 Task: Look for space in North Massapequa, United States from 8th September, 2023 to 16th September, 2023 for 4 adults in price range Rs.10000 to Rs.14000. Place can be private room with 4 bedrooms having 4 beds and 4 bathrooms. Property type can be house, flat, guest house, hotel. Amenities needed are: wifi, TV, free parkinig on premises, gym, breakfast. Booking option can be shelf check-in. Required host language is English.
Action: Mouse moved to (471, 93)
Screenshot: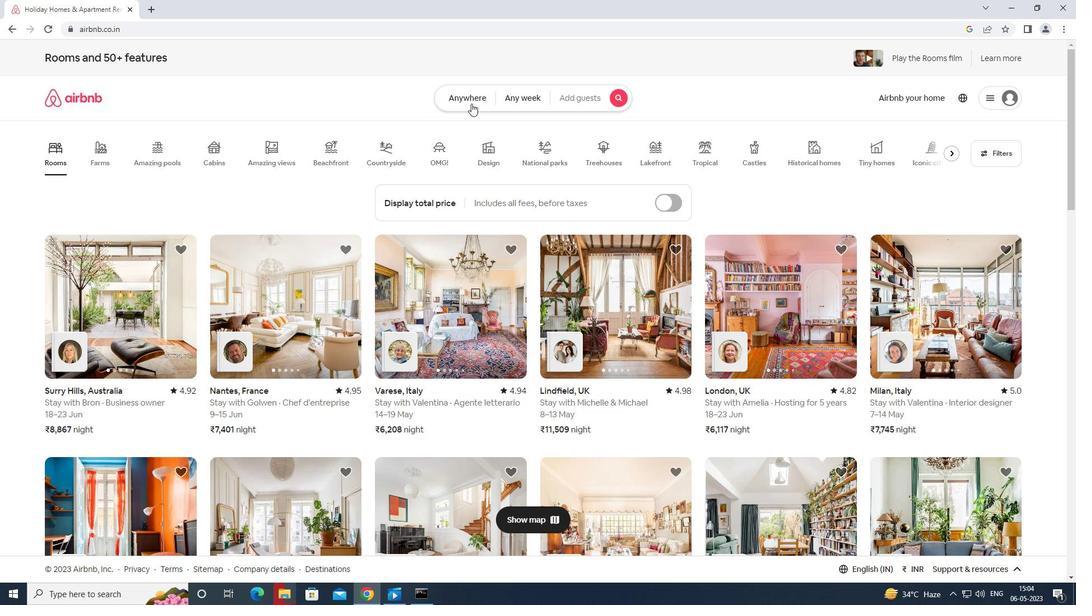 
Action: Mouse pressed left at (471, 93)
Screenshot: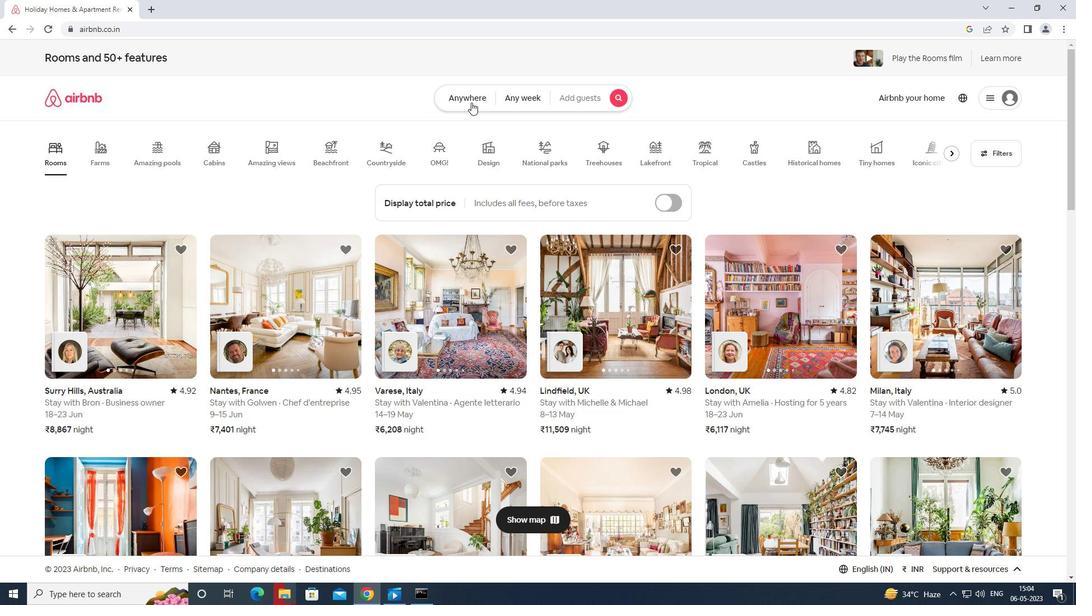 
Action: Mouse moved to (444, 195)
Screenshot: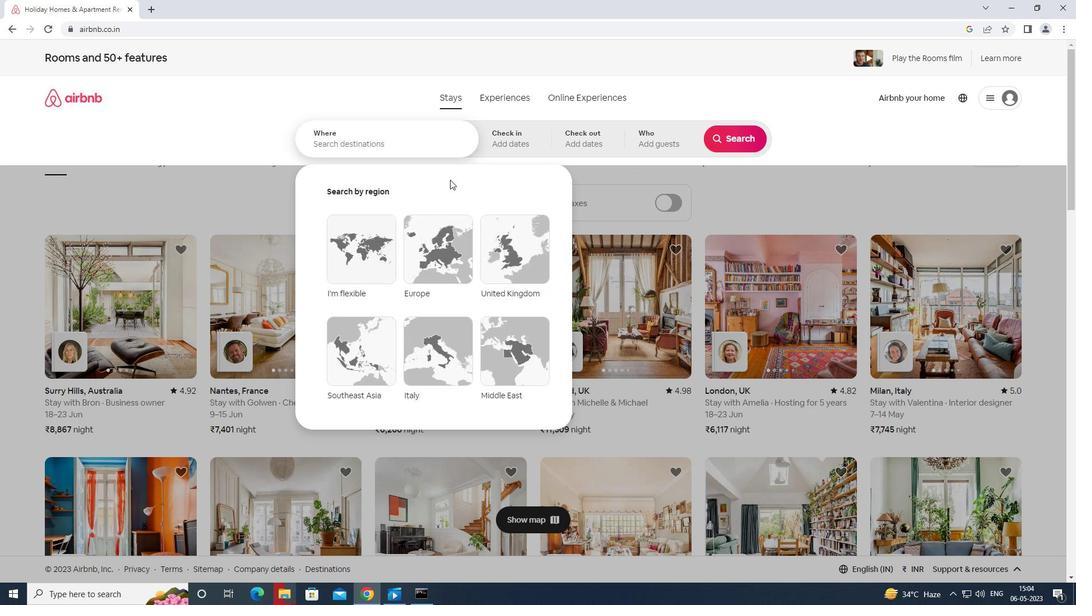 
Action: Key pressed <Key.caps_lock>
Screenshot: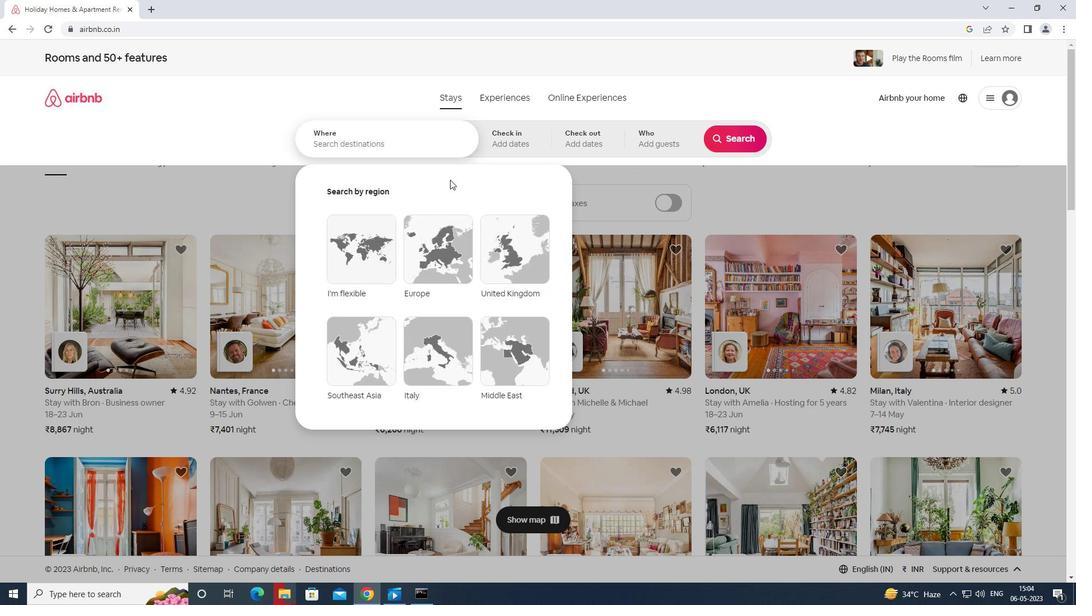 
Action: Mouse moved to (318, 126)
Screenshot: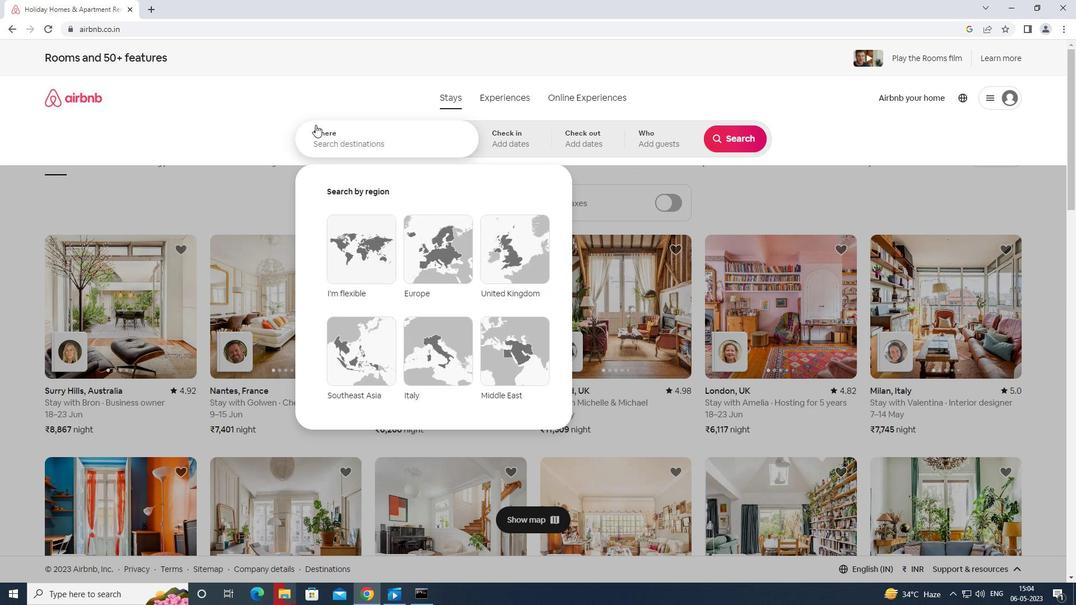 
Action: Mouse pressed left at (318, 126)
Screenshot: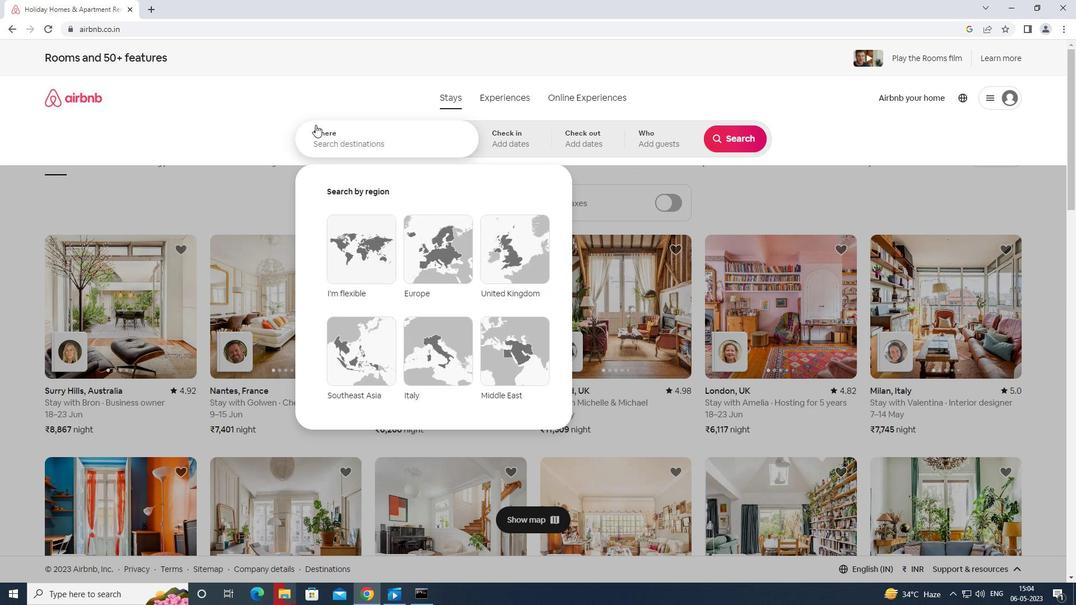
Action: Mouse moved to (322, 128)
Screenshot: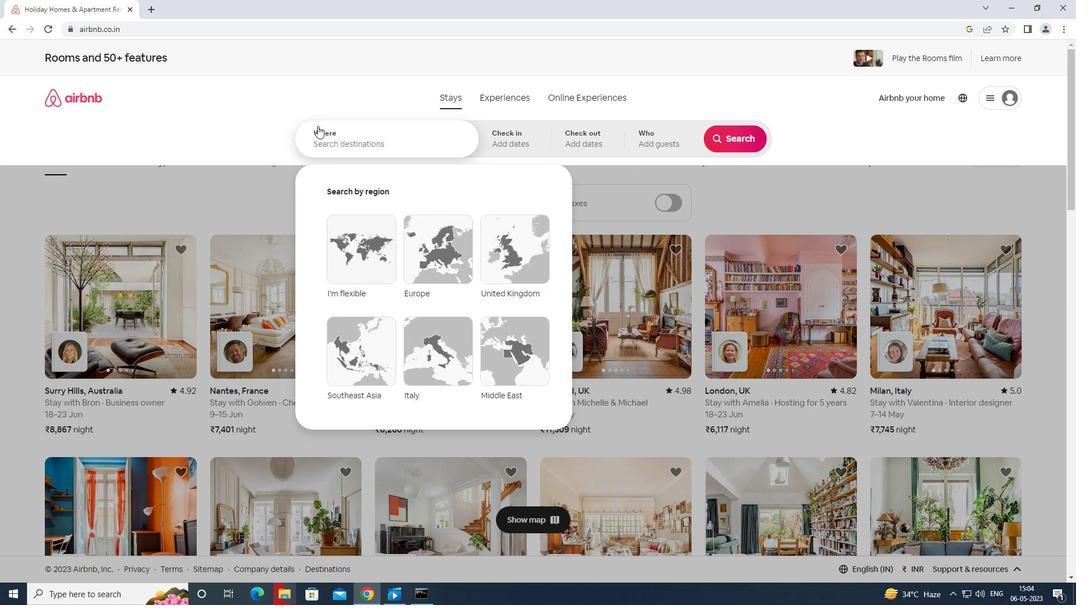 
Action: Key pressed north<Key.space>massapequa<Key.space>i<Key.backspace>united<Key.space>states<Key.enter>
Screenshot: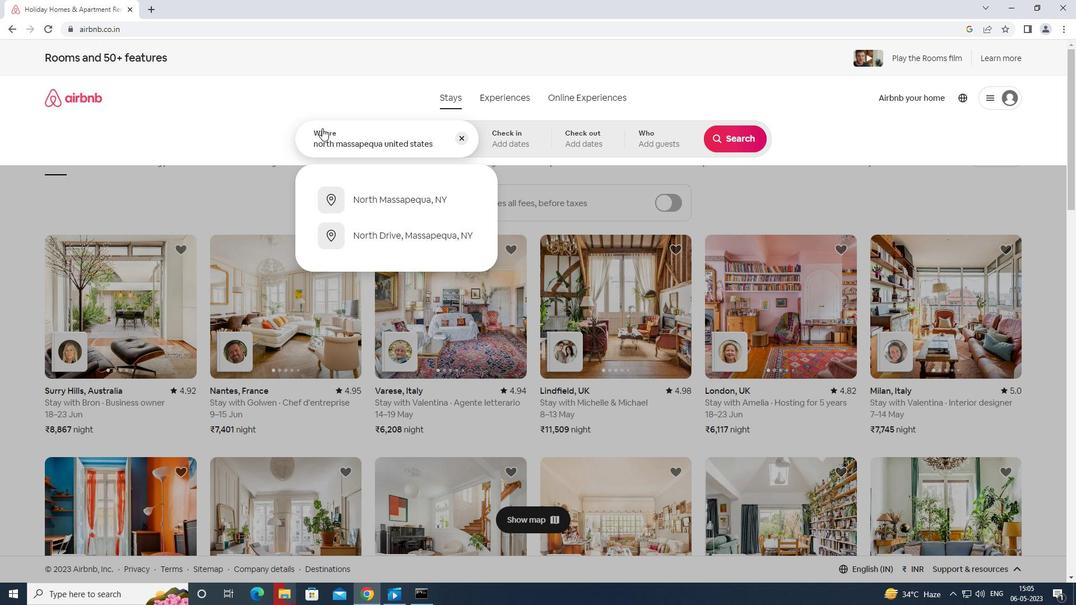 
Action: Mouse moved to (731, 232)
Screenshot: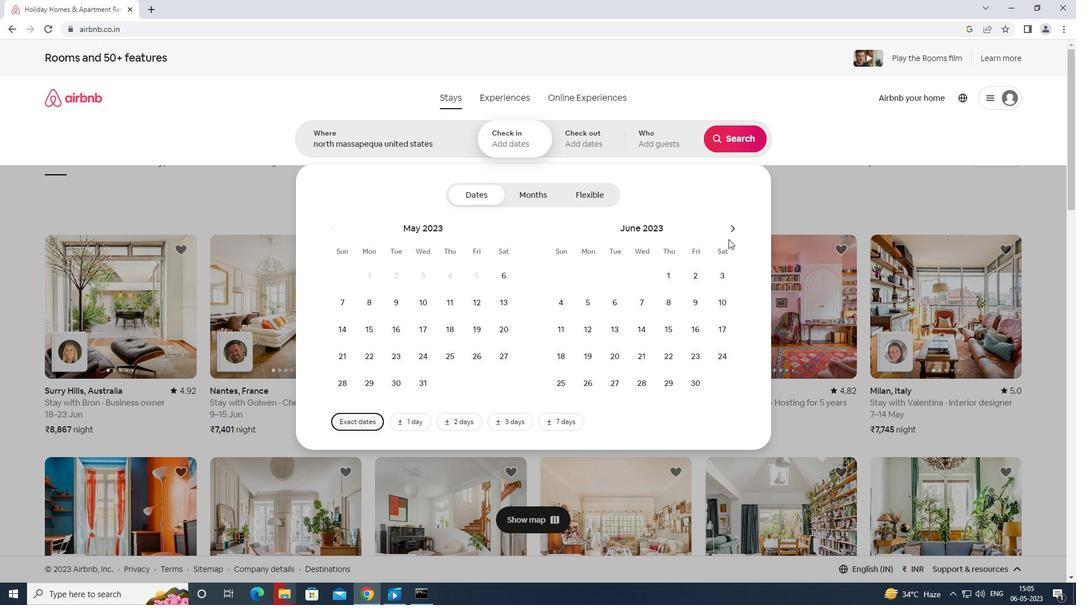 
Action: Mouse pressed left at (731, 232)
Screenshot: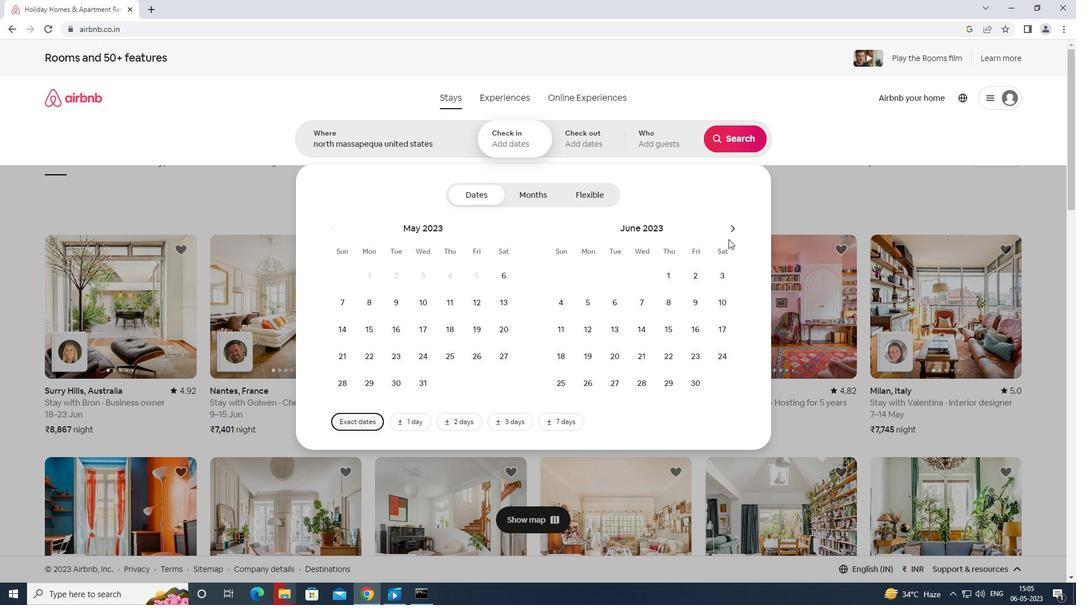 
Action: Mouse moved to (731, 228)
Screenshot: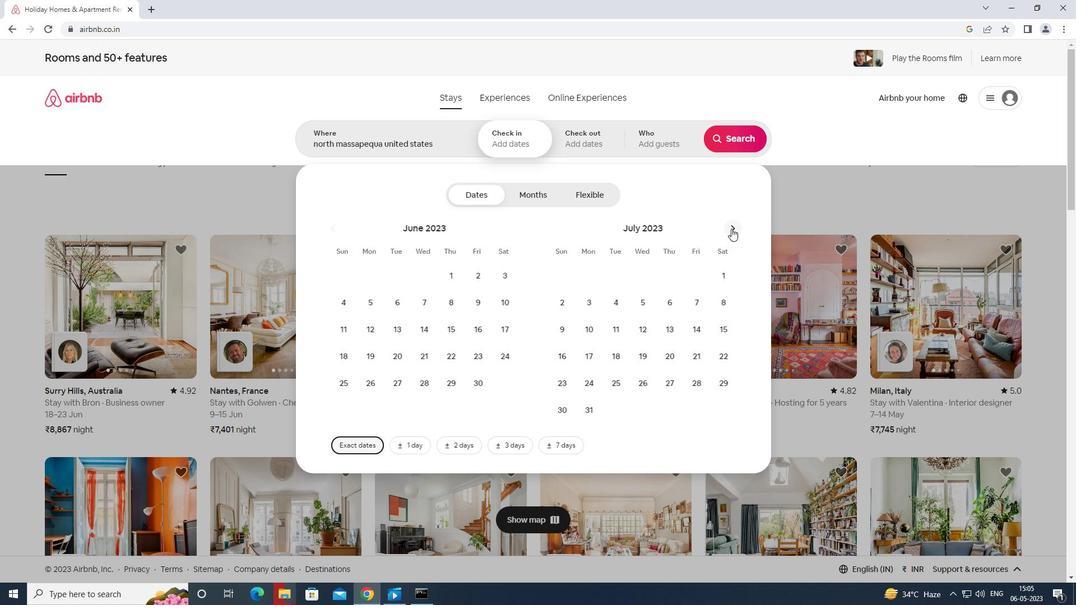 
Action: Mouse pressed left at (731, 228)
Screenshot: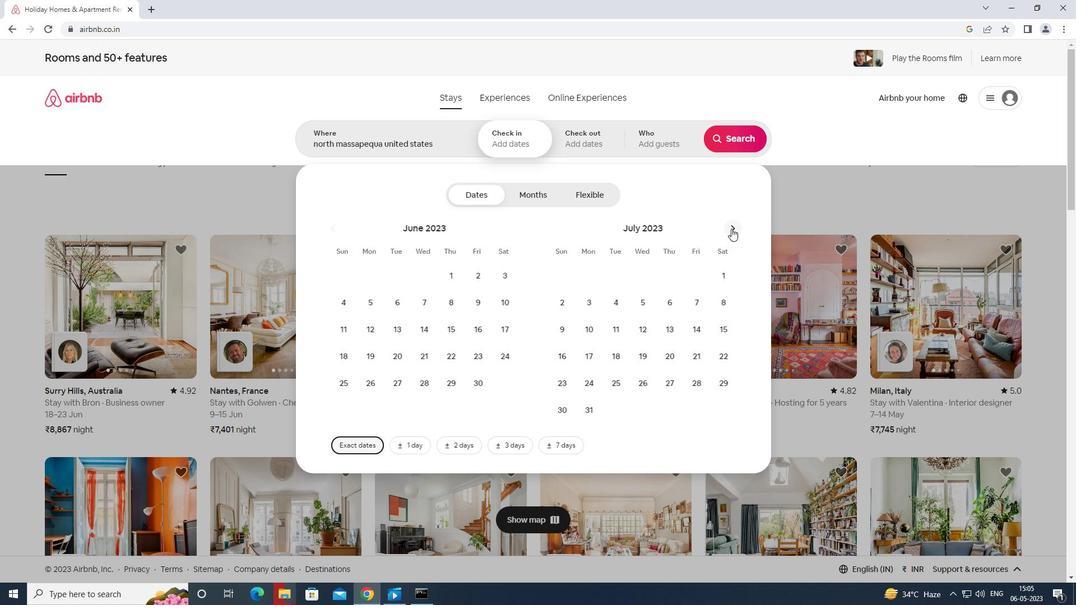 
Action: Mouse moved to (733, 228)
Screenshot: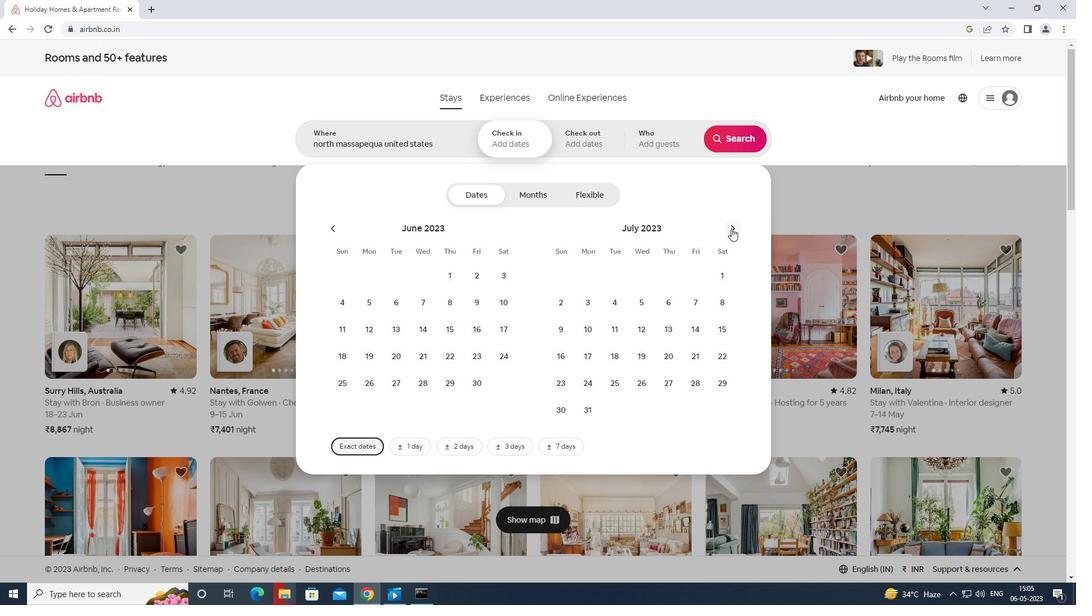 
Action: Mouse pressed left at (733, 228)
Screenshot: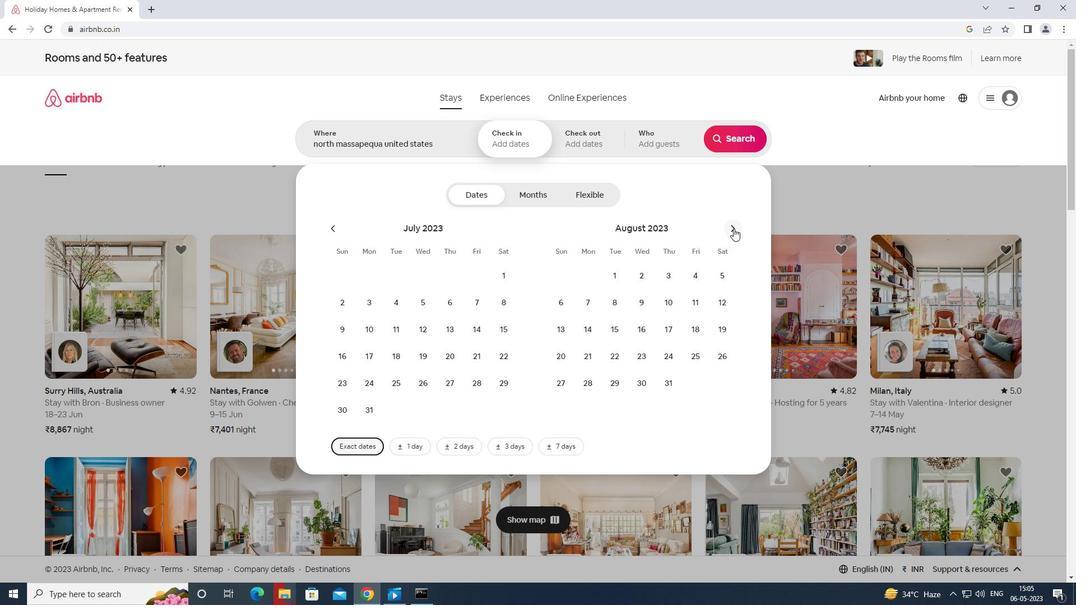 
Action: Mouse moved to (692, 304)
Screenshot: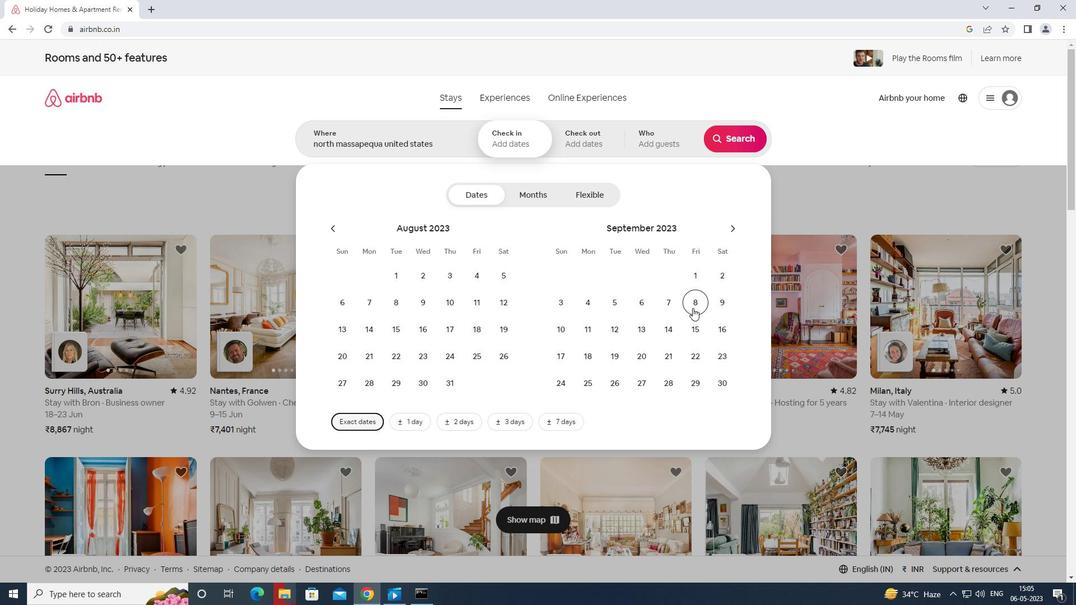 
Action: Mouse pressed left at (692, 304)
Screenshot: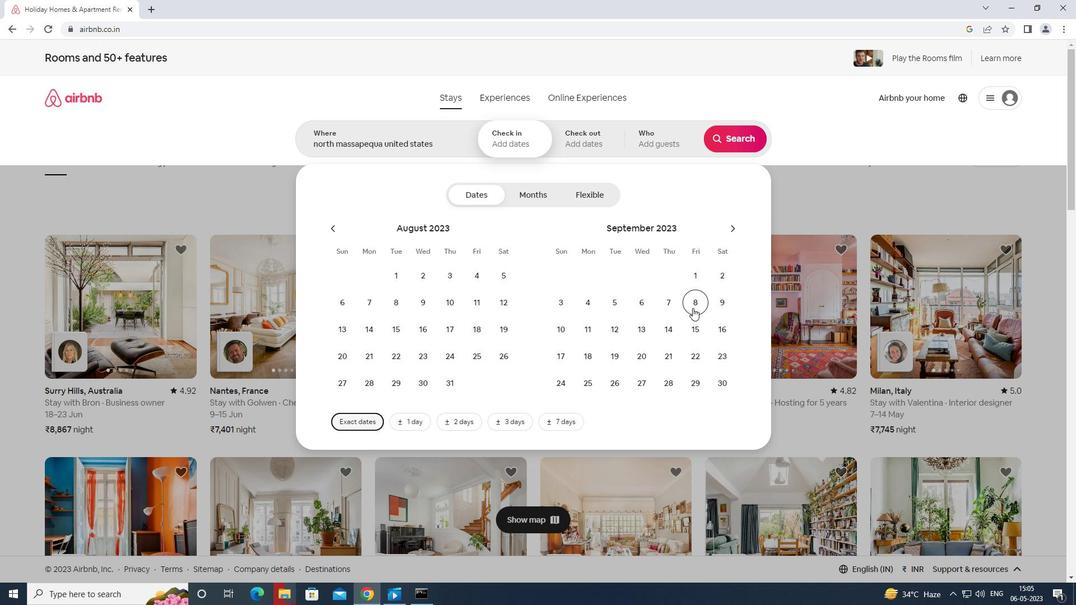 
Action: Mouse moved to (722, 328)
Screenshot: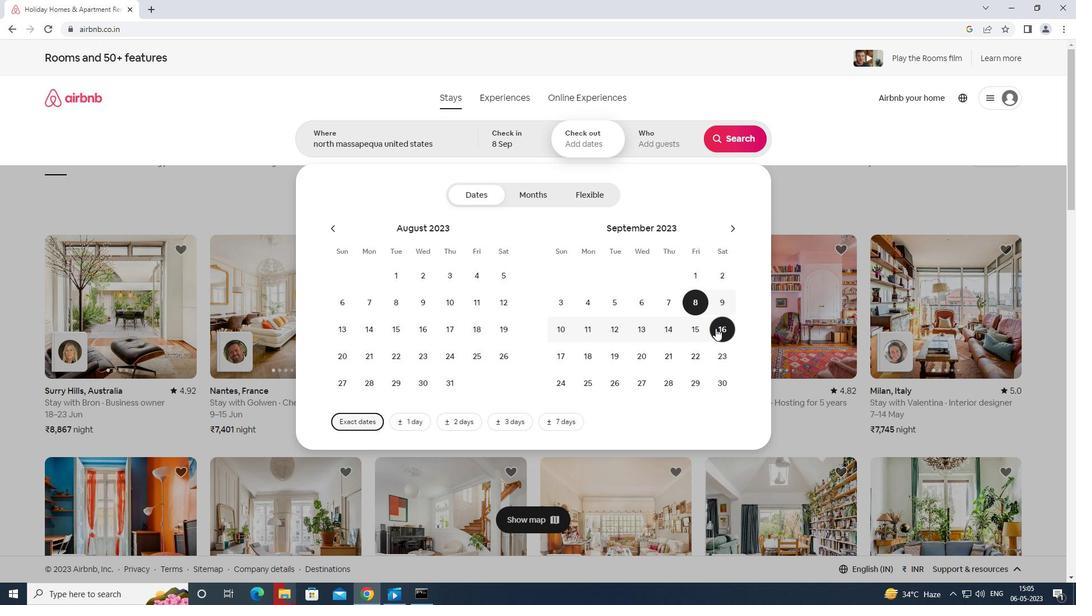 
Action: Mouse pressed left at (722, 328)
Screenshot: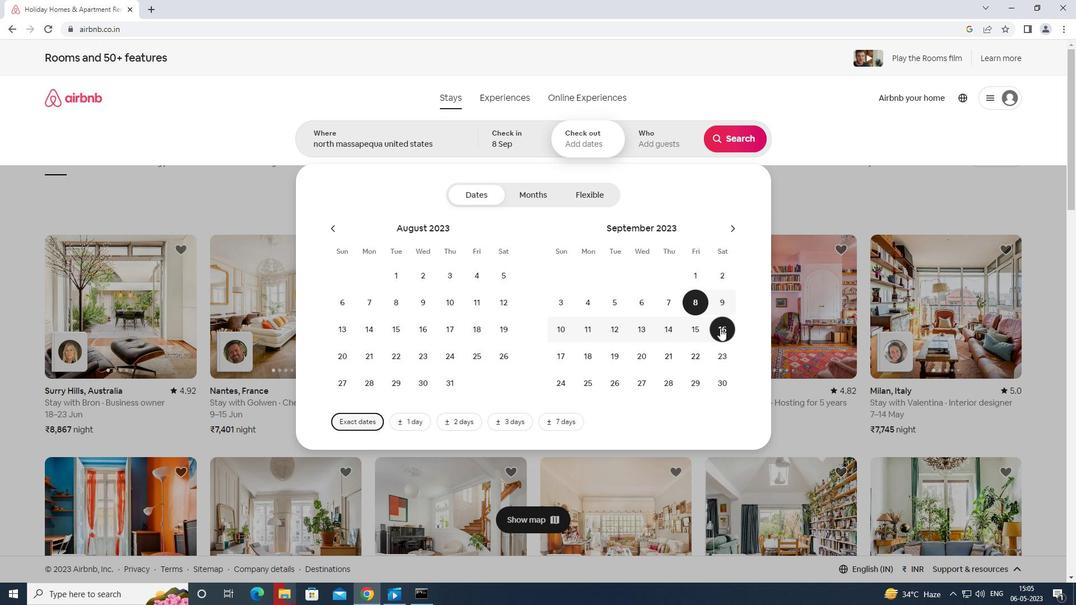 
Action: Mouse moved to (671, 137)
Screenshot: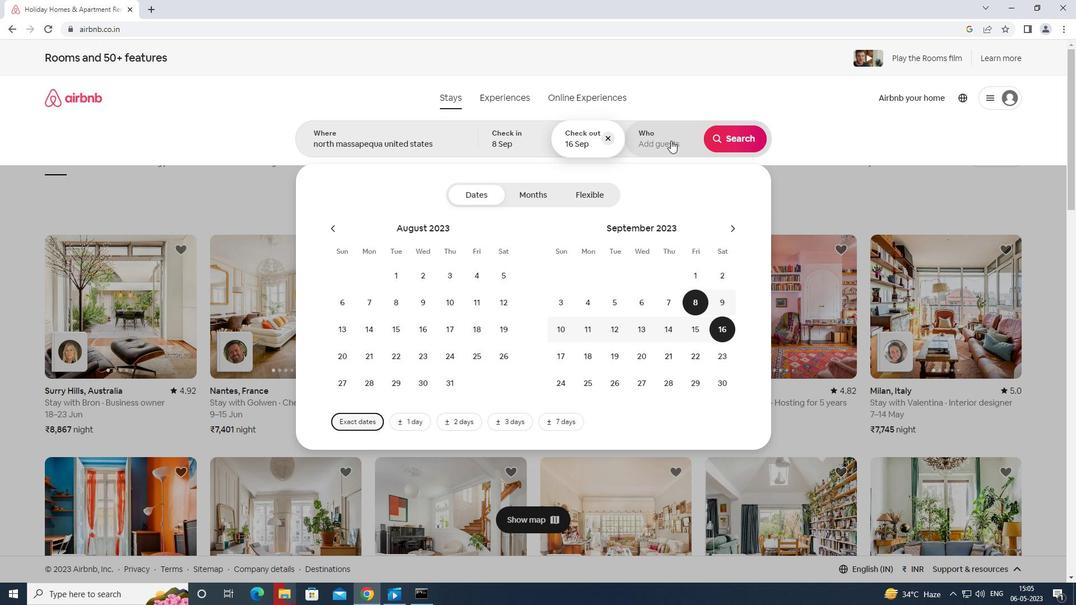 
Action: Mouse pressed left at (671, 137)
Screenshot: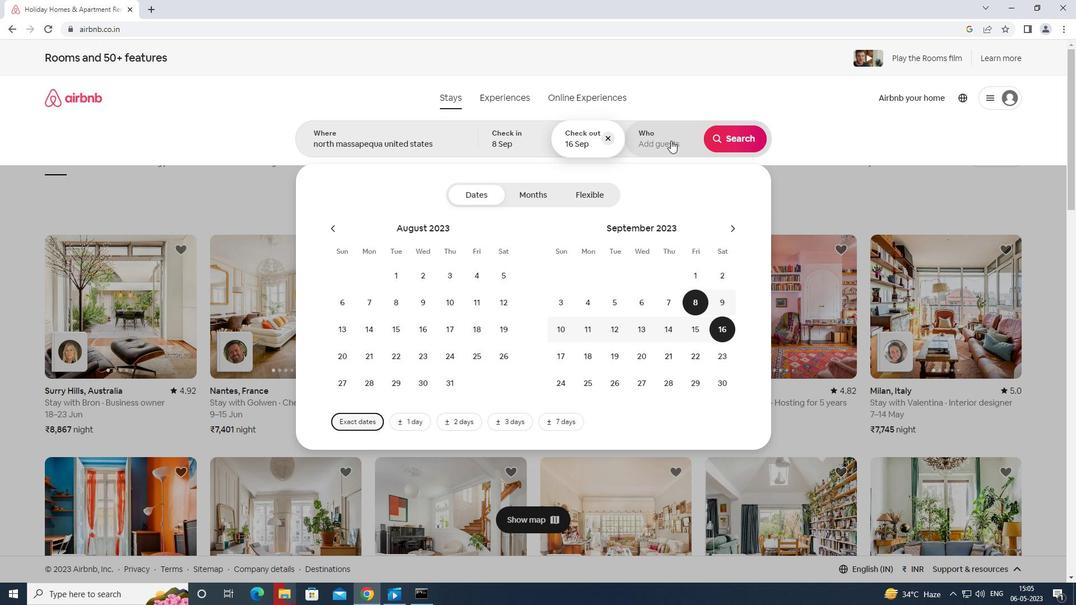 
Action: Mouse moved to (746, 196)
Screenshot: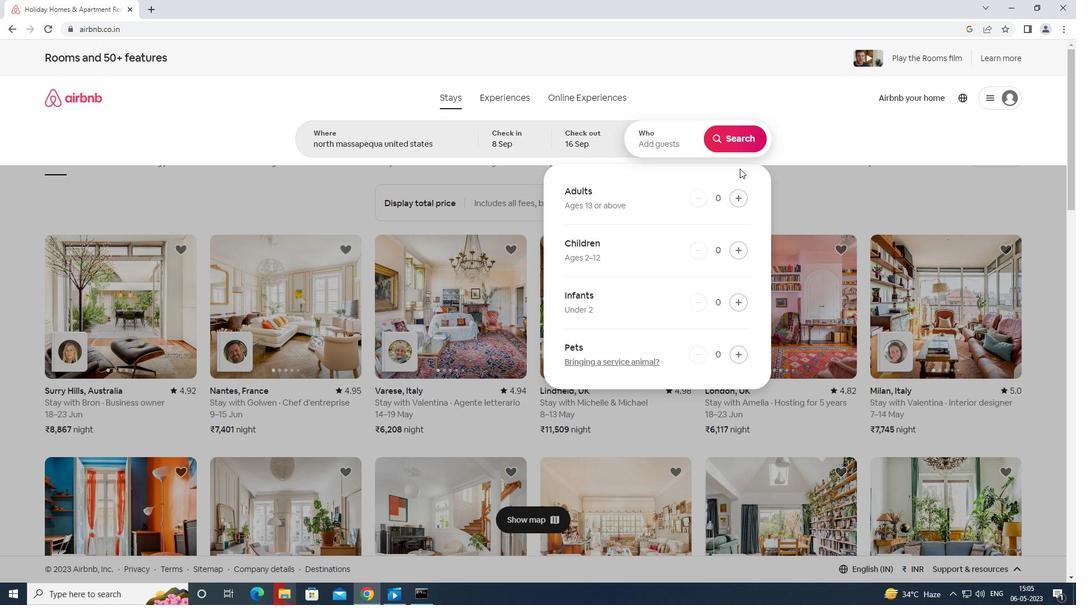 
Action: Mouse pressed left at (746, 196)
Screenshot: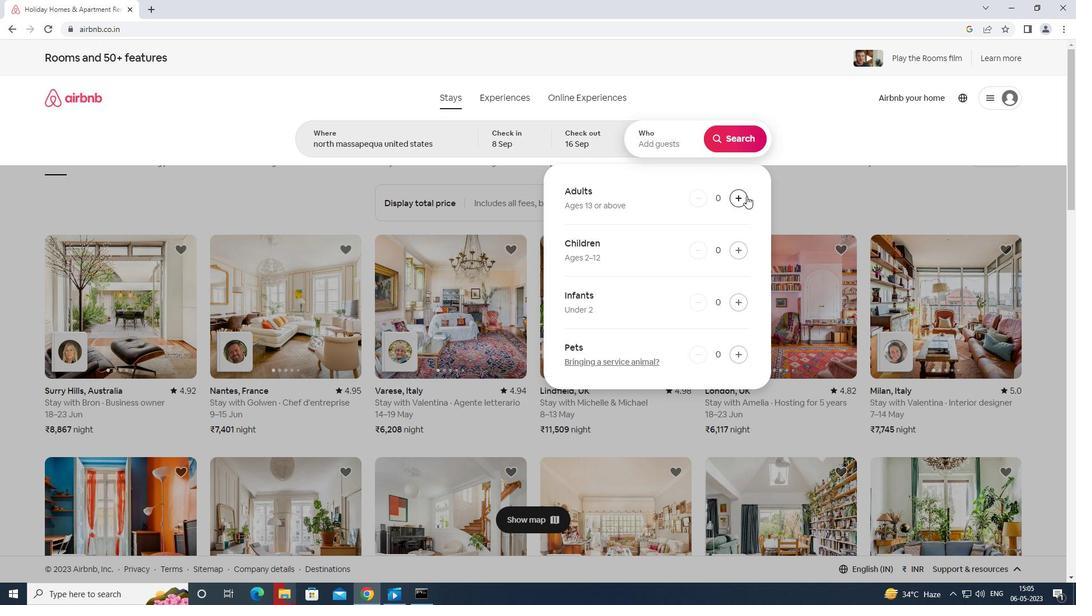 
Action: Mouse moved to (745, 196)
Screenshot: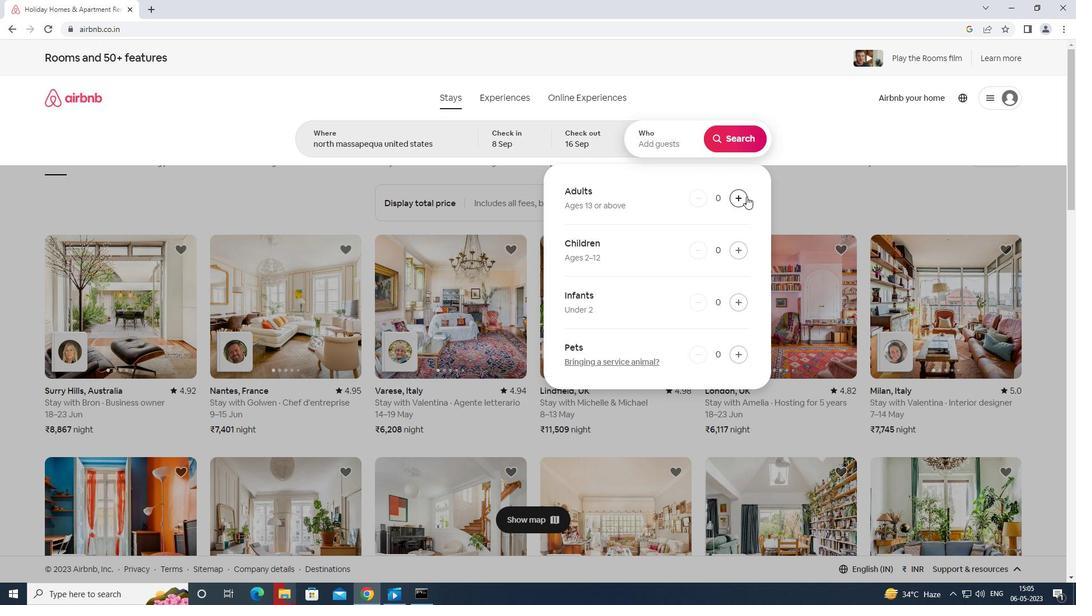 
Action: Mouse pressed left at (745, 196)
Screenshot: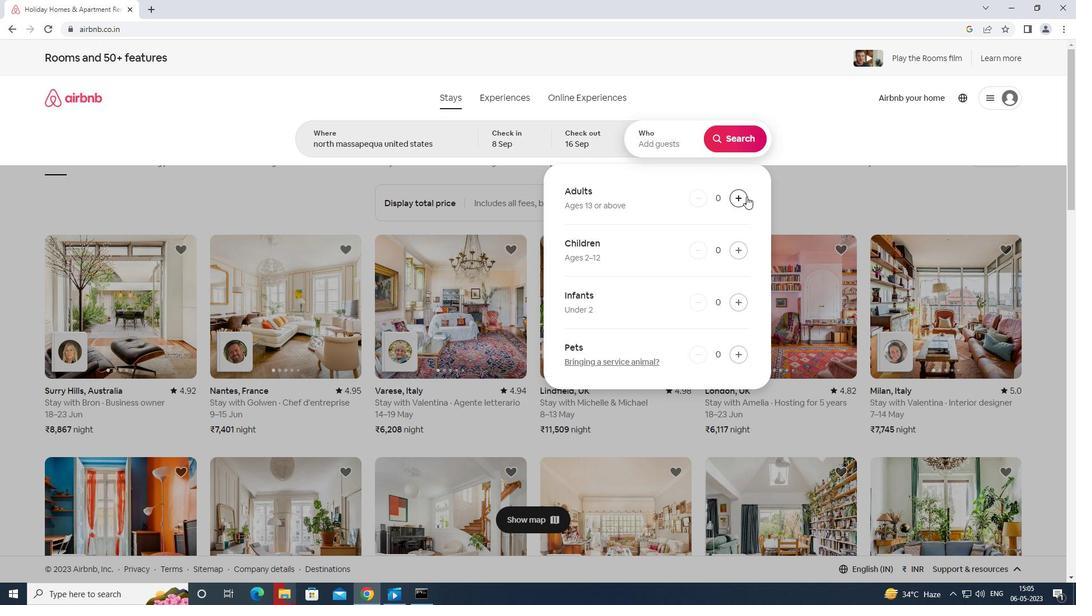
Action: Mouse moved to (743, 197)
Screenshot: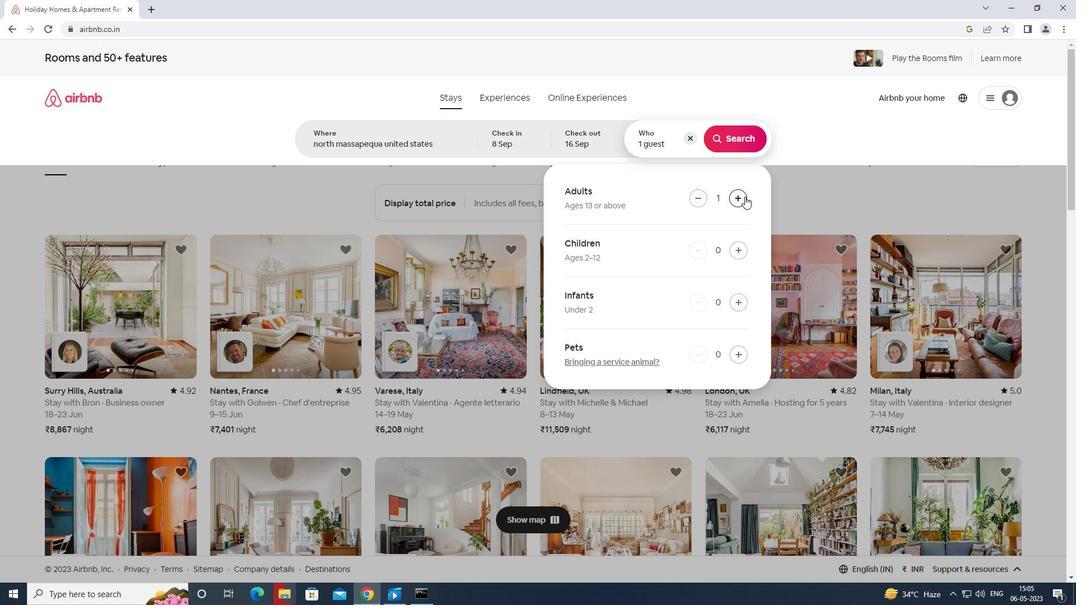 
Action: Mouse pressed left at (743, 197)
Screenshot: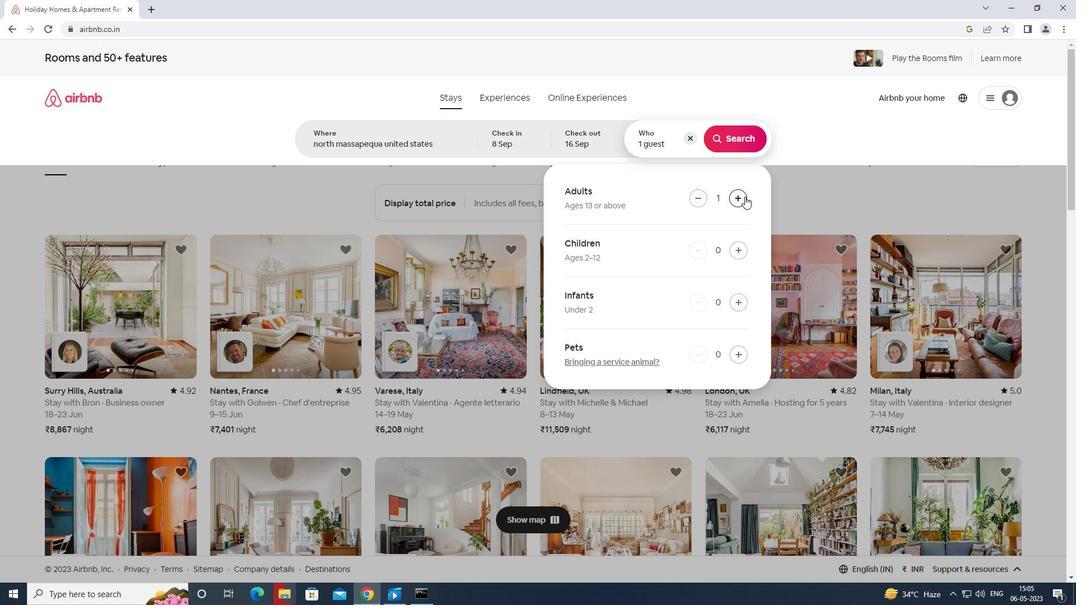 
Action: Mouse moved to (743, 197)
Screenshot: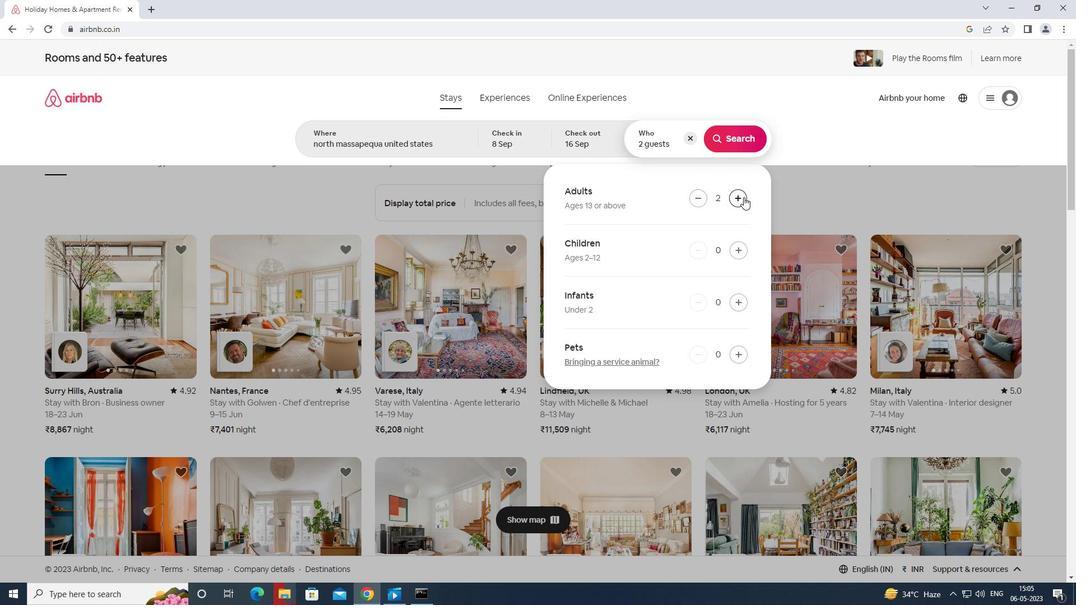 
Action: Mouse pressed left at (743, 197)
Screenshot: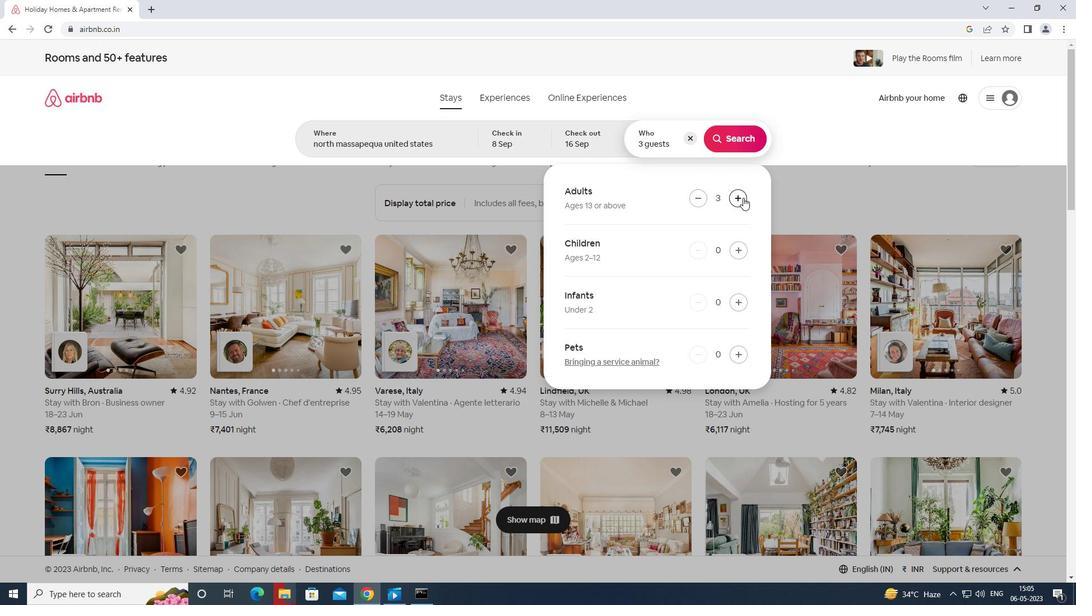 
Action: Mouse moved to (741, 141)
Screenshot: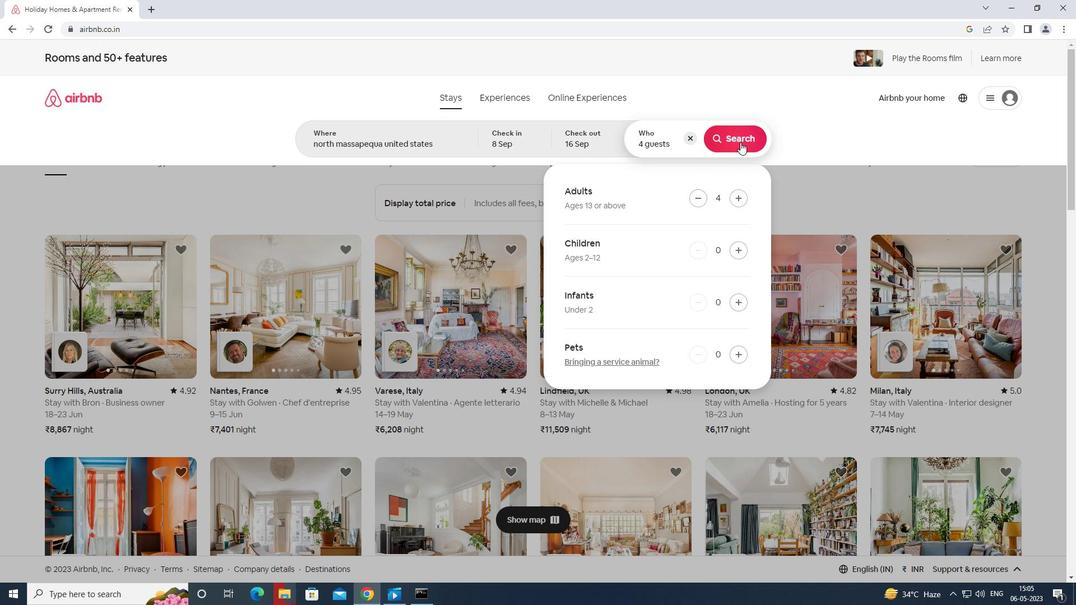 
Action: Mouse pressed left at (741, 141)
Screenshot: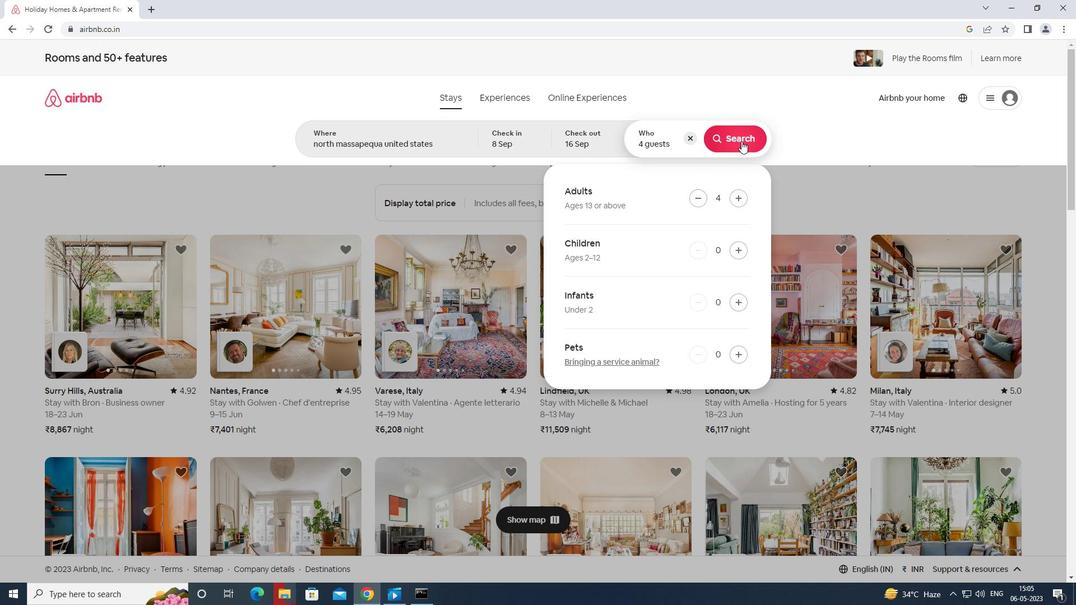 
Action: Mouse moved to (1023, 103)
Screenshot: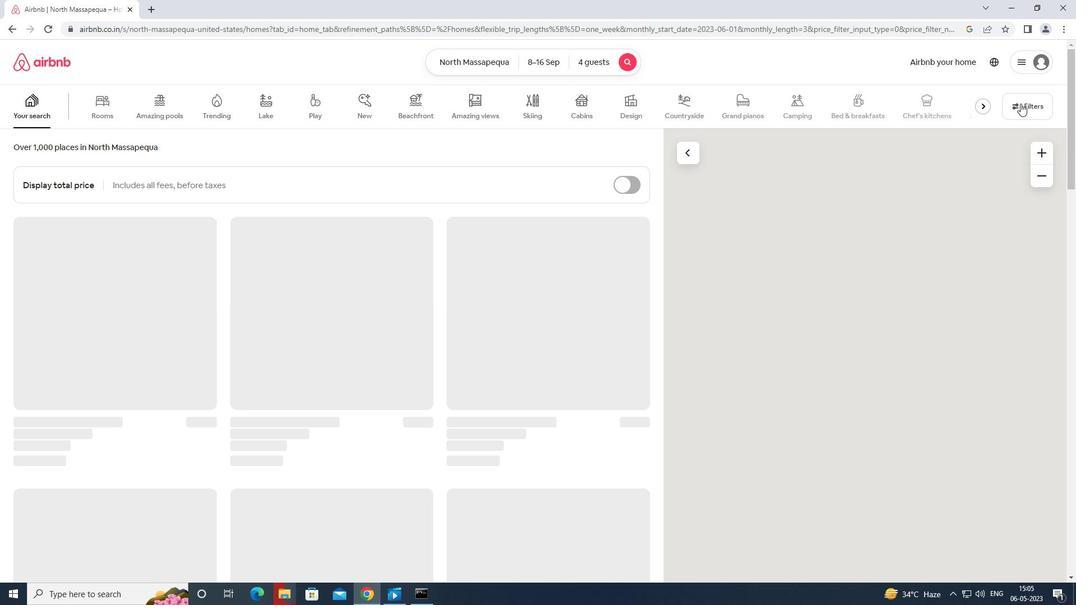 
Action: Mouse pressed left at (1023, 103)
Screenshot: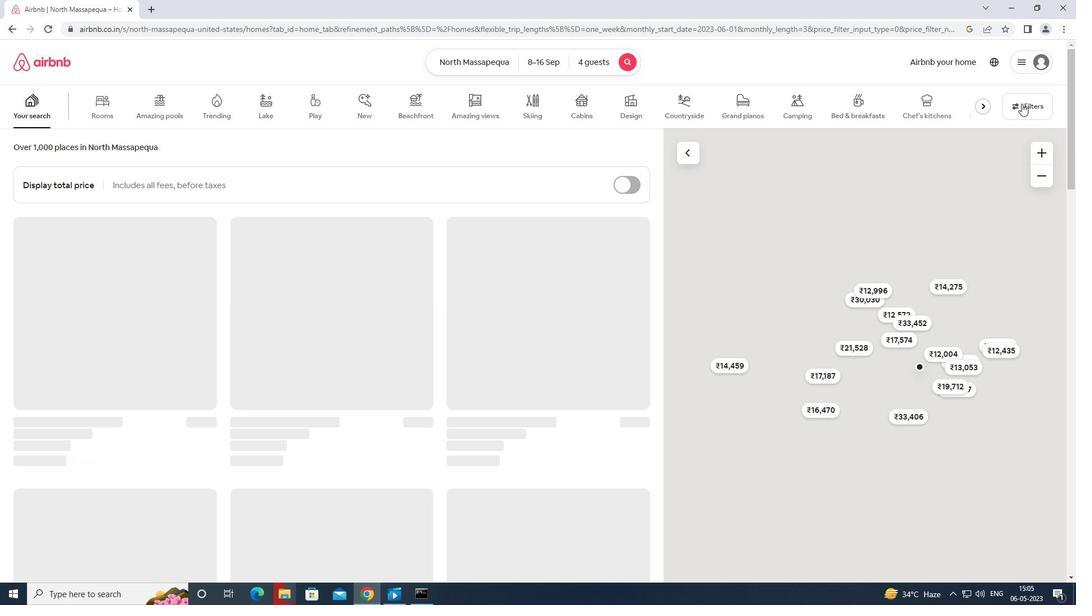 
Action: Mouse moved to (404, 380)
Screenshot: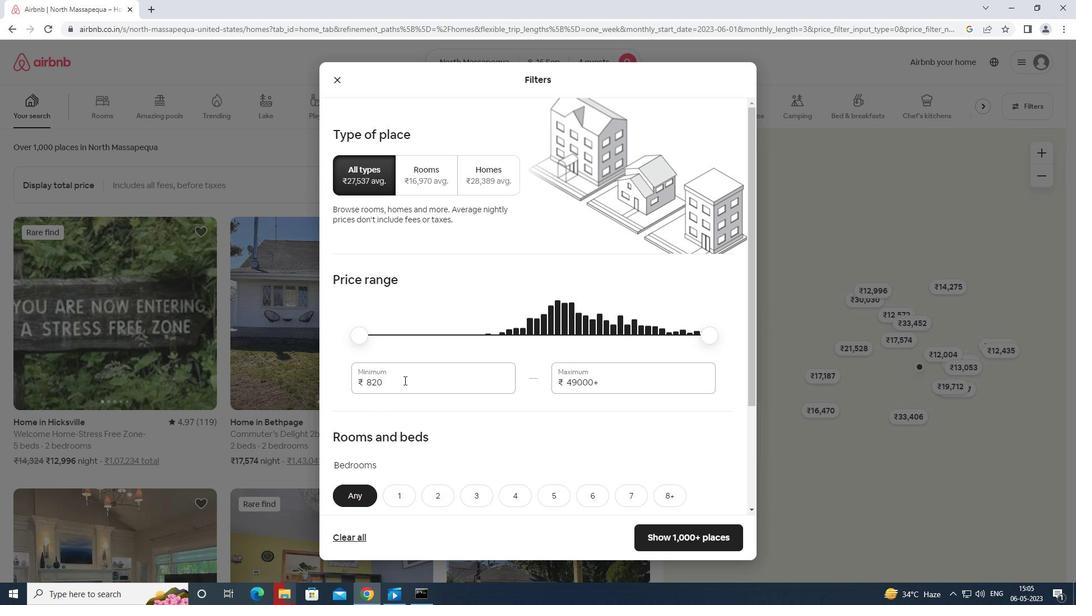 
Action: Mouse pressed left at (404, 380)
Screenshot: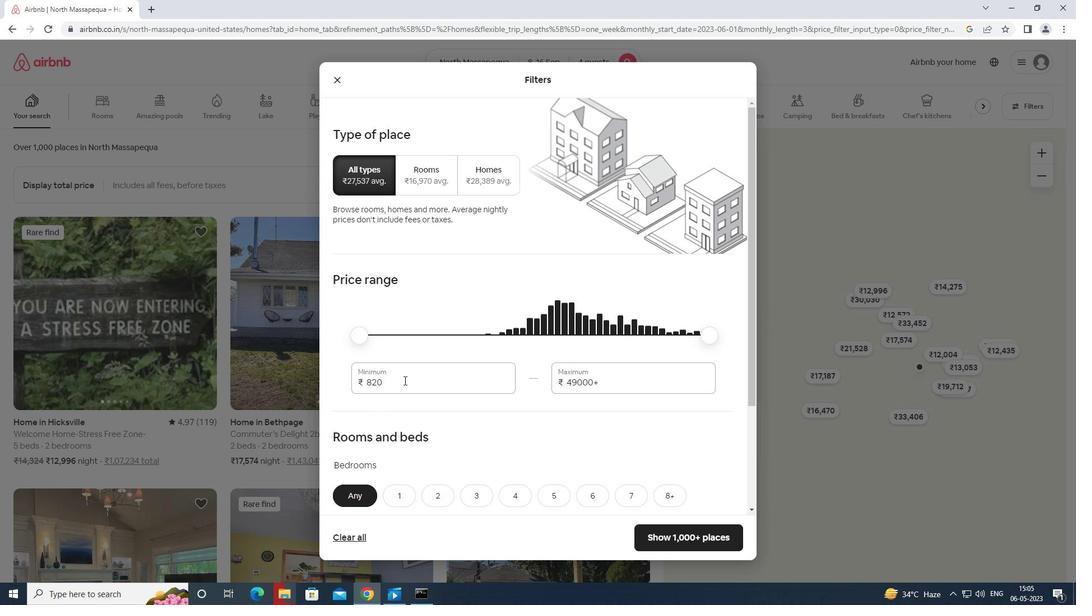 
Action: Key pressed <Key.backspace><Key.backspace><Key.backspace><Key.backspace><Key.backspace>10000
Screenshot: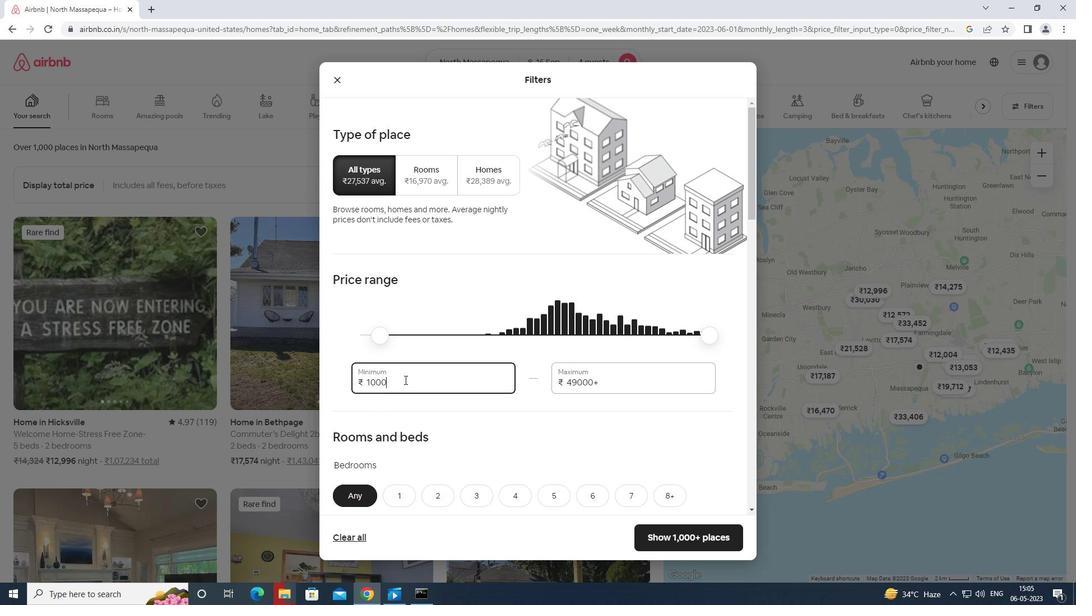 
Action: Mouse moved to (609, 371)
Screenshot: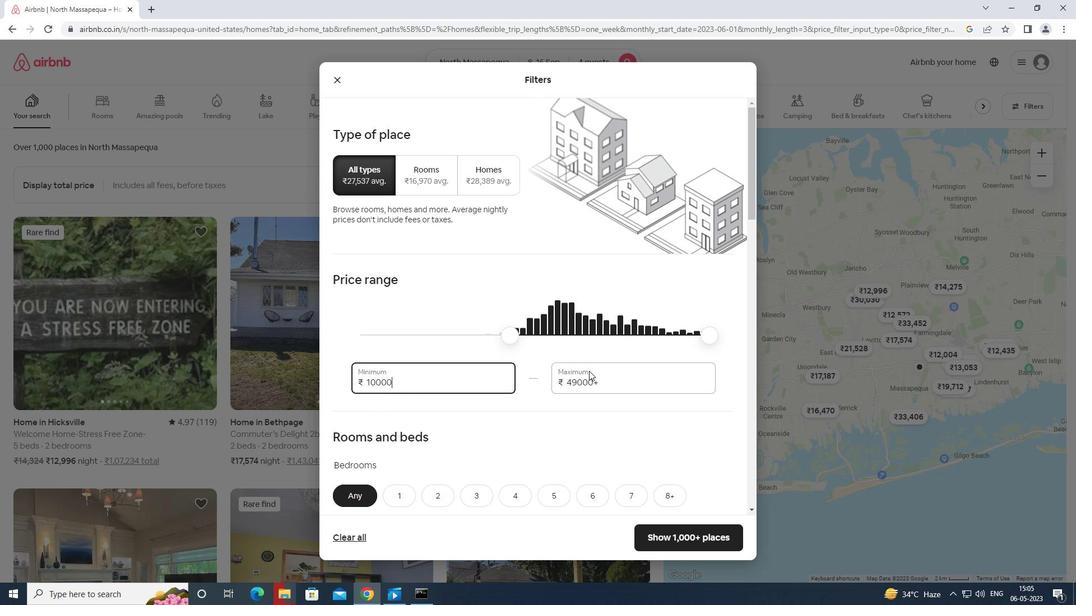 
Action: Mouse pressed left at (609, 371)
Screenshot: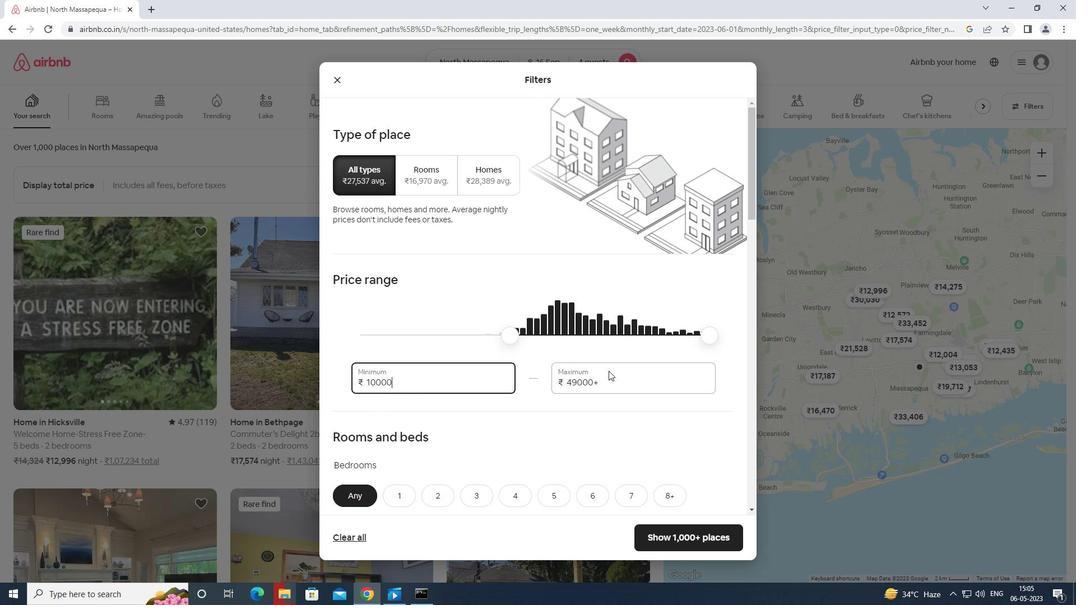 
Action: Mouse moved to (594, 394)
Screenshot: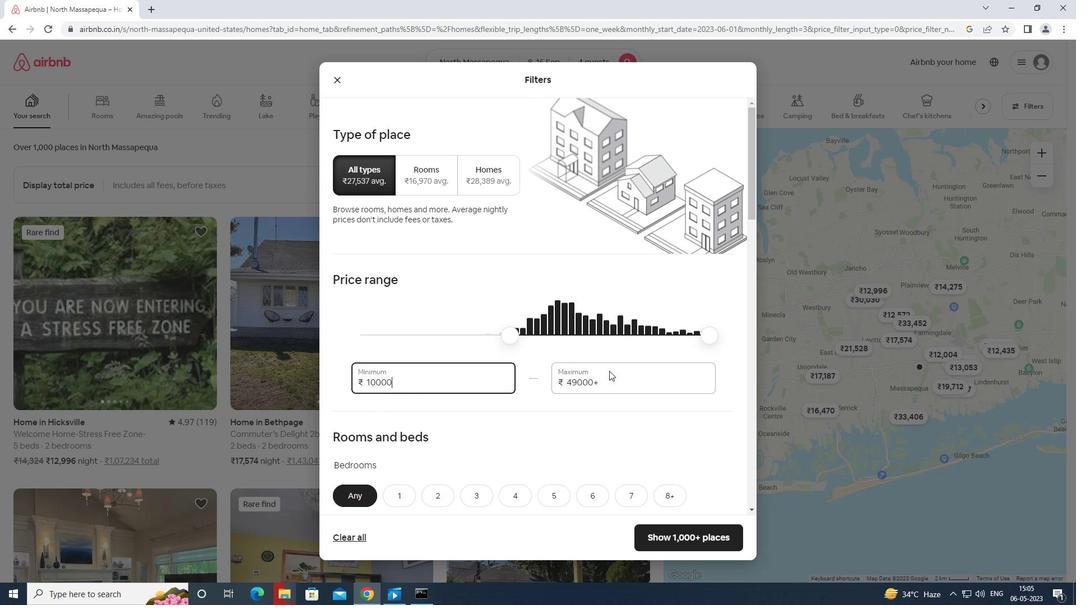 
Action: Key pressed <Key.backspace><Key.backspace><Key.backspace><Key.backspace><Key.backspace><Key.backspace><Key.backspace><Key.backspace><Key.backspace><Key.backspace><Key.backspace><Key.backspace>14000
Screenshot: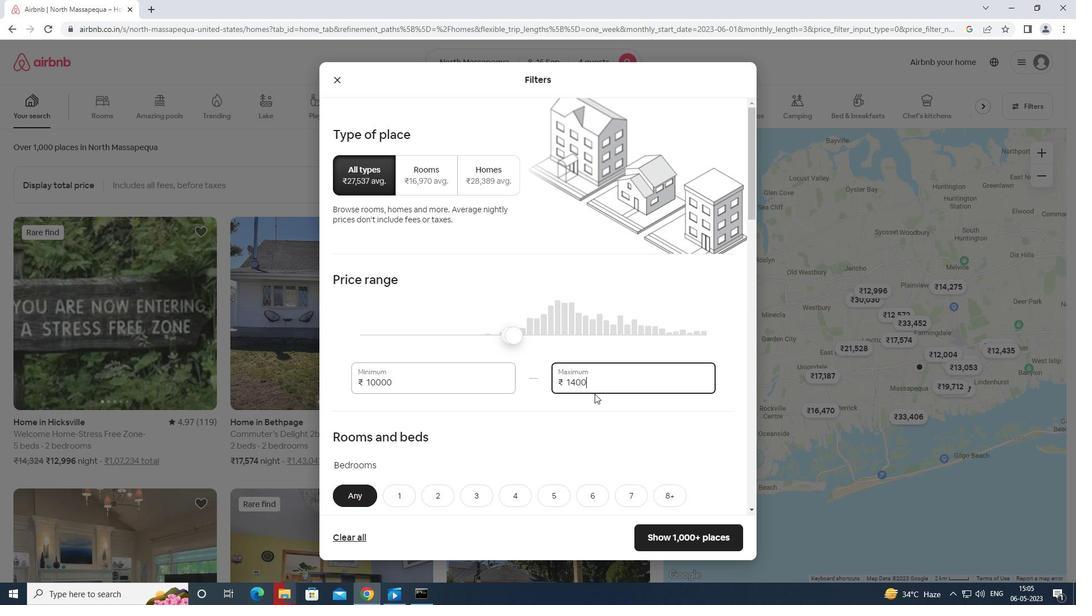 
Action: Mouse moved to (589, 396)
Screenshot: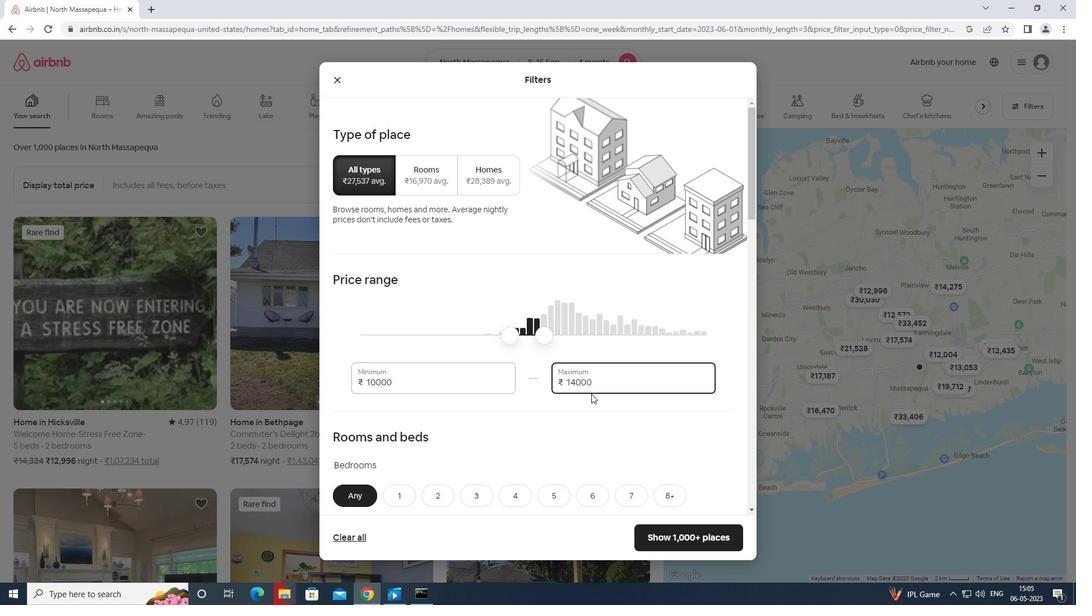 
Action: Mouse scrolled (589, 396) with delta (0, 0)
Screenshot: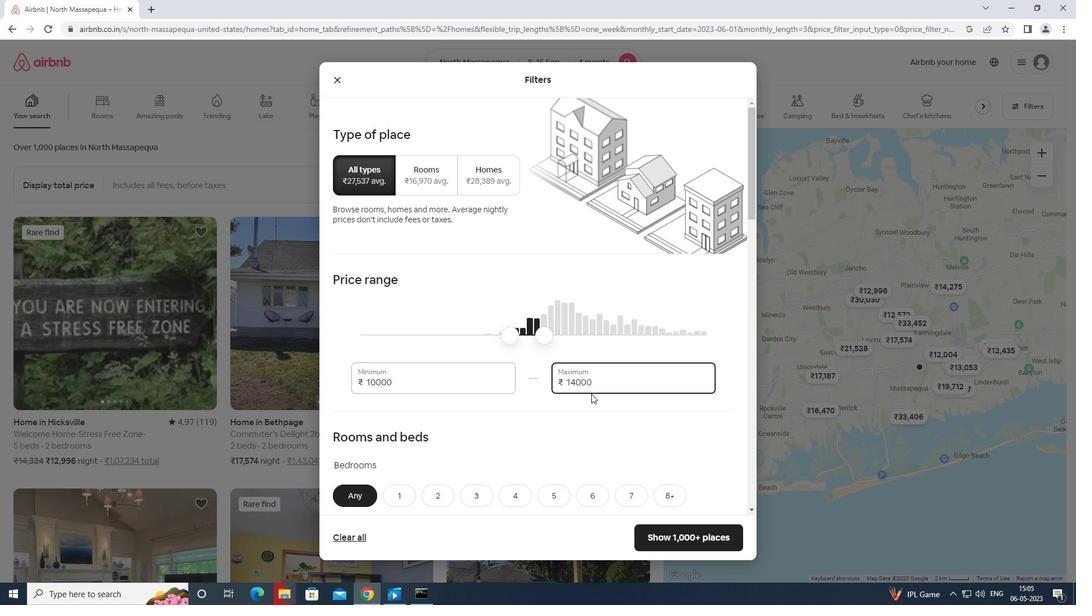 
Action: Mouse scrolled (589, 396) with delta (0, 0)
Screenshot: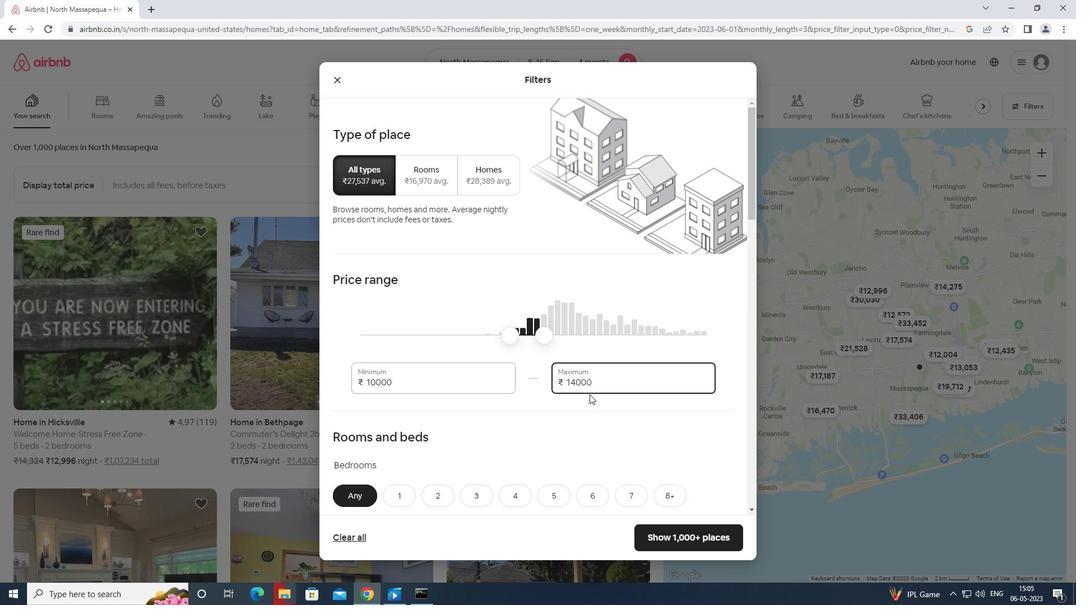 
Action: Mouse scrolled (589, 396) with delta (0, 0)
Screenshot: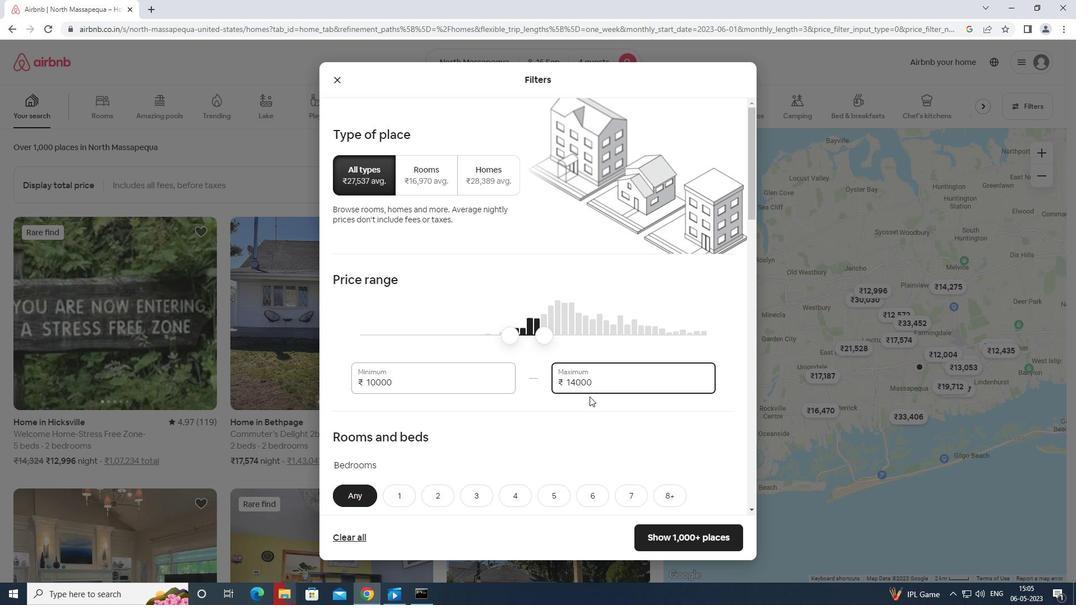 
Action: Mouse moved to (586, 393)
Screenshot: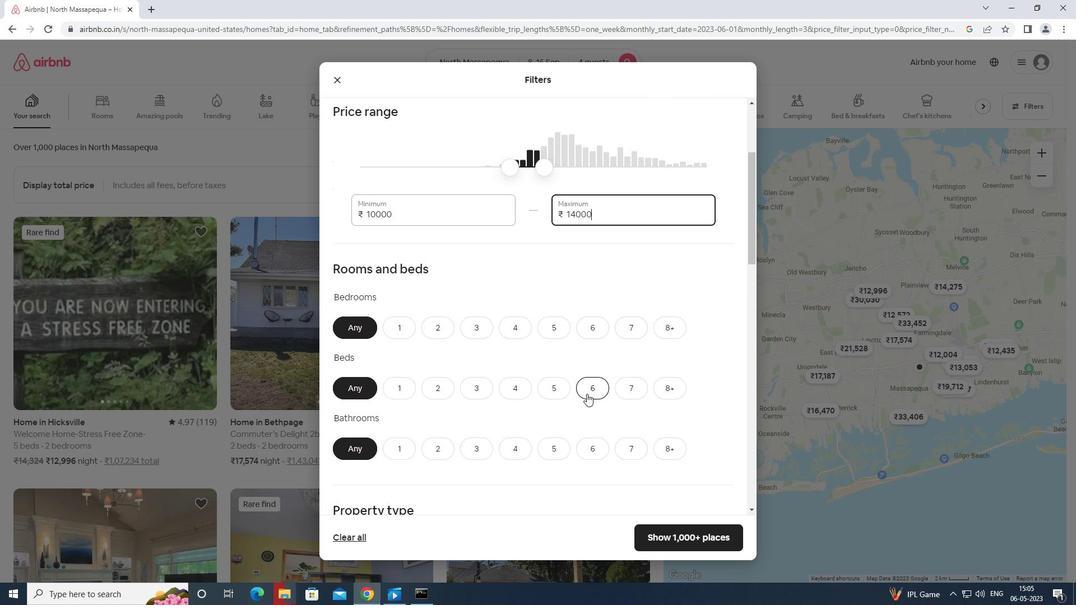 
Action: Mouse scrolled (586, 392) with delta (0, 0)
Screenshot: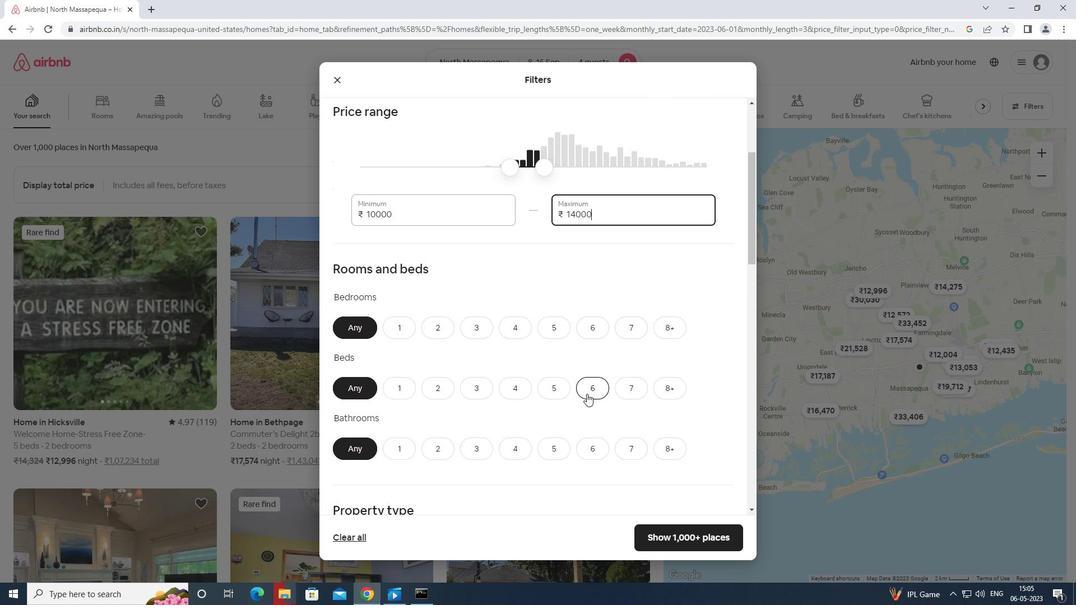 
Action: Mouse moved to (555, 273)
Screenshot: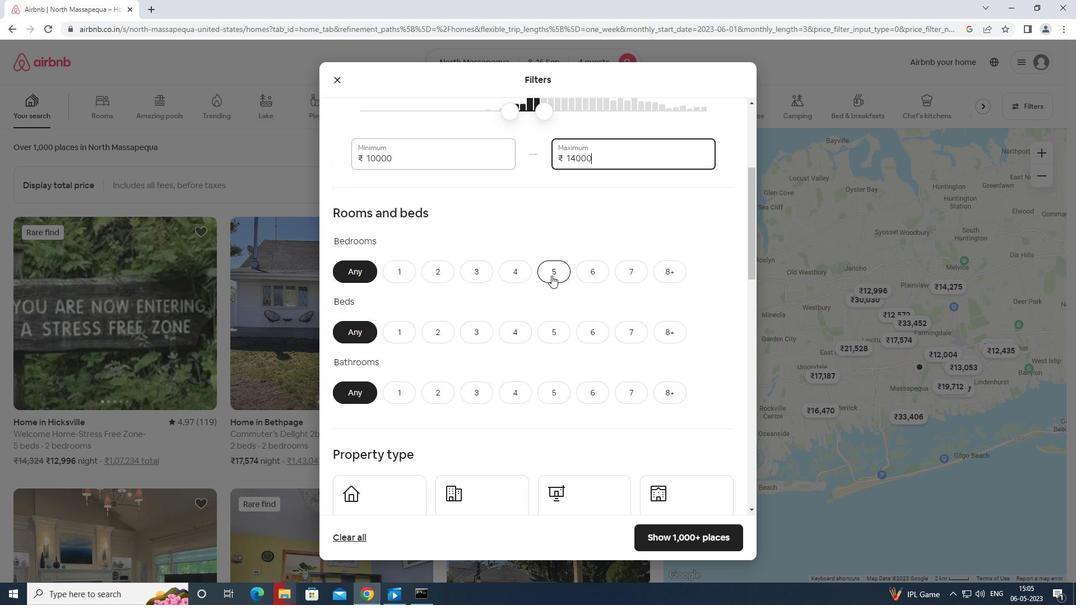 
Action: Mouse pressed left at (555, 273)
Screenshot: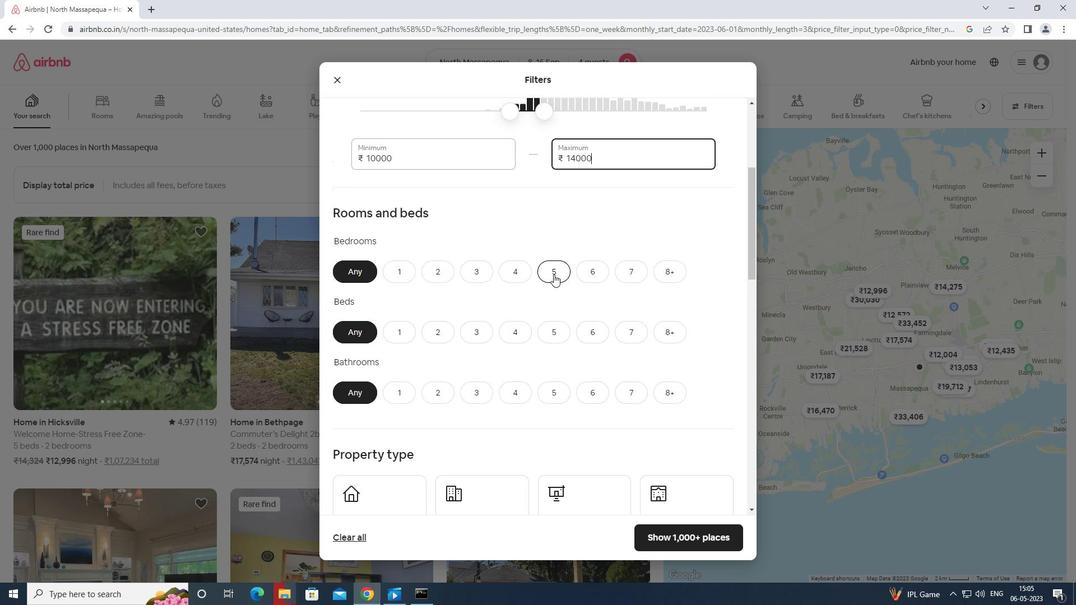 
Action: Mouse moved to (666, 324)
Screenshot: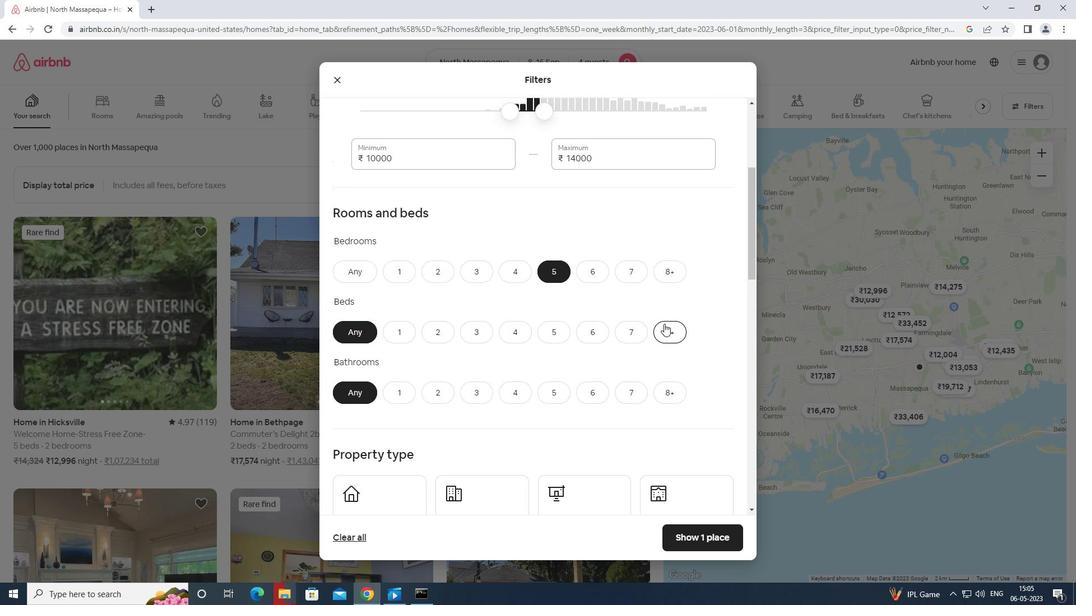 
Action: Mouse pressed left at (666, 324)
Screenshot: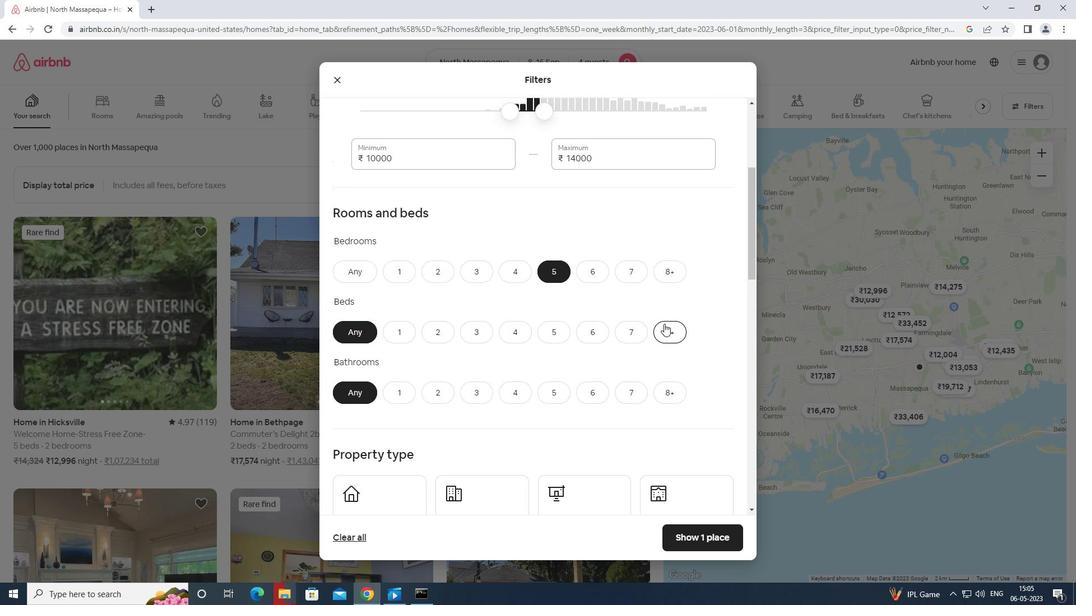 
Action: Mouse moved to (556, 393)
Screenshot: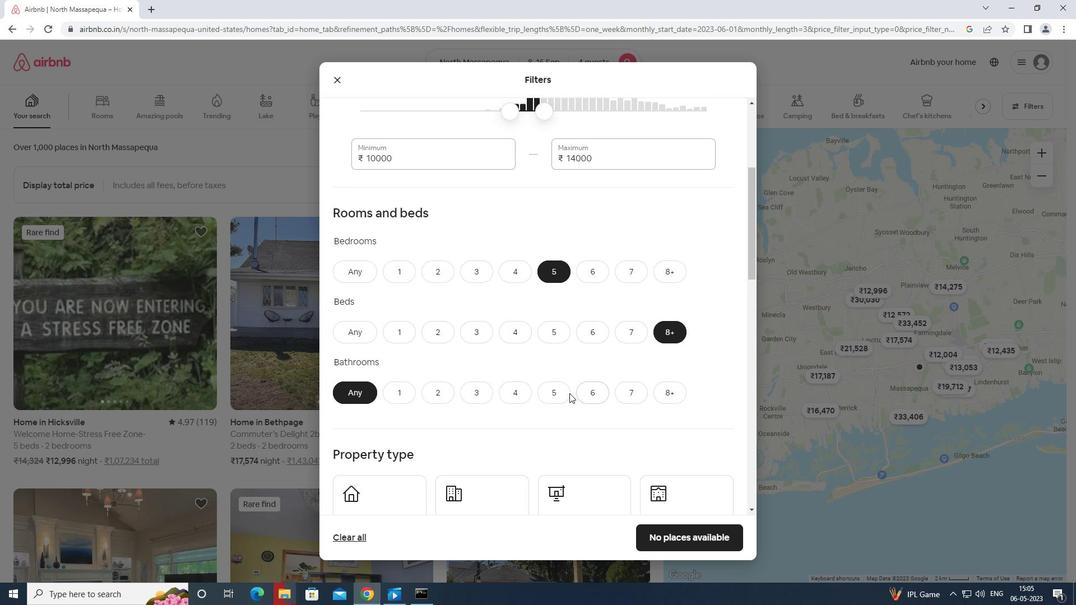 
Action: Mouse pressed left at (556, 393)
Screenshot: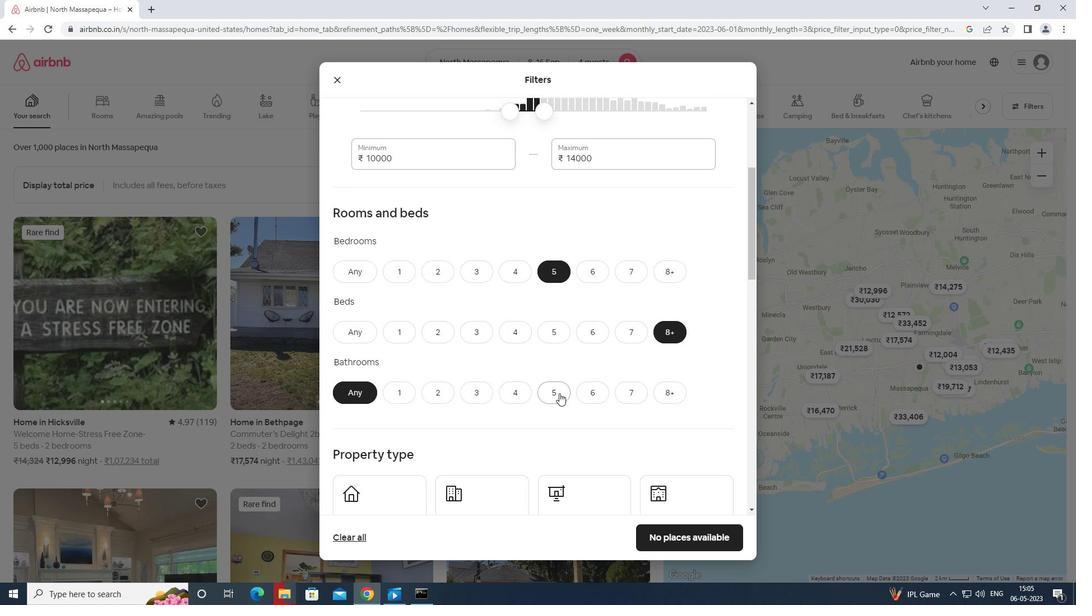 
Action: Mouse moved to (553, 395)
Screenshot: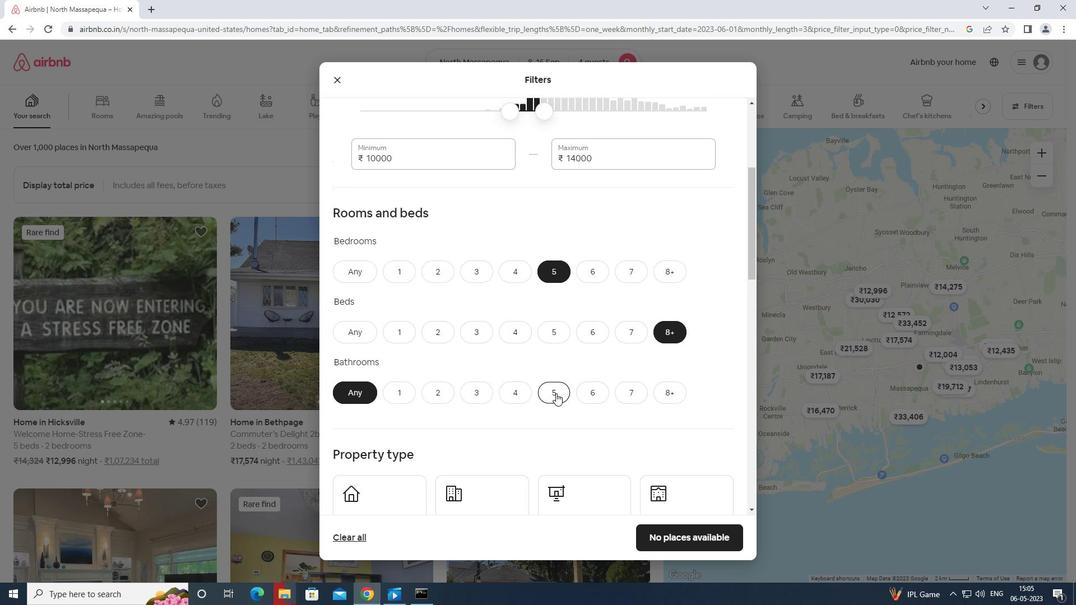 
Action: Mouse scrolled (553, 395) with delta (0, 0)
Screenshot: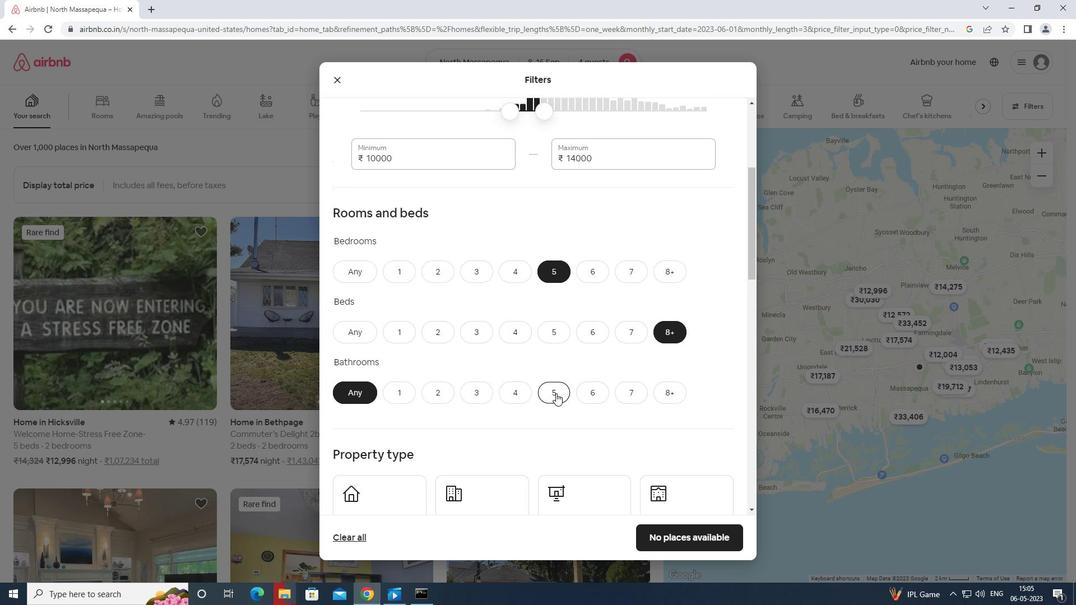 
Action: Mouse moved to (553, 396)
Screenshot: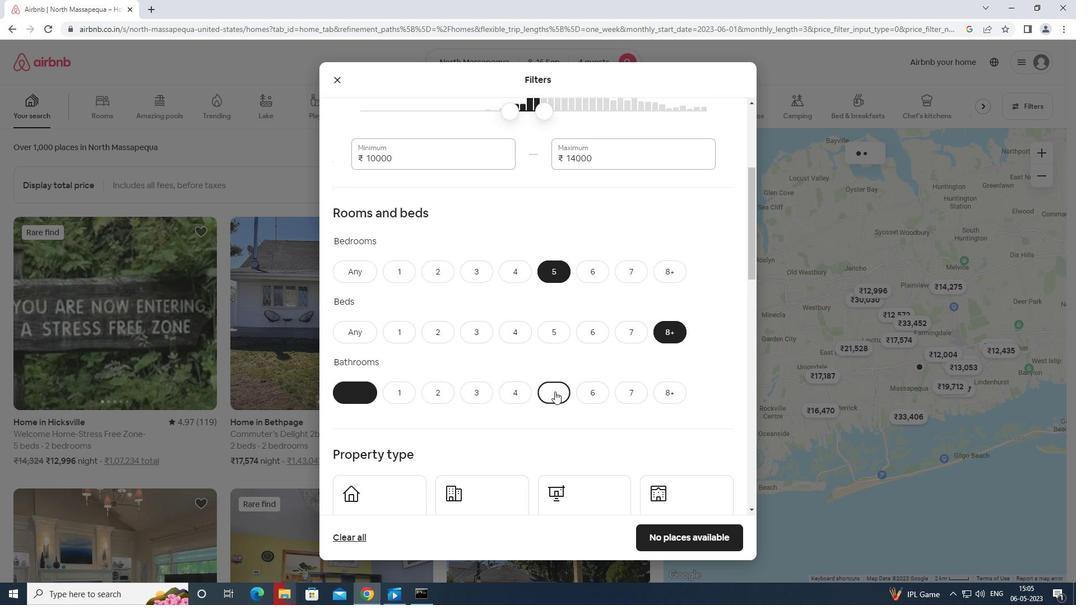 
Action: Mouse scrolled (553, 396) with delta (0, 0)
Screenshot: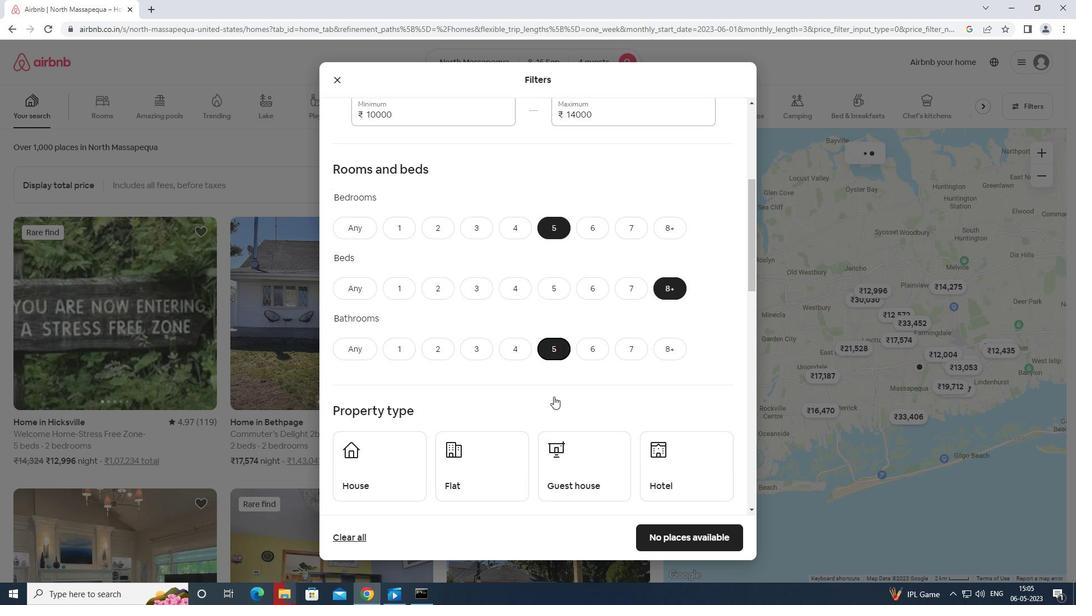 
Action: Mouse moved to (401, 405)
Screenshot: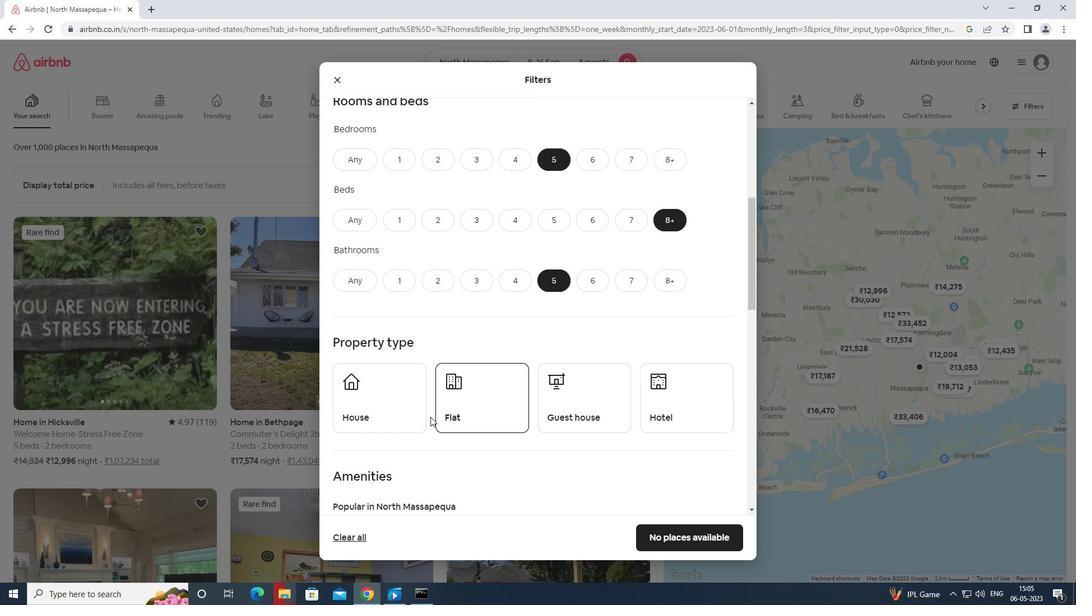 
Action: Mouse pressed left at (401, 405)
Screenshot: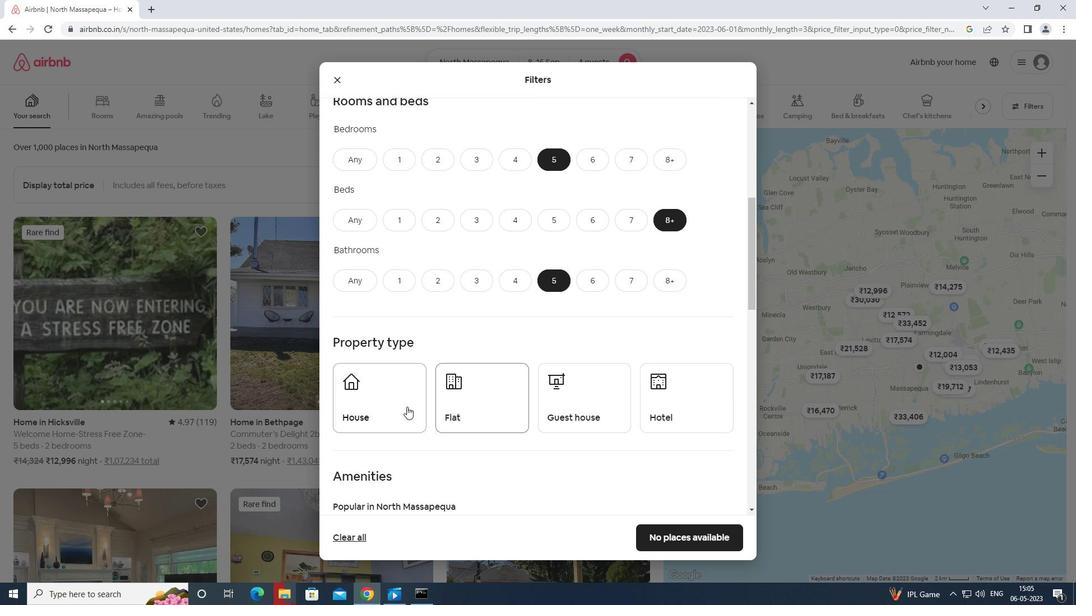 
Action: Mouse moved to (481, 407)
Screenshot: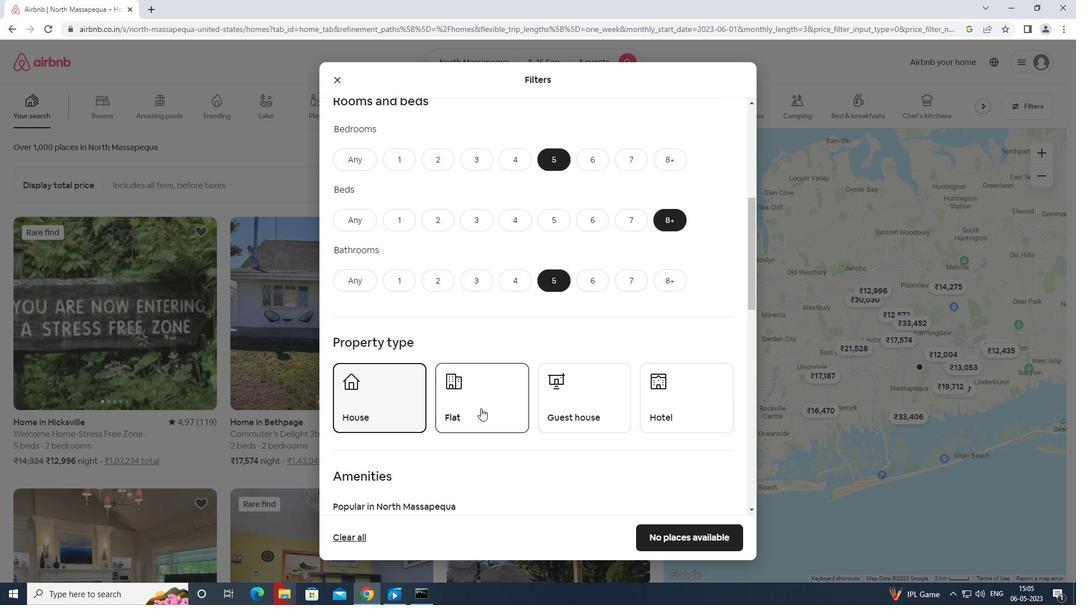 
Action: Mouse pressed left at (481, 407)
Screenshot: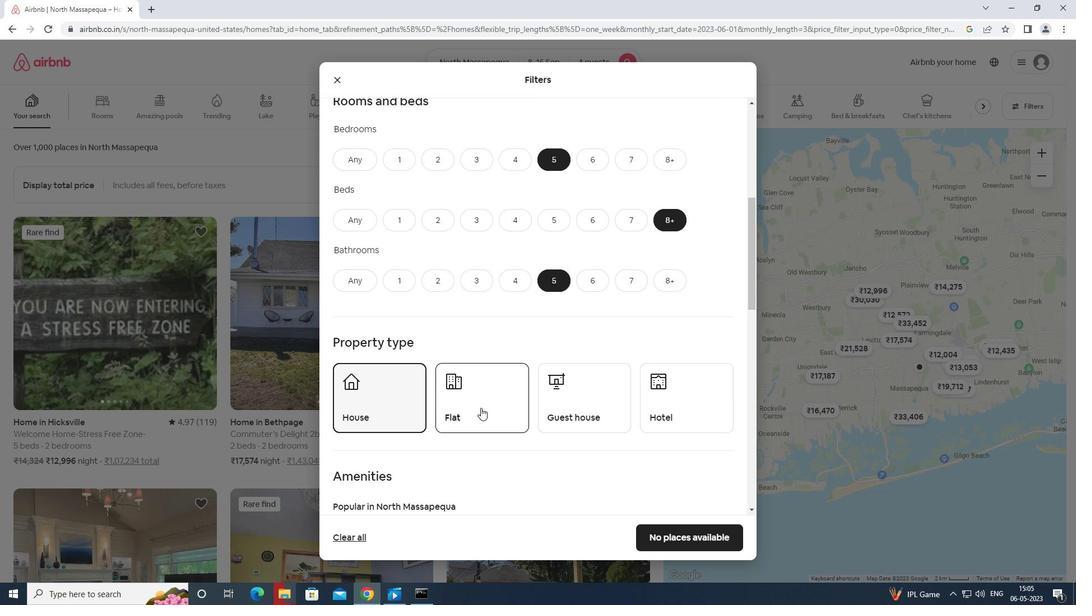 
Action: Mouse moved to (606, 403)
Screenshot: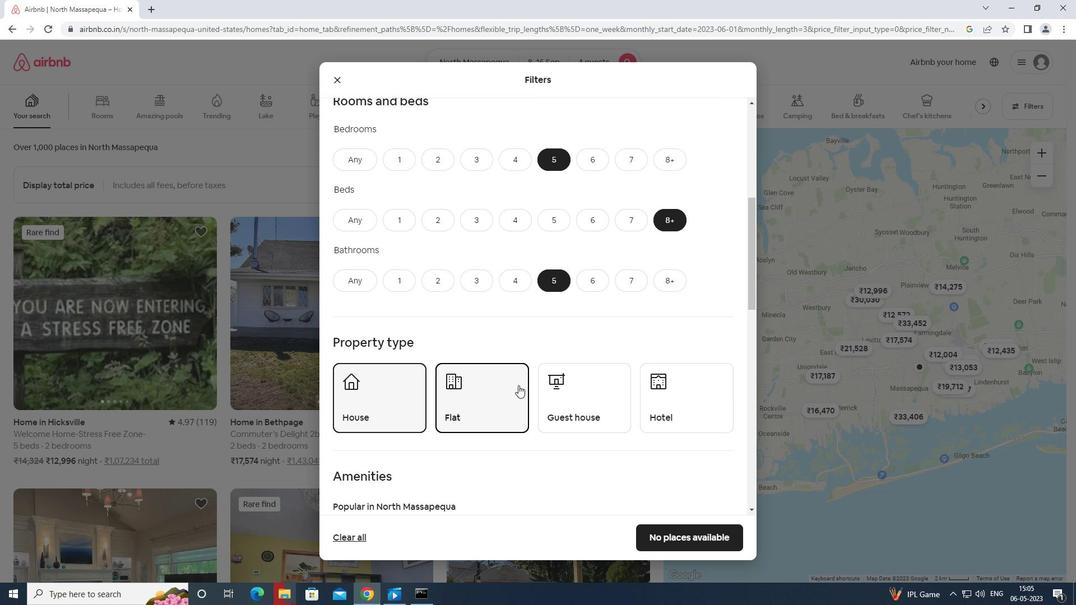 
Action: Mouse pressed left at (606, 403)
Screenshot: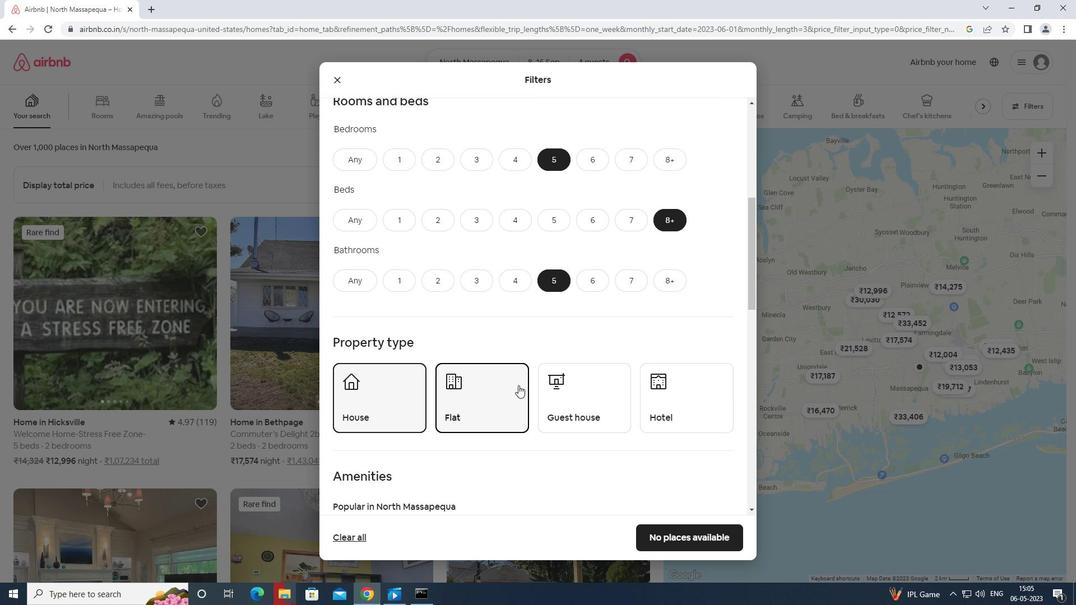 
Action: Mouse moved to (605, 407)
Screenshot: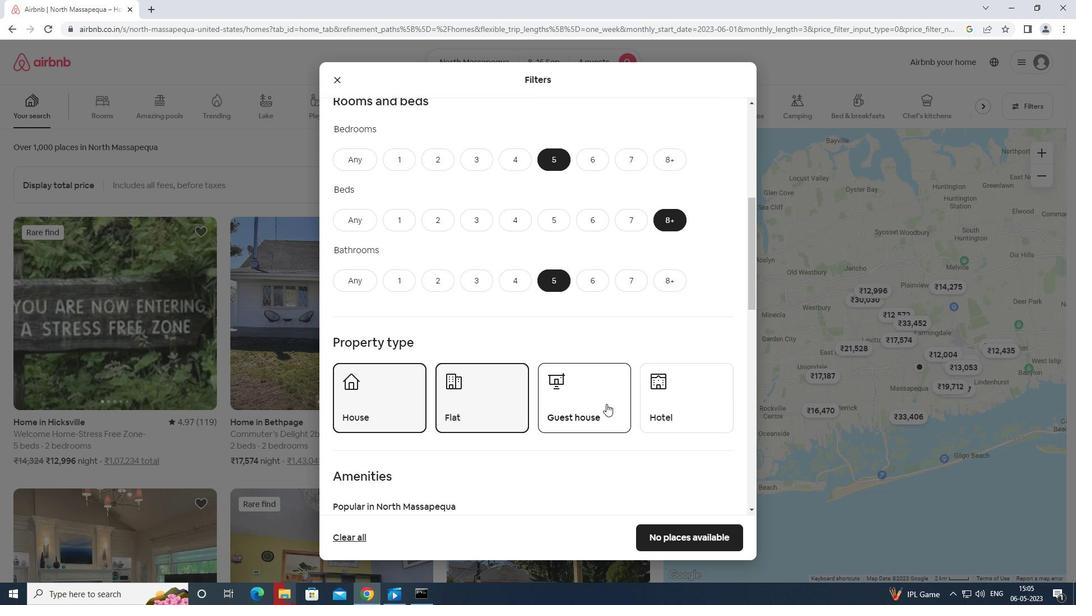 
Action: Mouse scrolled (605, 406) with delta (0, 0)
Screenshot: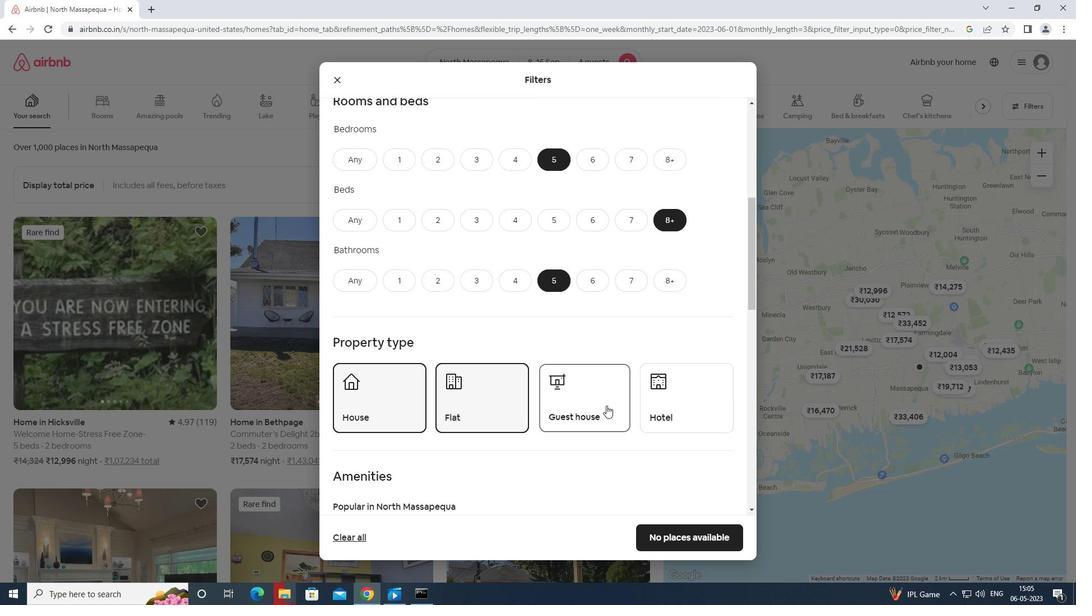 
Action: Mouse moved to (606, 408)
Screenshot: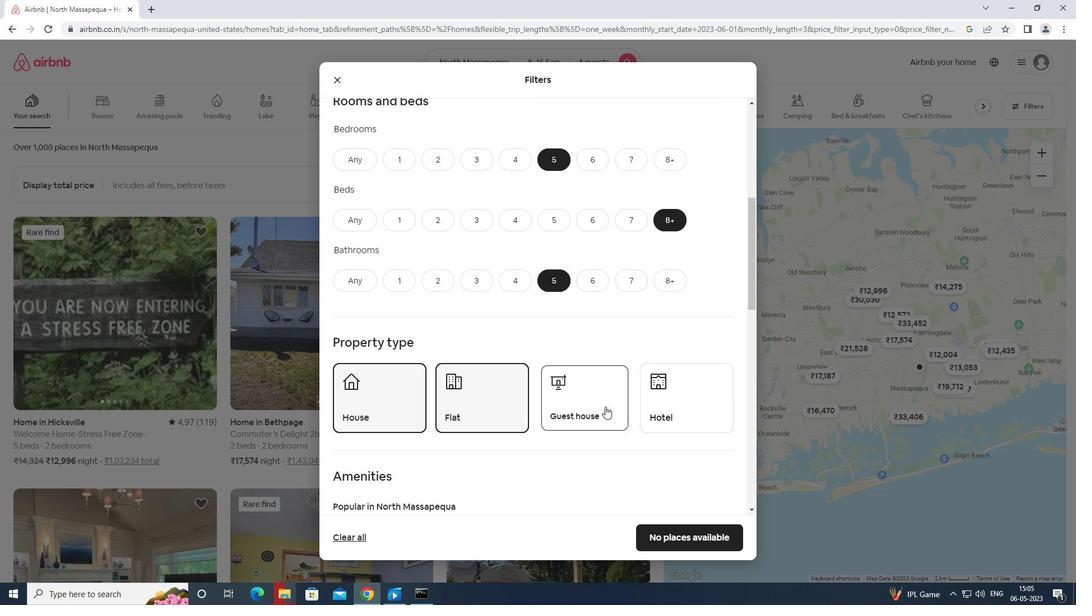 
Action: Mouse scrolled (606, 407) with delta (0, 0)
Screenshot: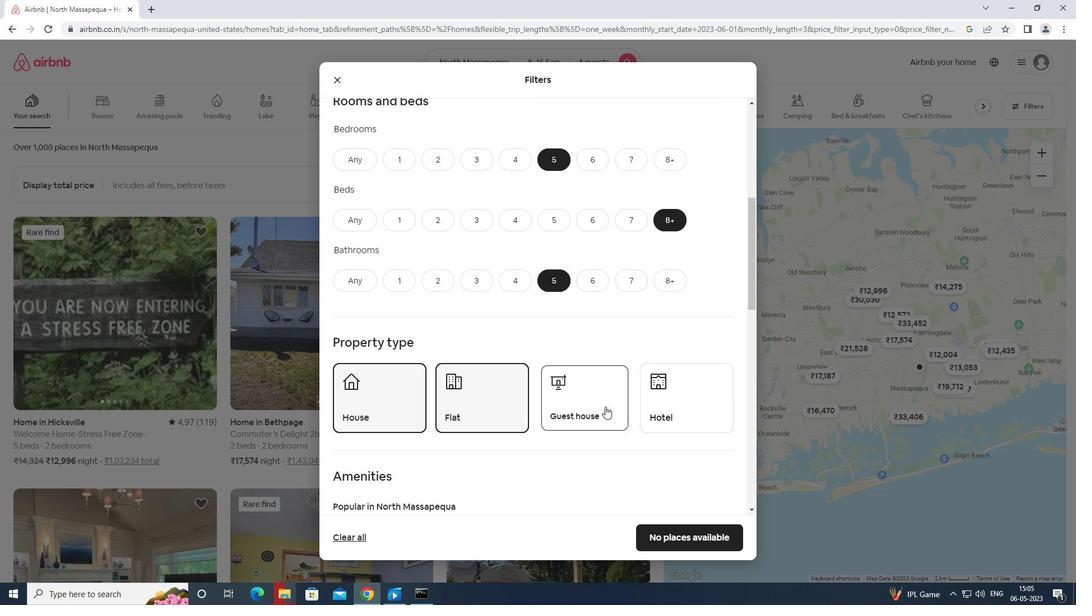 
Action: Mouse scrolled (606, 407) with delta (0, 0)
Screenshot: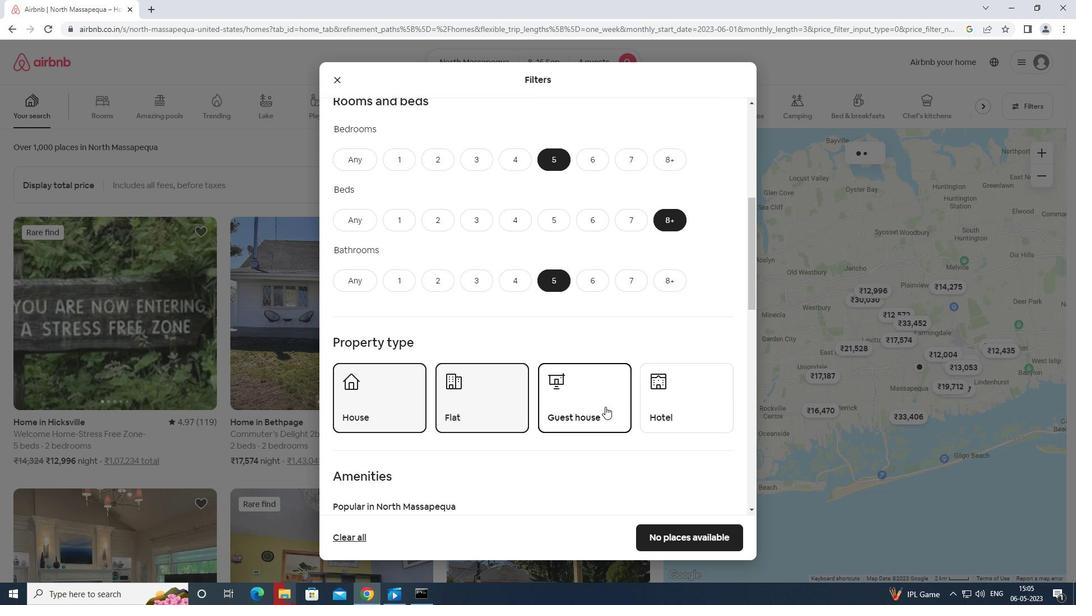 
Action: Mouse moved to (606, 405)
Screenshot: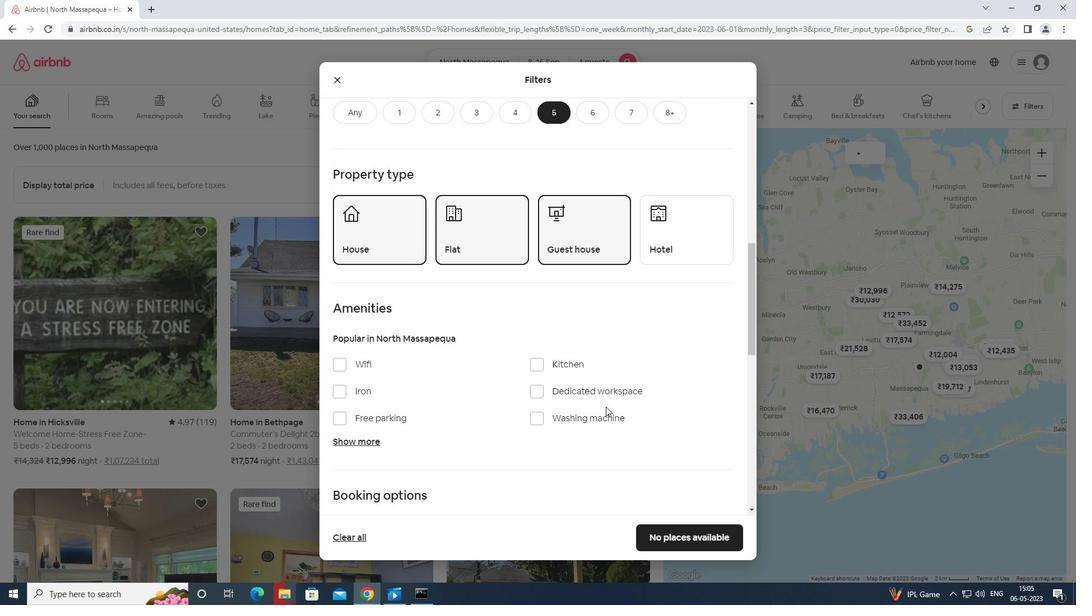
Action: Mouse scrolled (606, 404) with delta (0, 0)
Screenshot: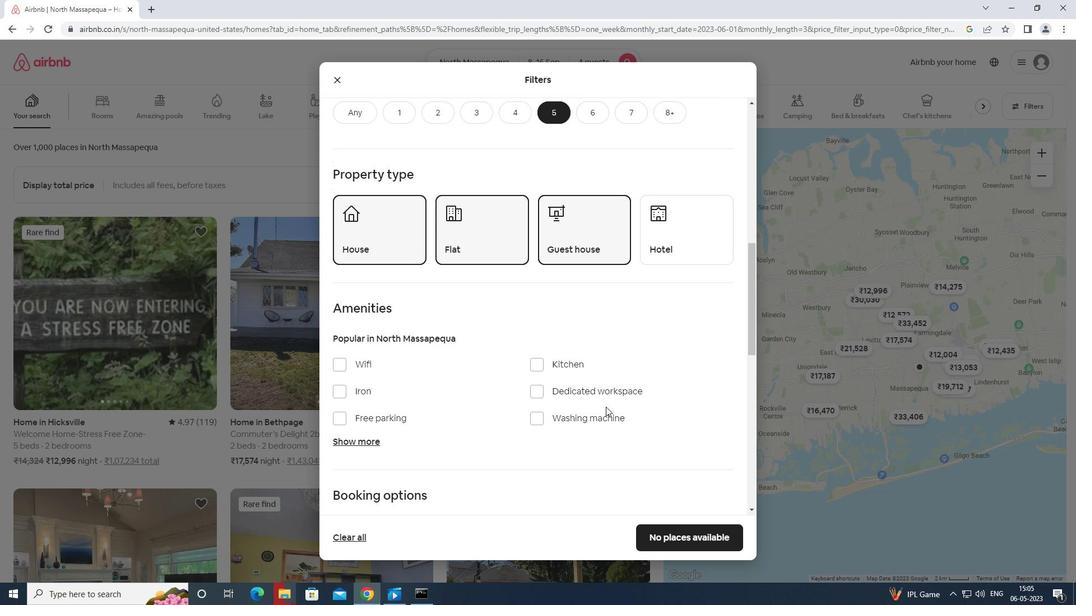
Action: Mouse moved to (354, 384)
Screenshot: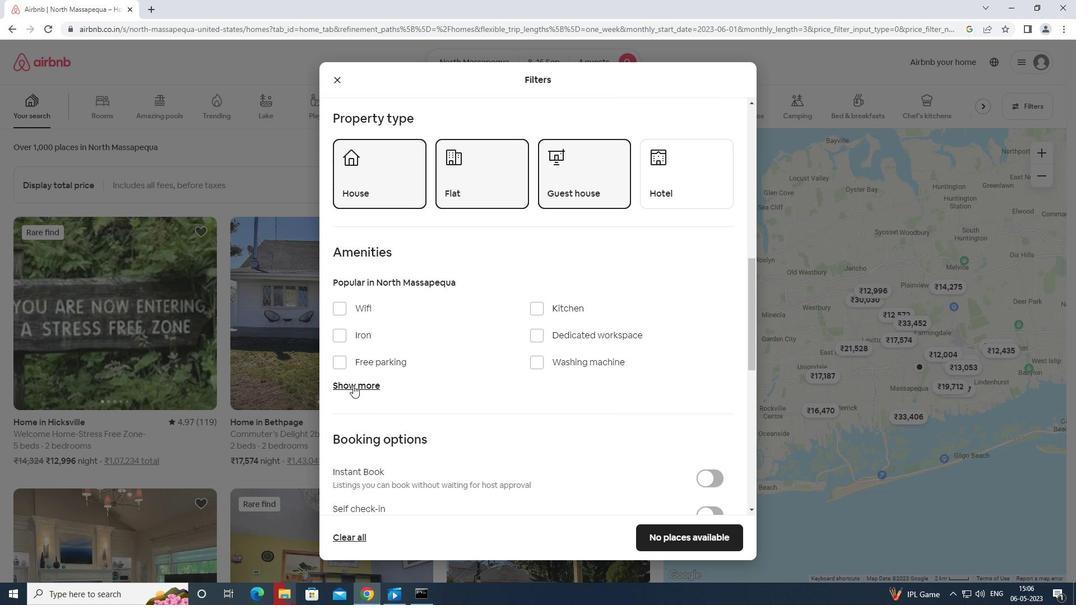 
Action: Mouse pressed left at (354, 384)
Screenshot: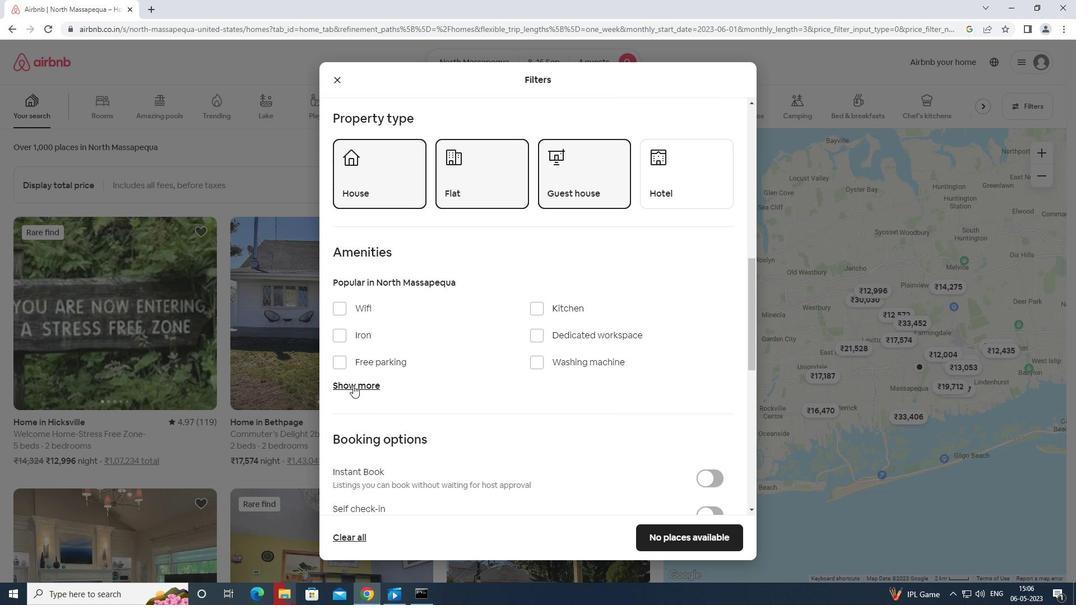 
Action: Mouse moved to (341, 310)
Screenshot: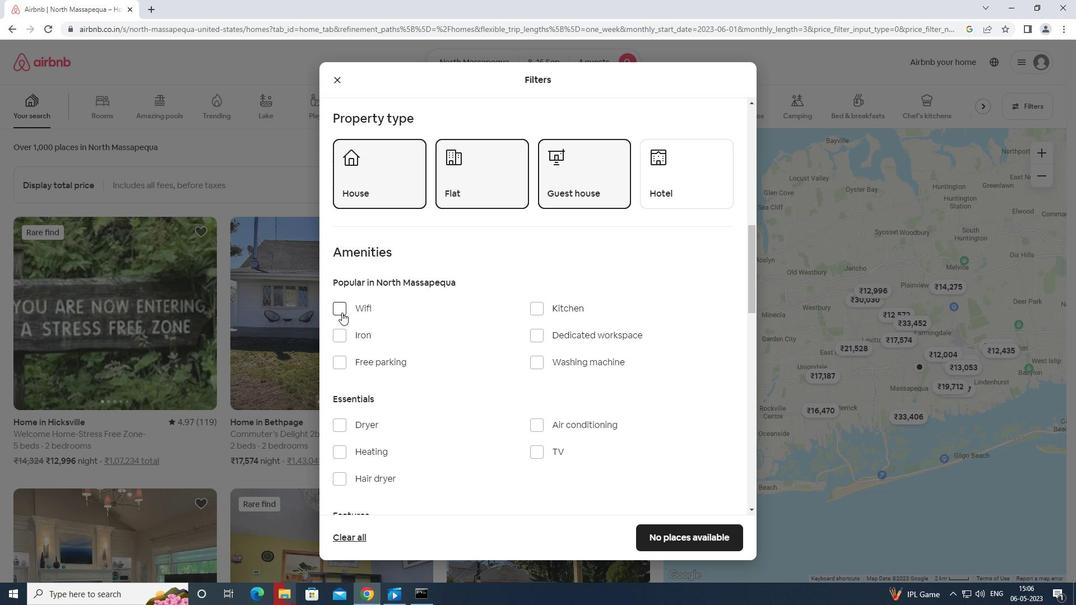 
Action: Mouse pressed left at (341, 310)
Screenshot: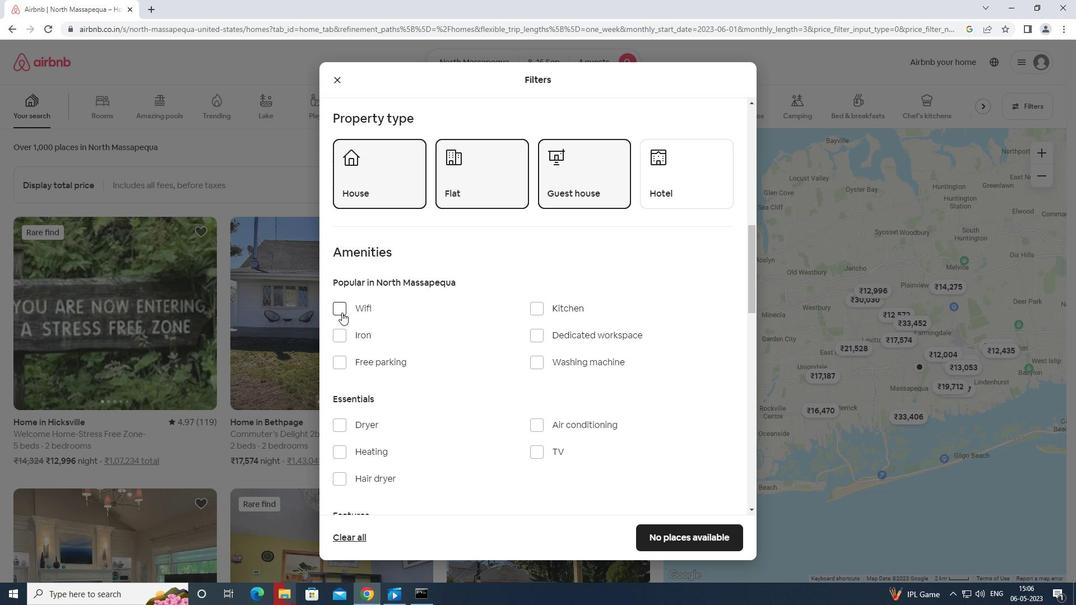 
Action: Mouse moved to (335, 358)
Screenshot: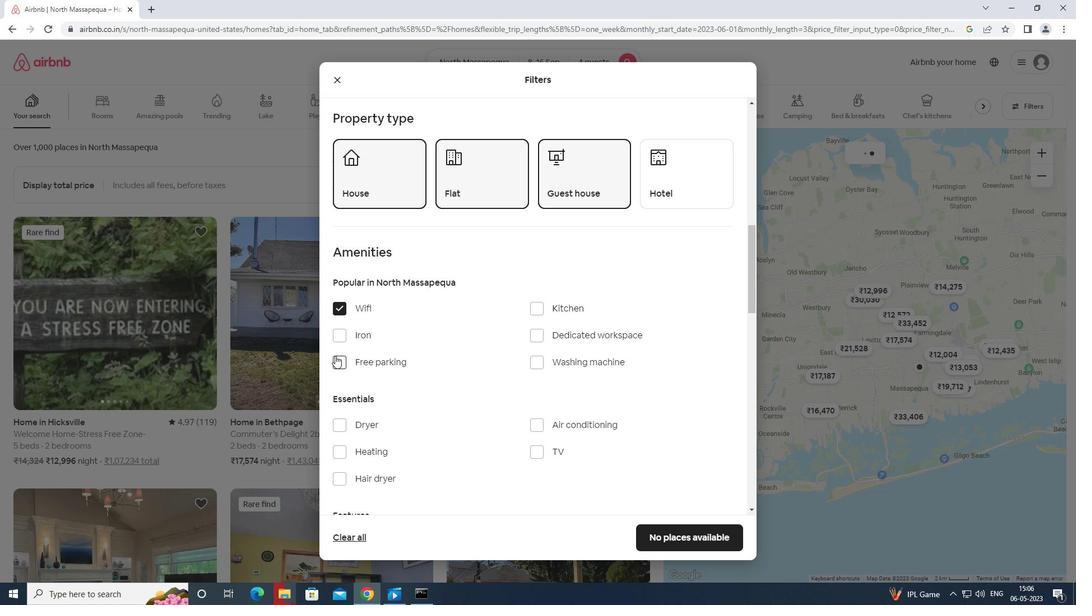 
Action: Mouse pressed left at (335, 358)
Screenshot: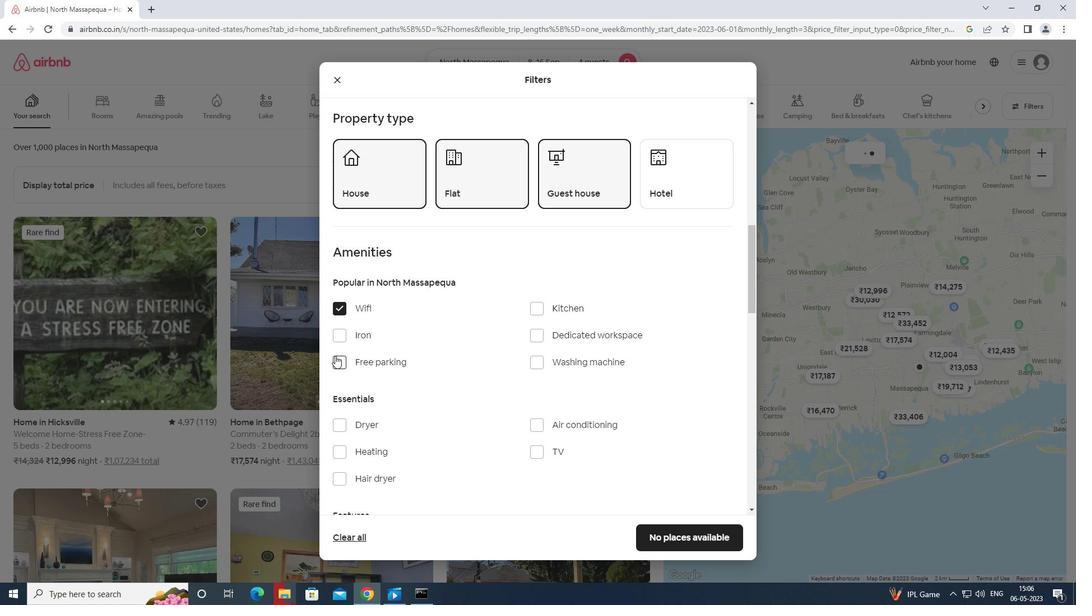 
Action: Mouse moved to (337, 359)
Screenshot: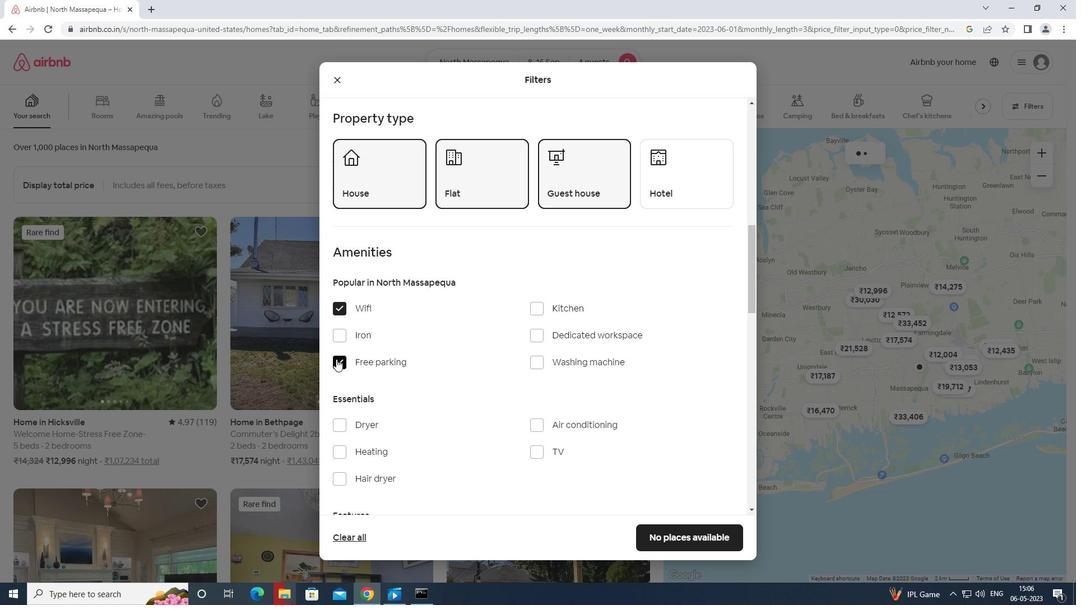 
Action: Mouse scrolled (337, 359) with delta (0, 0)
Screenshot: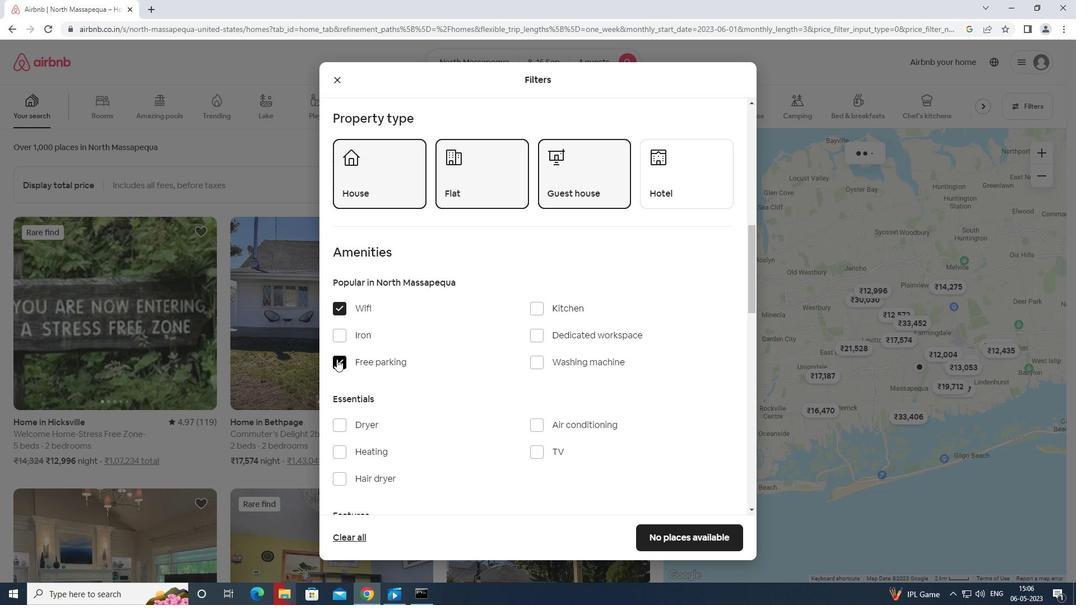 
Action: Mouse scrolled (337, 359) with delta (0, 0)
Screenshot: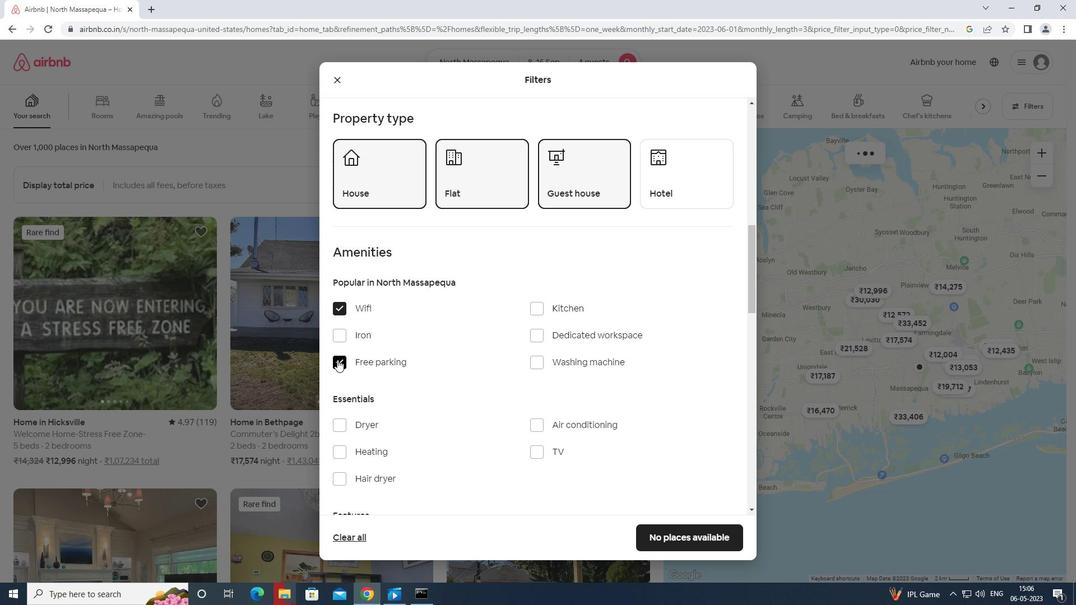 
Action: Mouse moved to (533, 342)
Screenshot: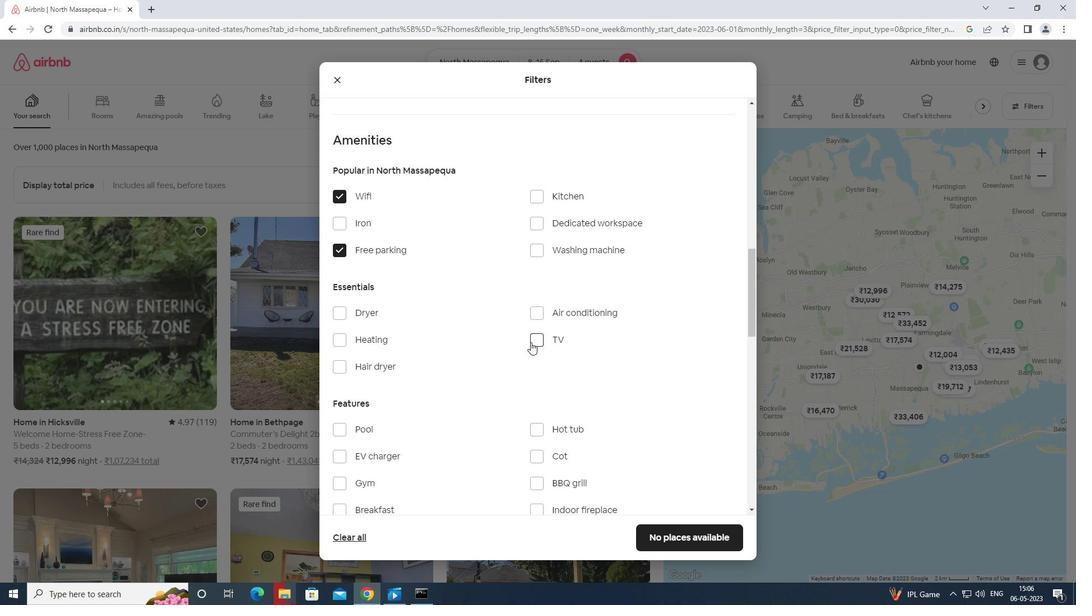 
Action: Mouse pressed left at (533, 342)
Screenshot: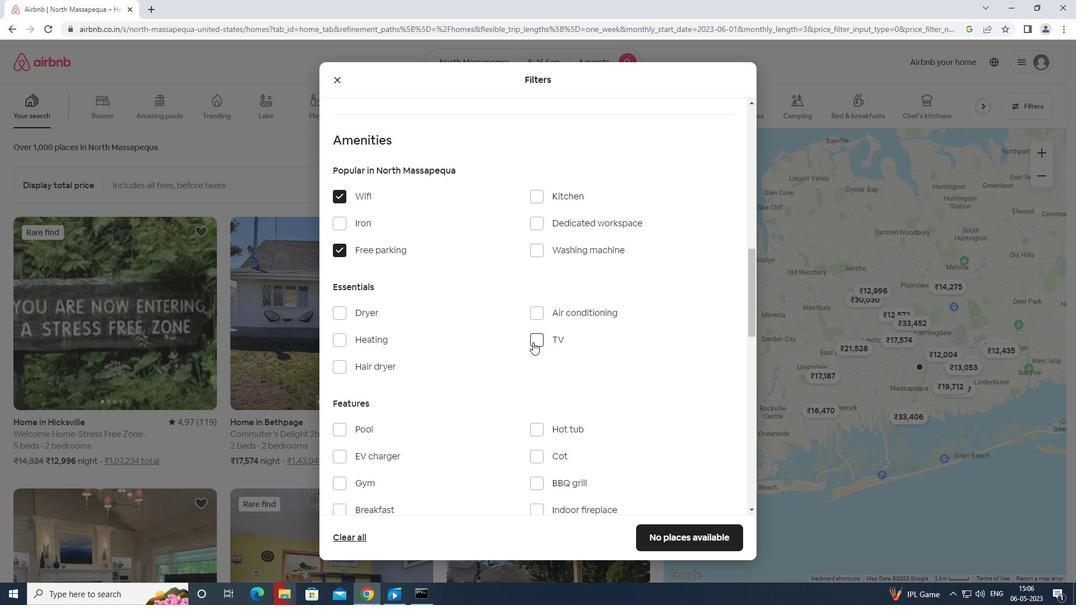 
Action: Mouse scrolled (533, 341) with delta (0, 0)
Screenshot: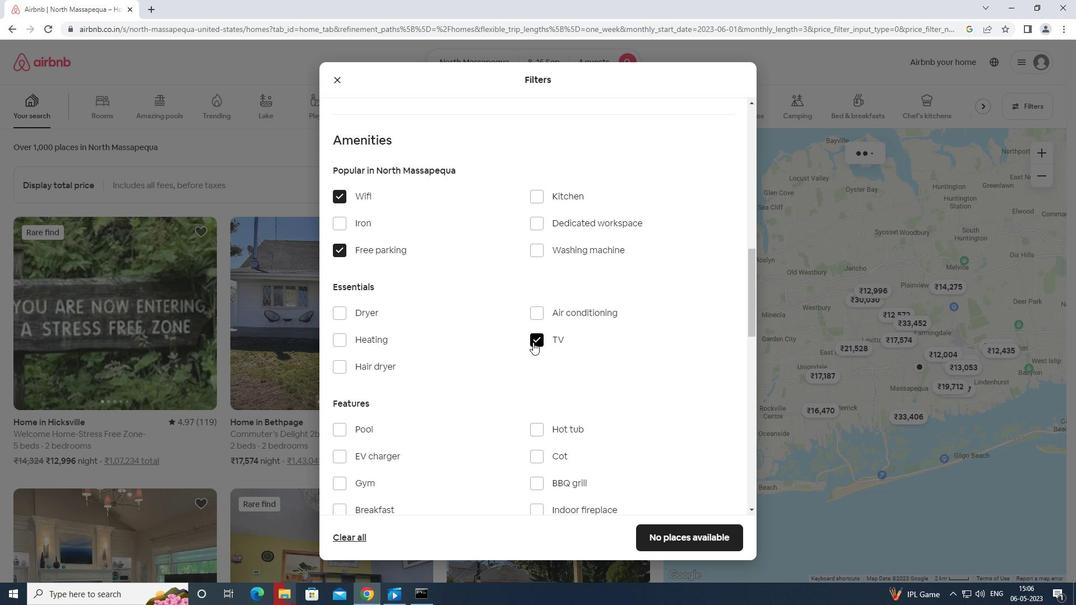 
Action: Mouse moved to (337, 424)
Screenshot: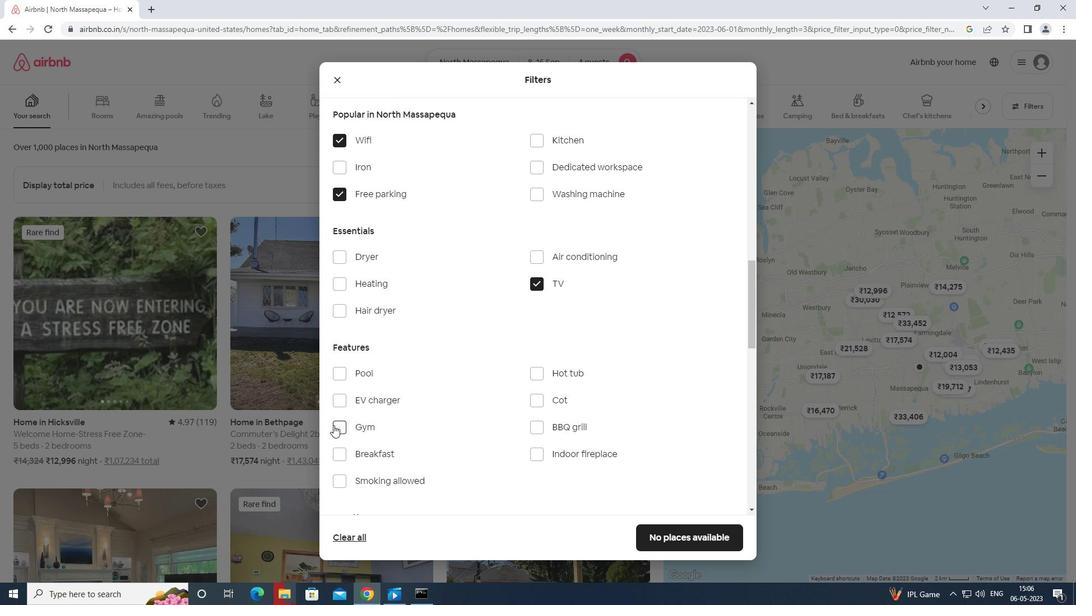 
Action: Mouse pressed left at (337, 424)
Screenshot: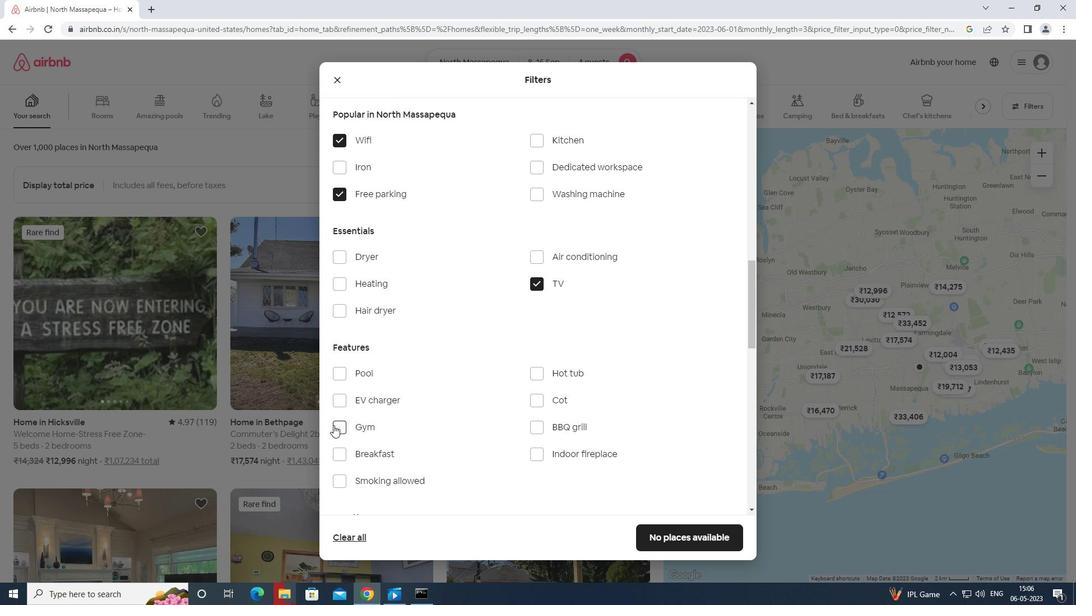
Action: Mouse moved to (336, 450)
Screenshot: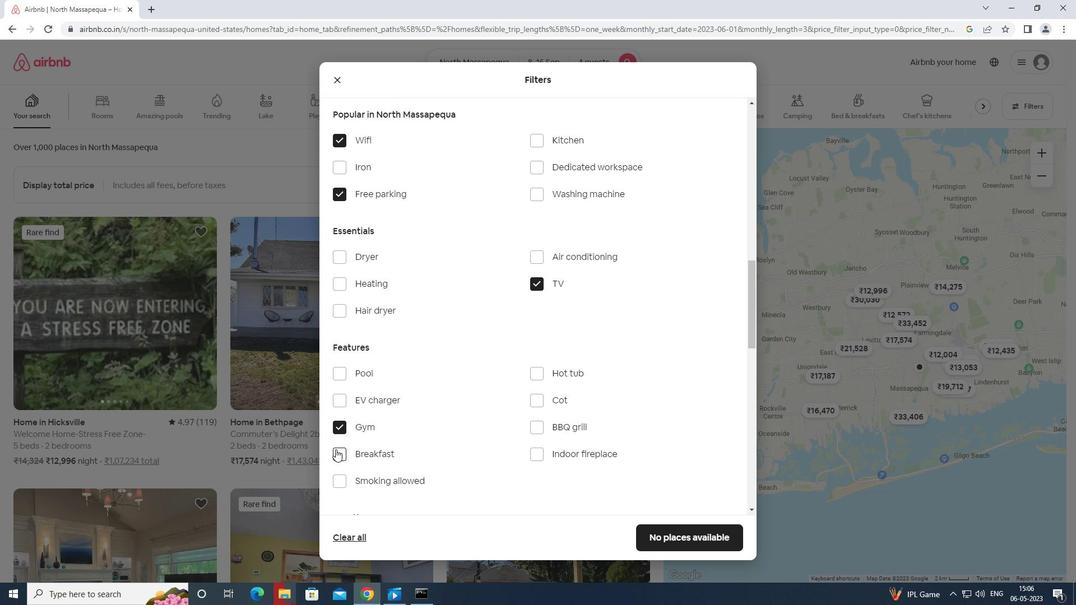 
Action: Mouse pressed left at (336, 450)
Screenshot: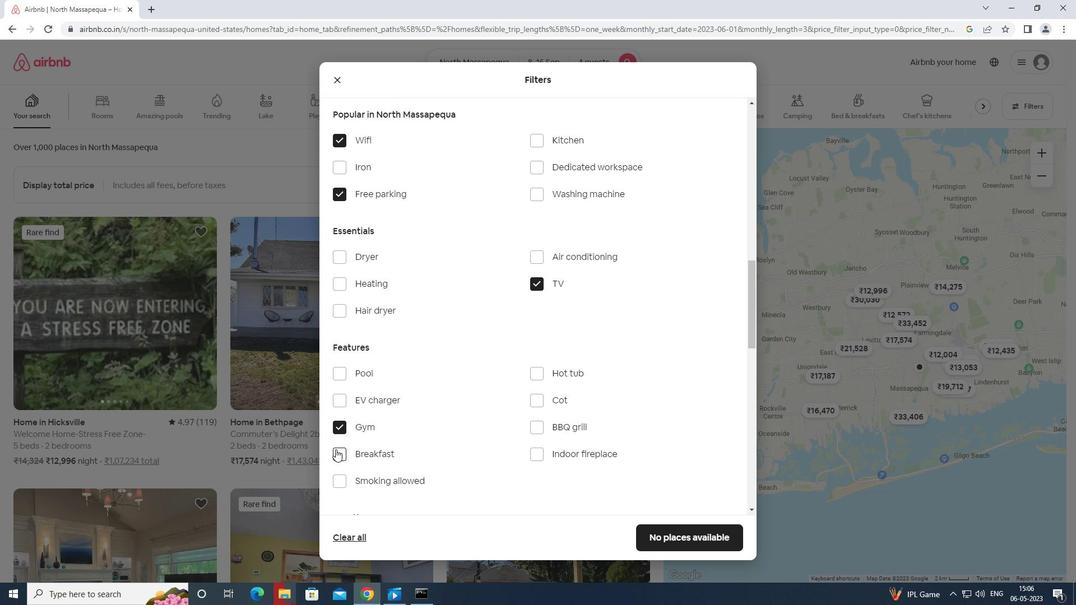 
Action: Mouse moved to (344, 451)
Screenshot: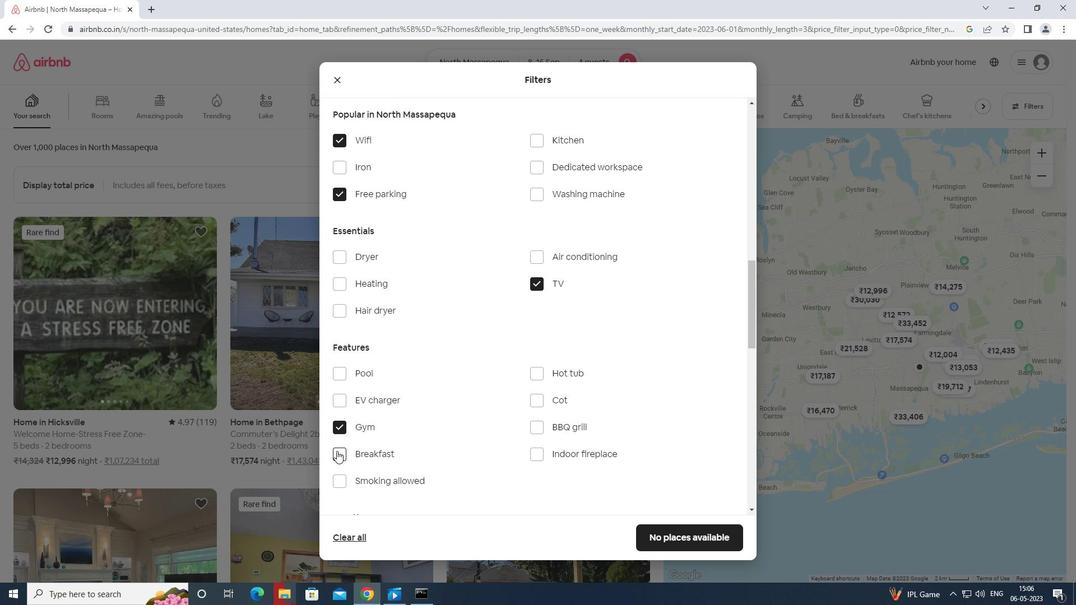 
Action: Mouse scrolled (344, 450) with delta (0, 0)
Screenshot: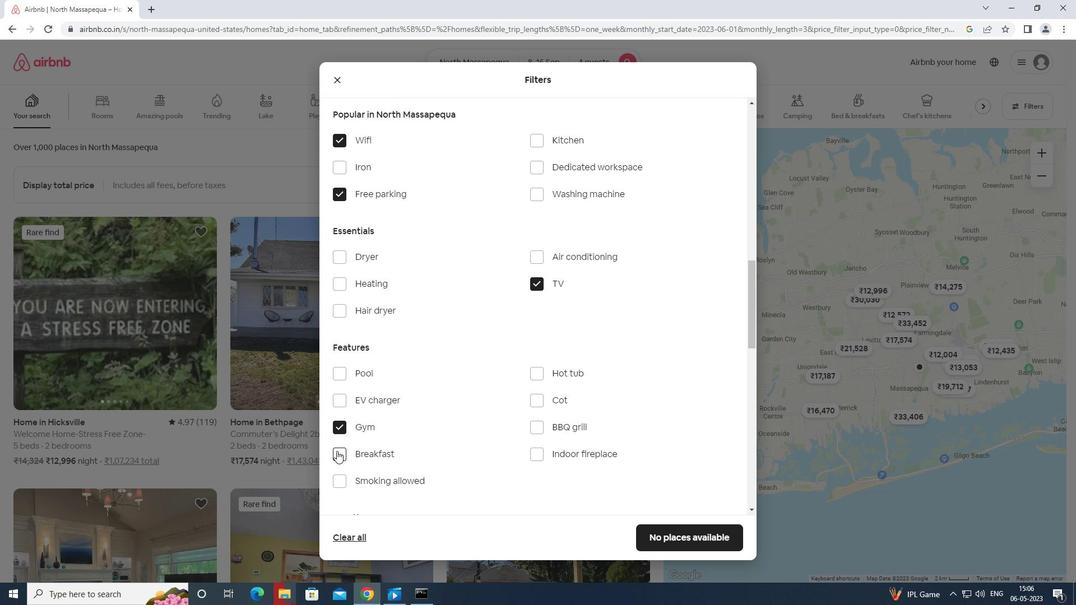 
Action: Mouse moved to (348, 456)
Screenshot: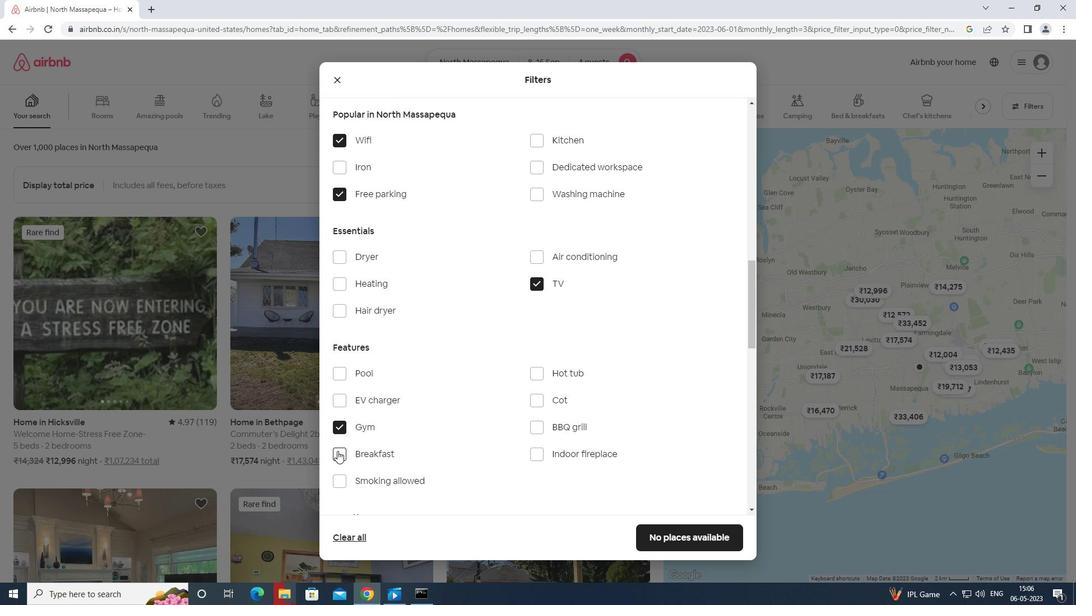 
Action: Mouse scrolled (348, 455) with delta (0, 0)
Screenshot: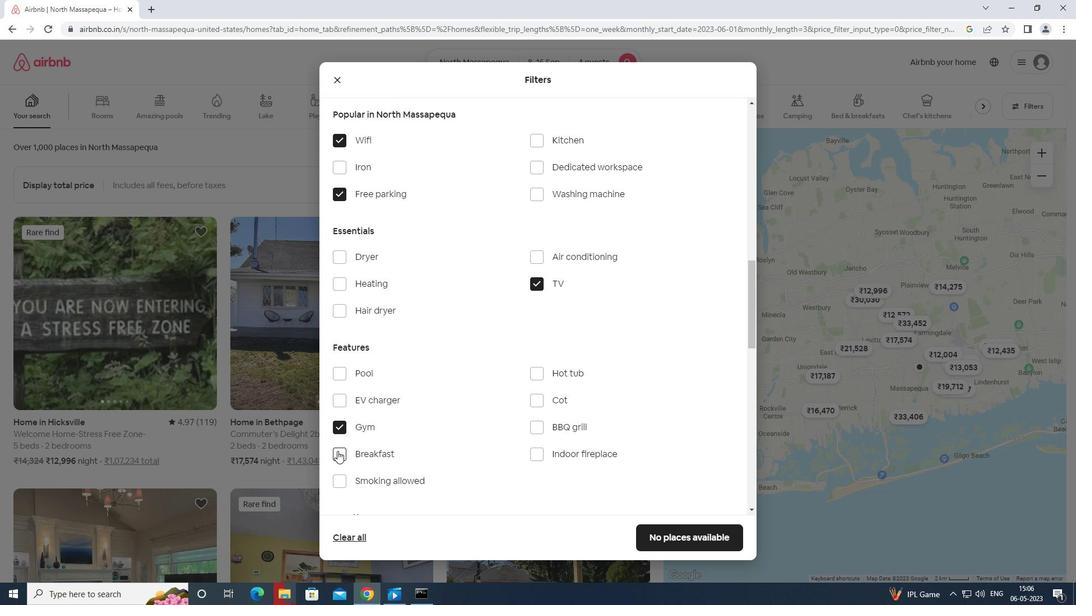 
Action: Mouse moved to (349, 456)
Screenshot: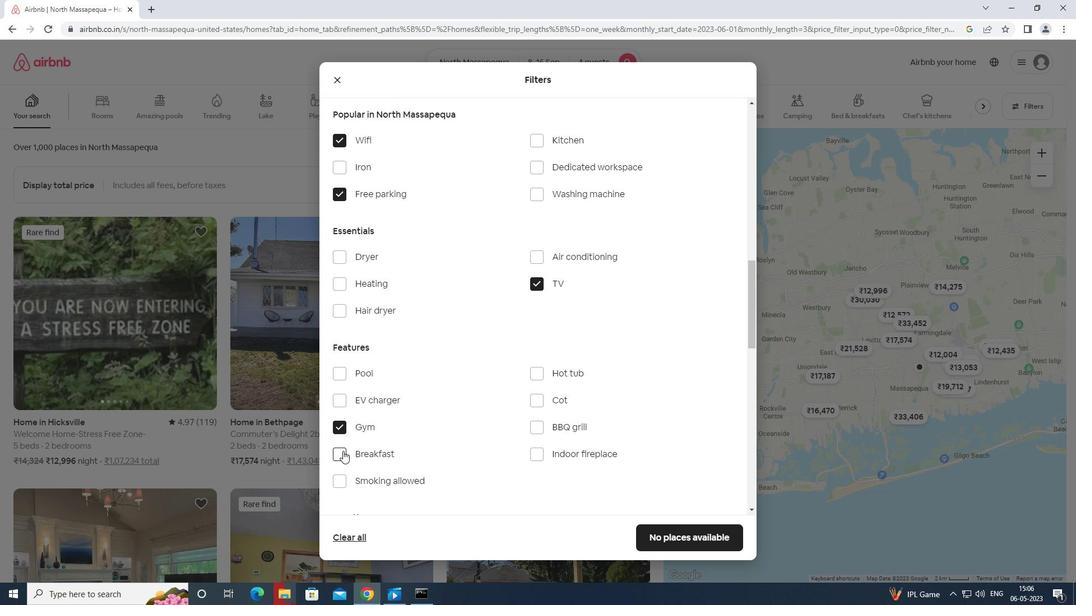 
Action: Mouse scrolled (349, 456) with delta (0, 0)
Screenshot: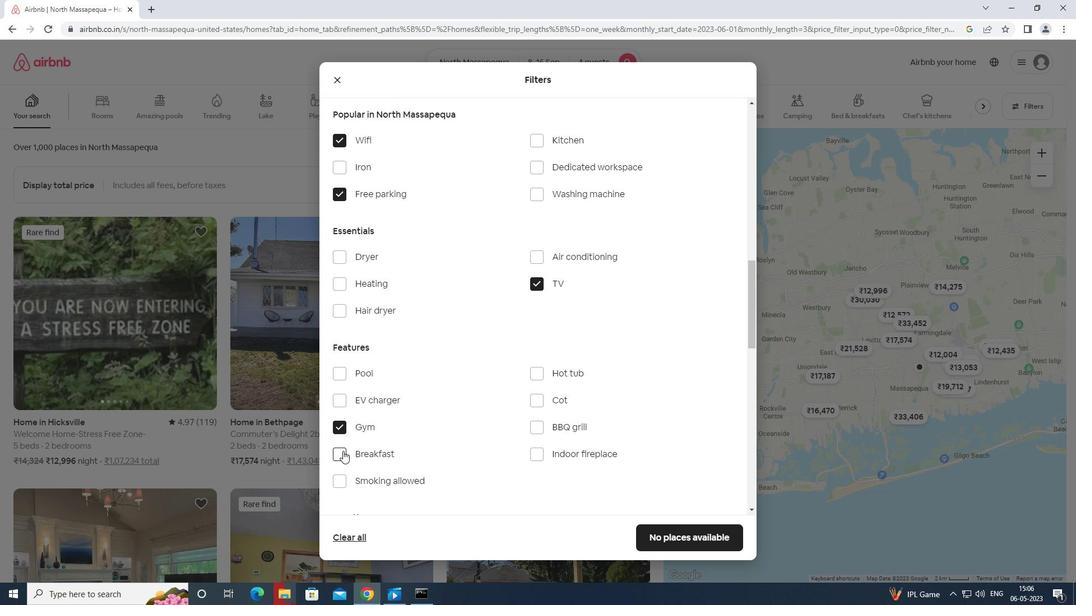 
Action: Mouse moved to (359, 450)
Screenshot: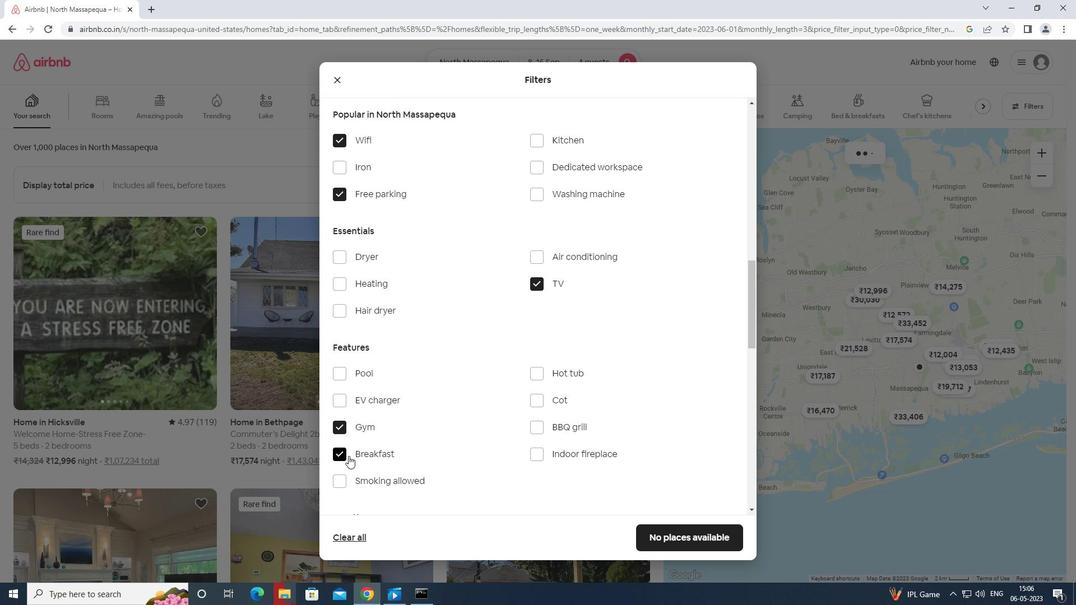 
Action: Mouse scrolled (359, 449) with delta (0, 0)
Screenshot: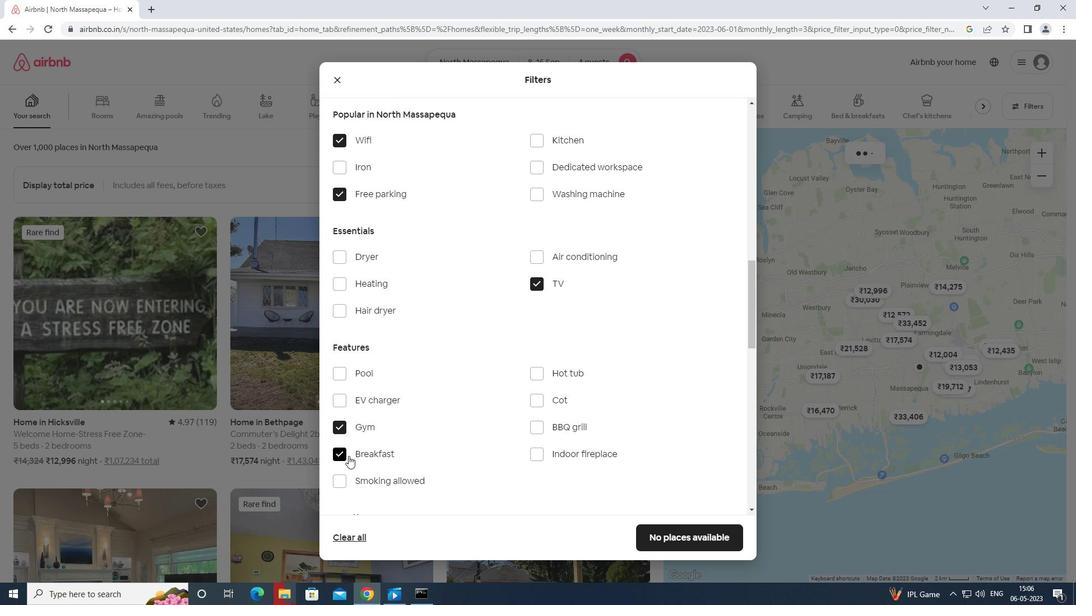 
Action: Mouse moved to (360, 450)
Screenshot: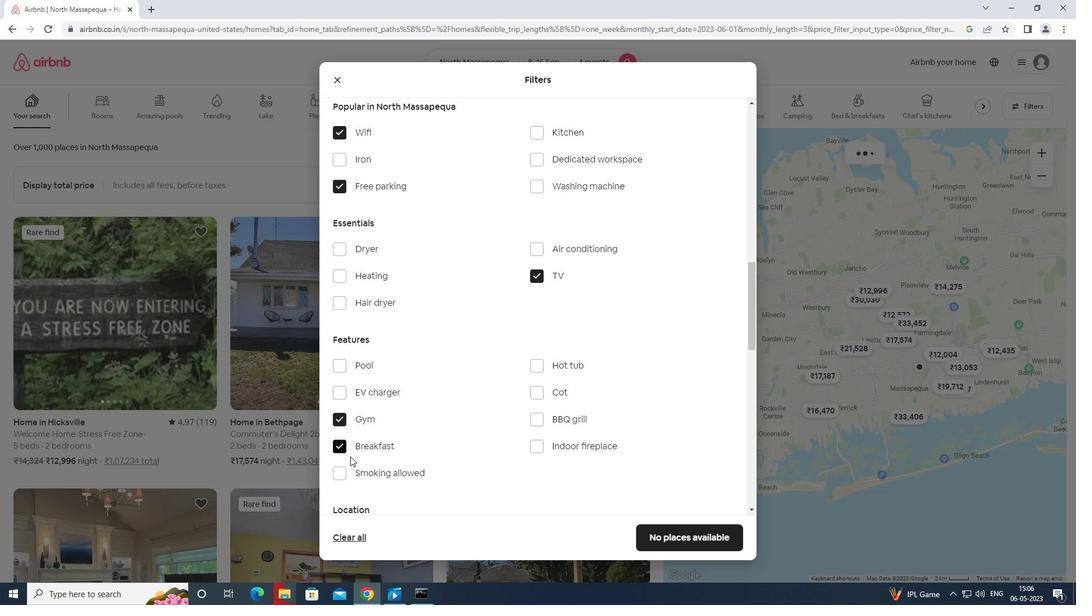 
Action: Mouse scrolled (360, 449) with delta (0, 0)
Screenshot: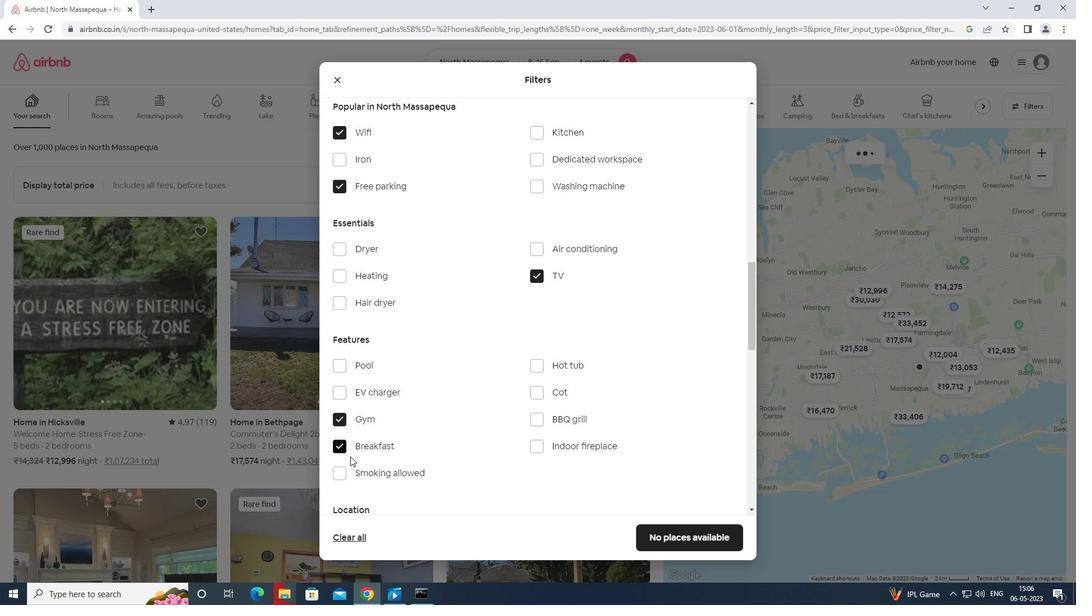 
Action: Mouse moved to (361, 450)
Screenshot: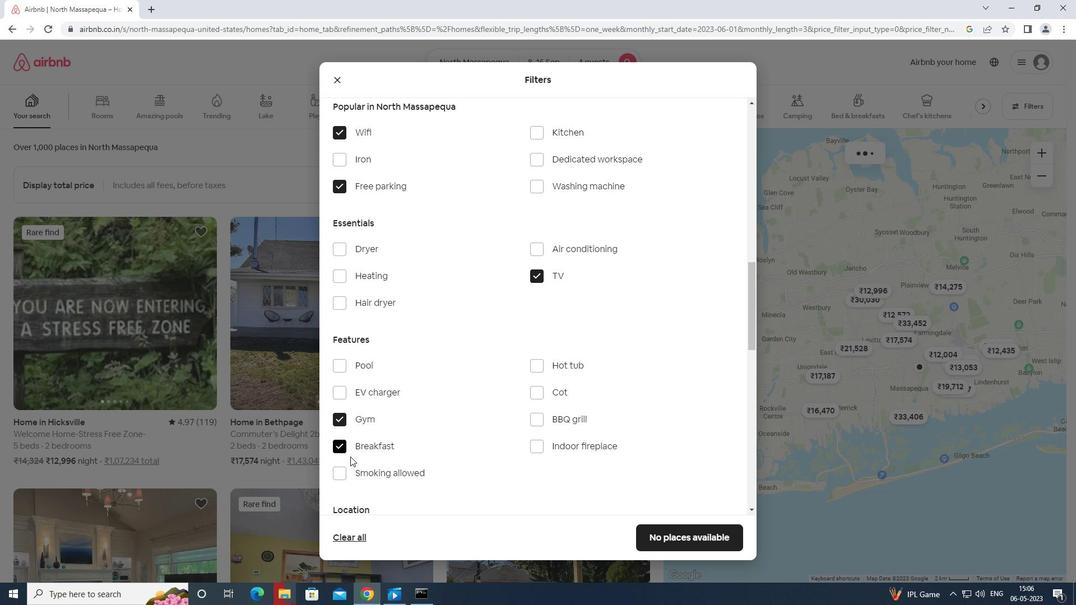 
Action: Mouse scrolled (361, 449) with delta (0, 0)
Screenshot: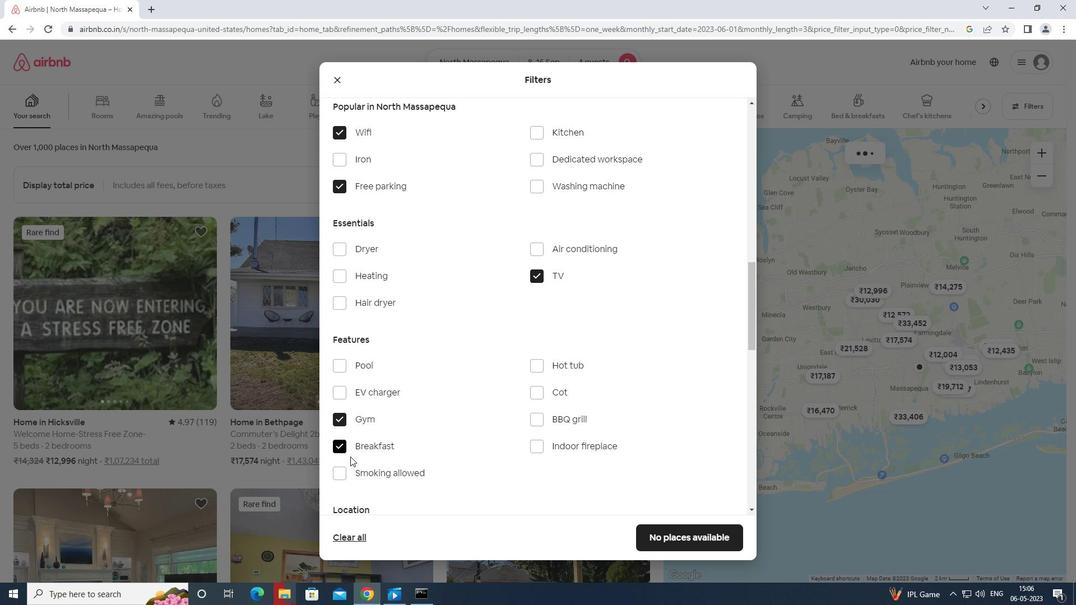 
Action: Mouse moved to (715, 429)
Screenshot: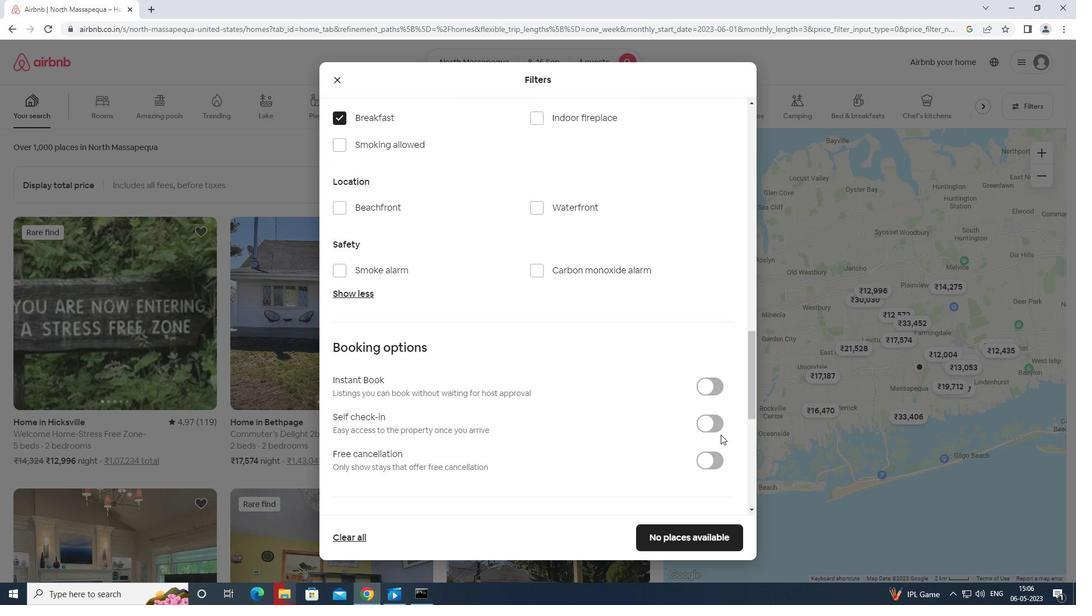 
Action: Mouse pressed left at (715, 429)
Screenshot: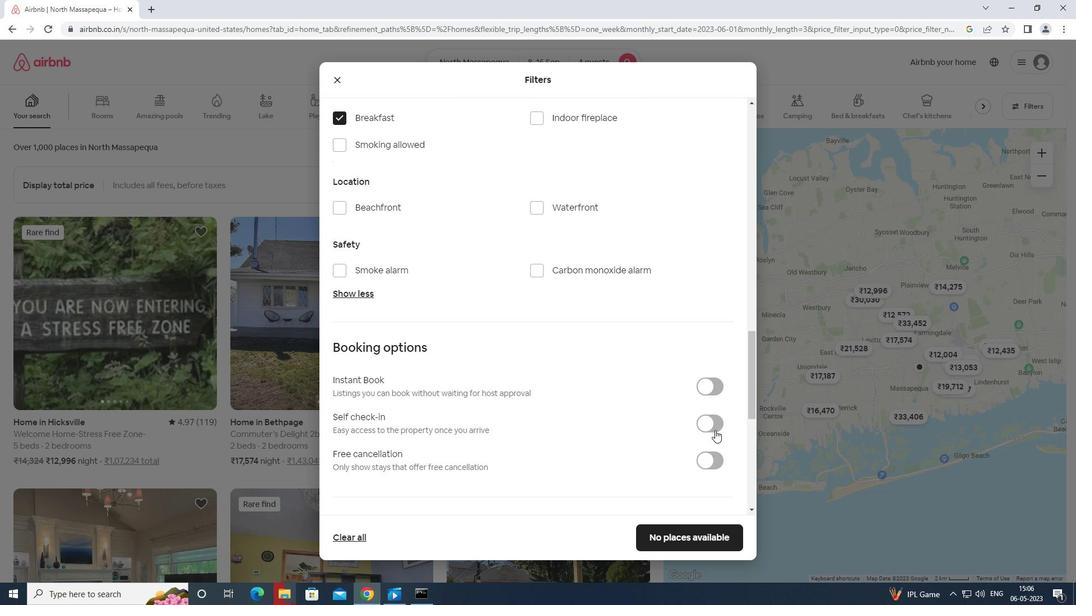 
Action: Mouse moved to (712, 437)
Screenshot: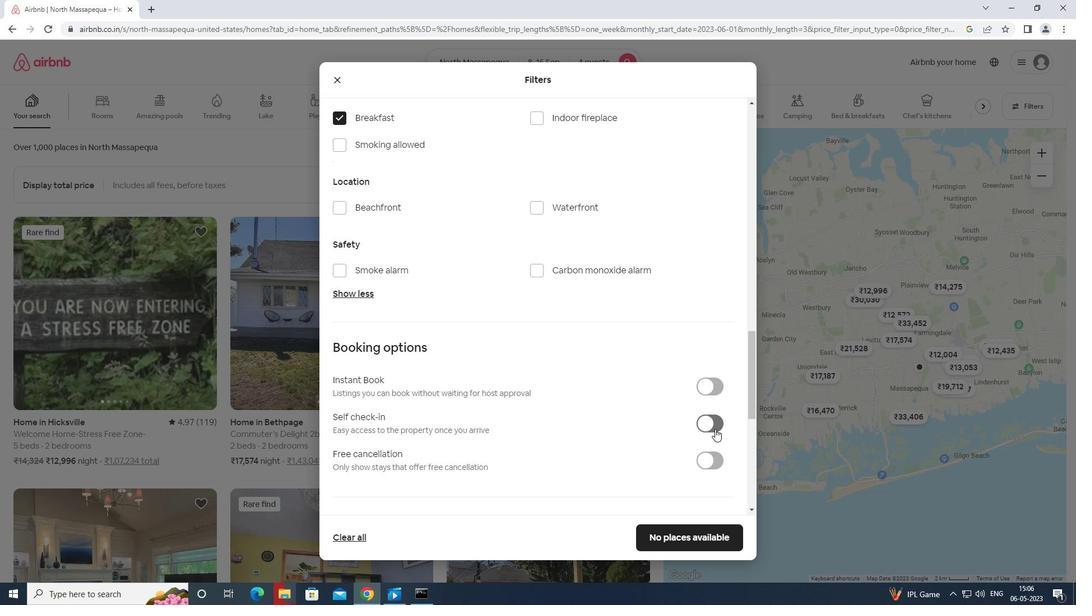 
Action: Mouse scrolled (712, 436) with delta (0, 0)
Screenshot: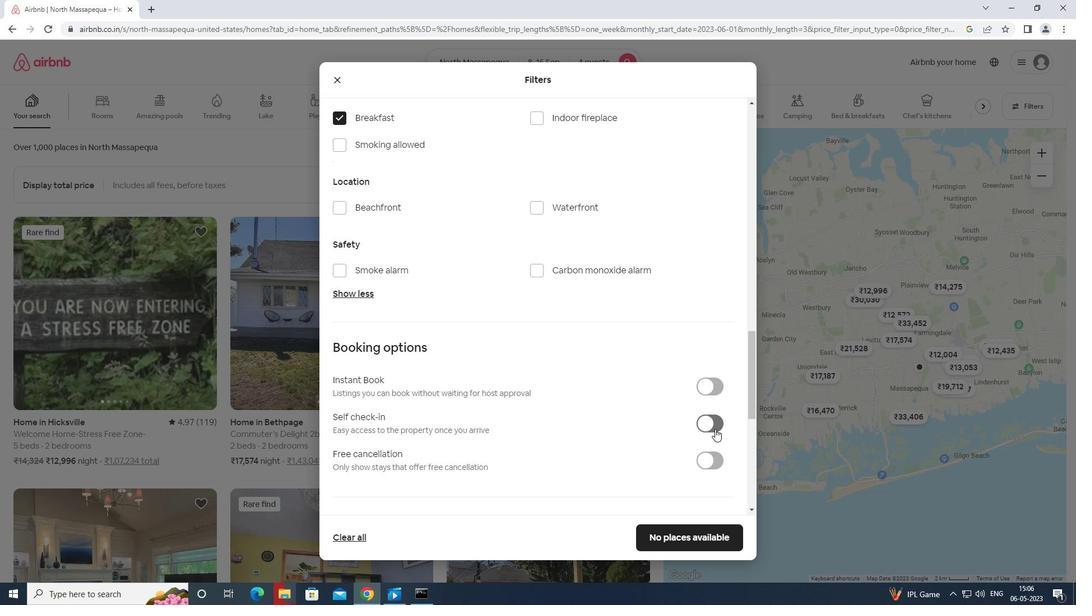 
Action: Mouse moved to (712, 437)
Screenshot: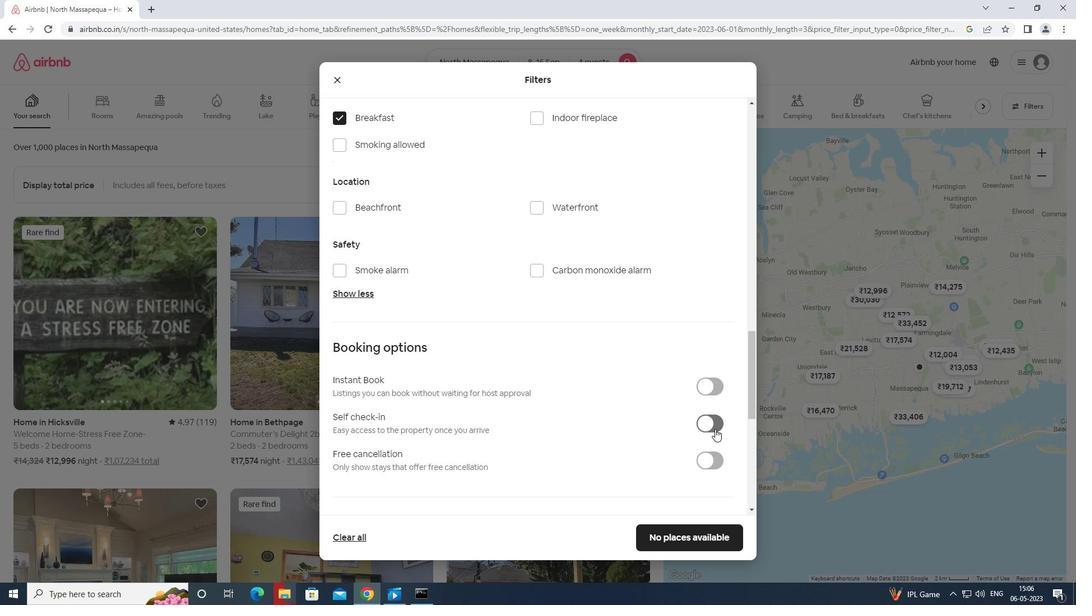 
Action: Mouse scrolled (712, 437) with delta (0, 0)
Screenshot: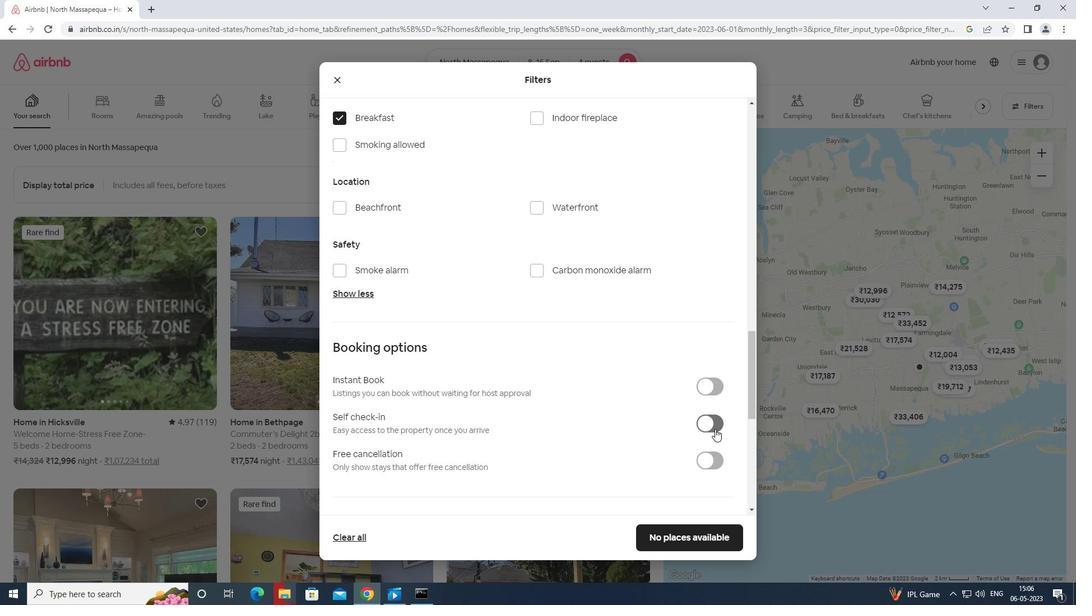 
Action: Mouse moved to (712, 438)
Screenshot: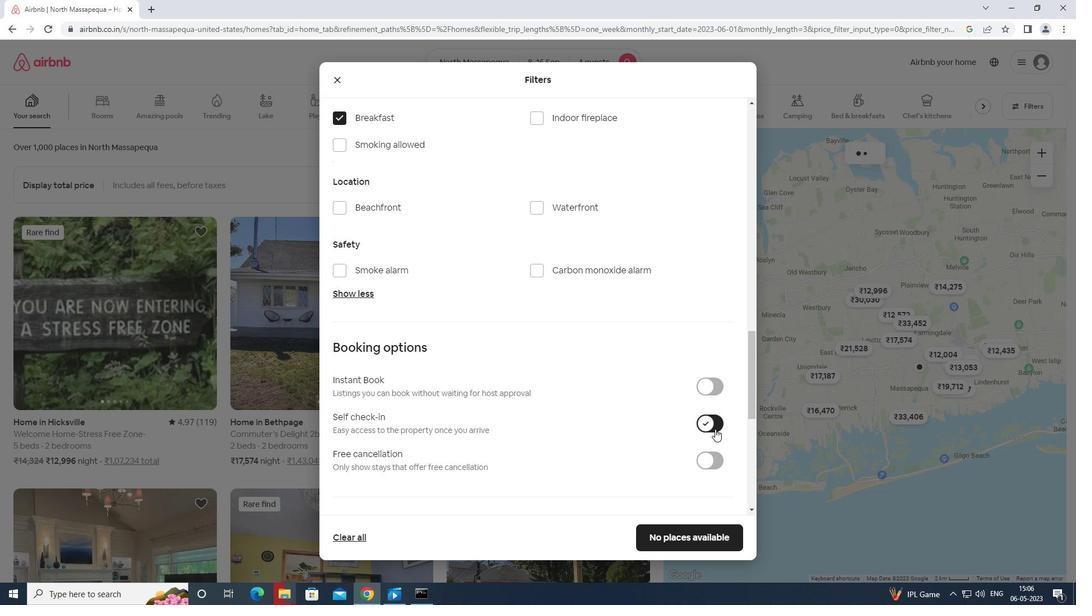 
Action: Mouse scrolled (712, 438) with delta (0, 0)
Screenshot: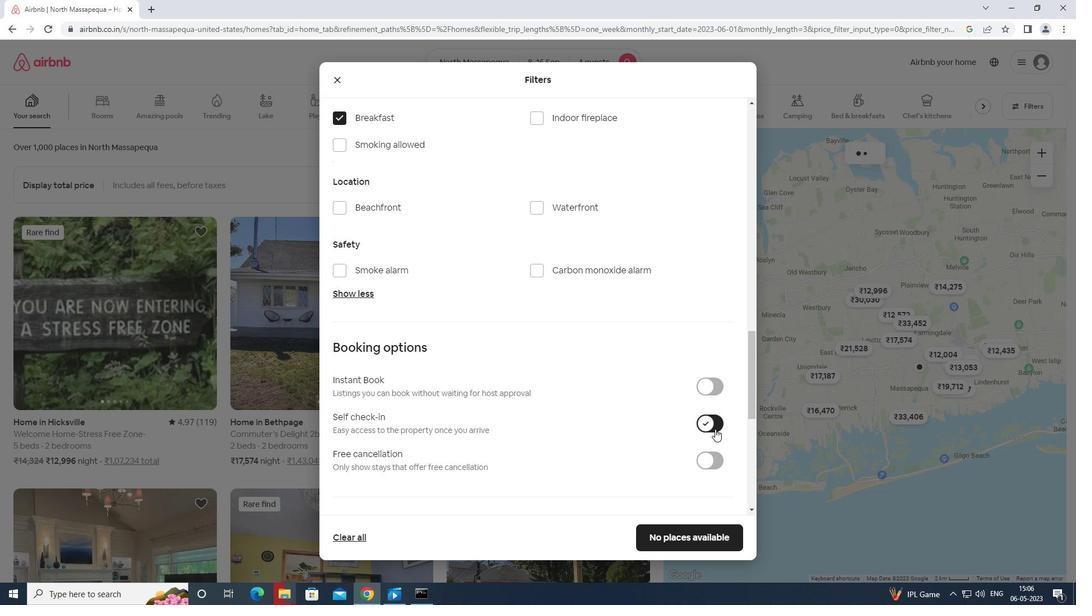 
Action: Mouse scrolled (712, 438) with delta (0, 0)
Screenshot: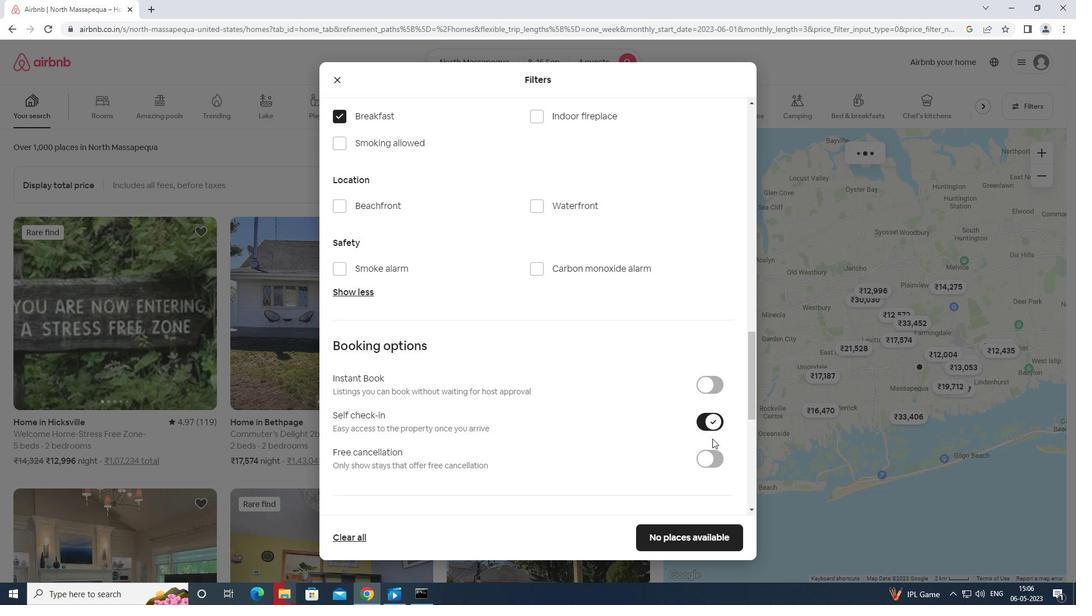 
Action: Mouse moved to (712, 438)
Screenshot: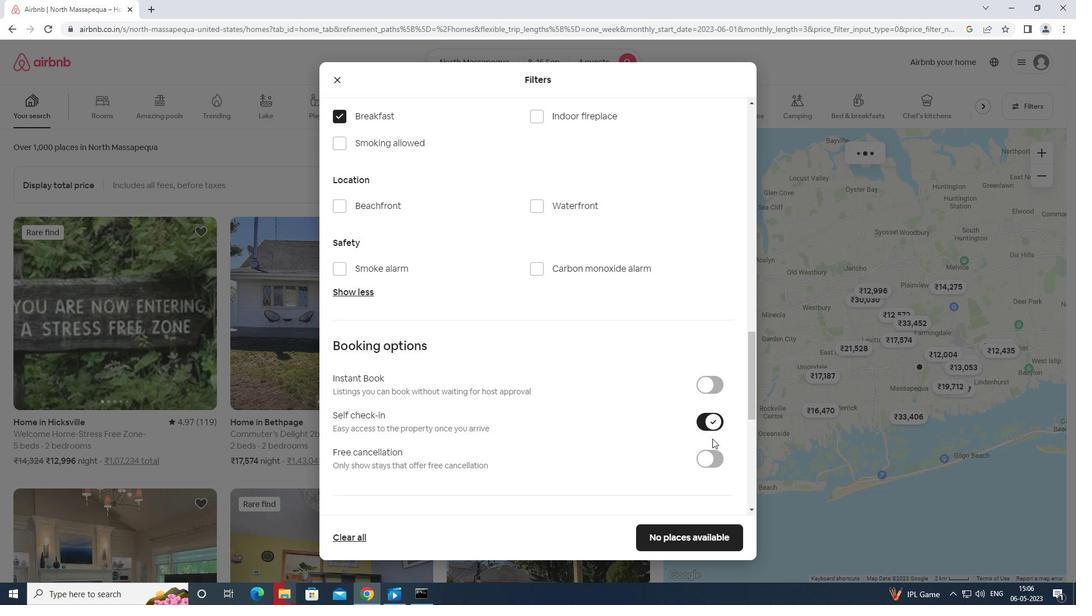 
Action: Mouse scrolled (712, 438) with delta (0, 0)
Screenshot: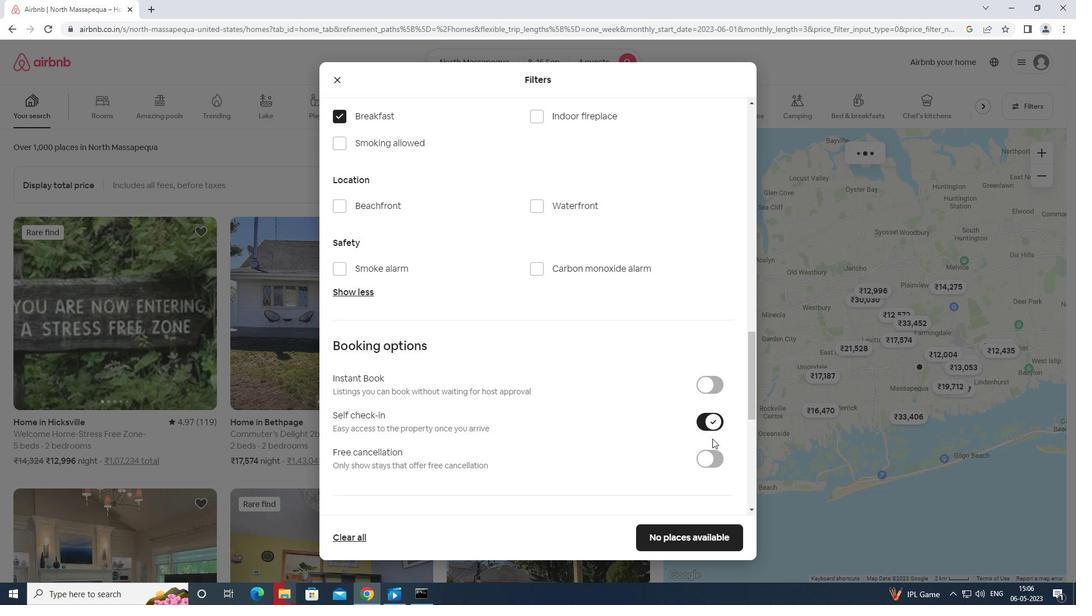 
Action: Mouse moved to (712, 439)
Screenshot: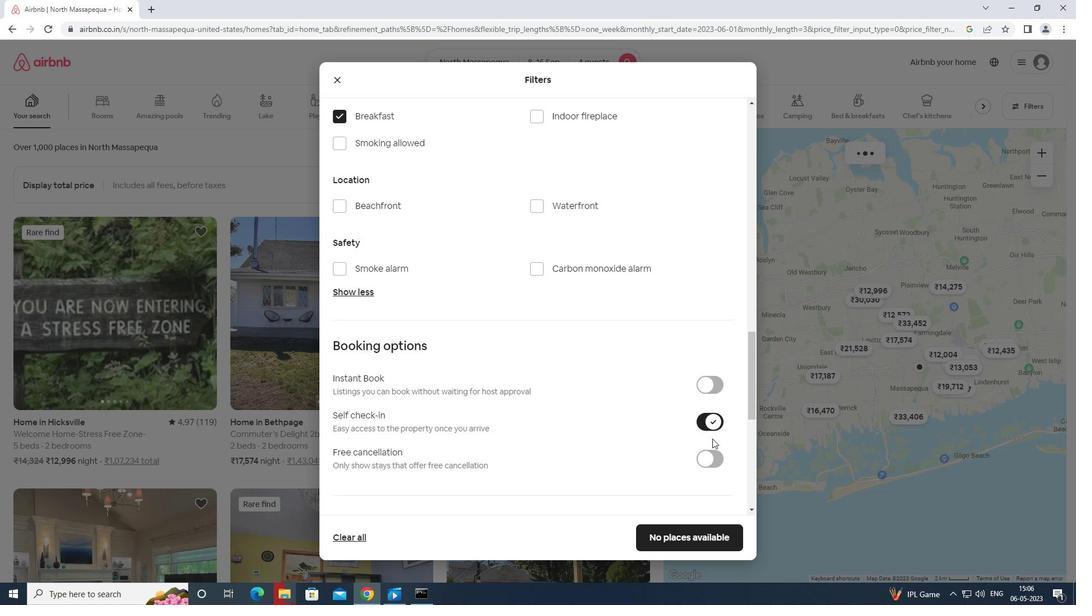
Action: Mouse scrolled (712, 438) with delta (0, 0)
Screenshot: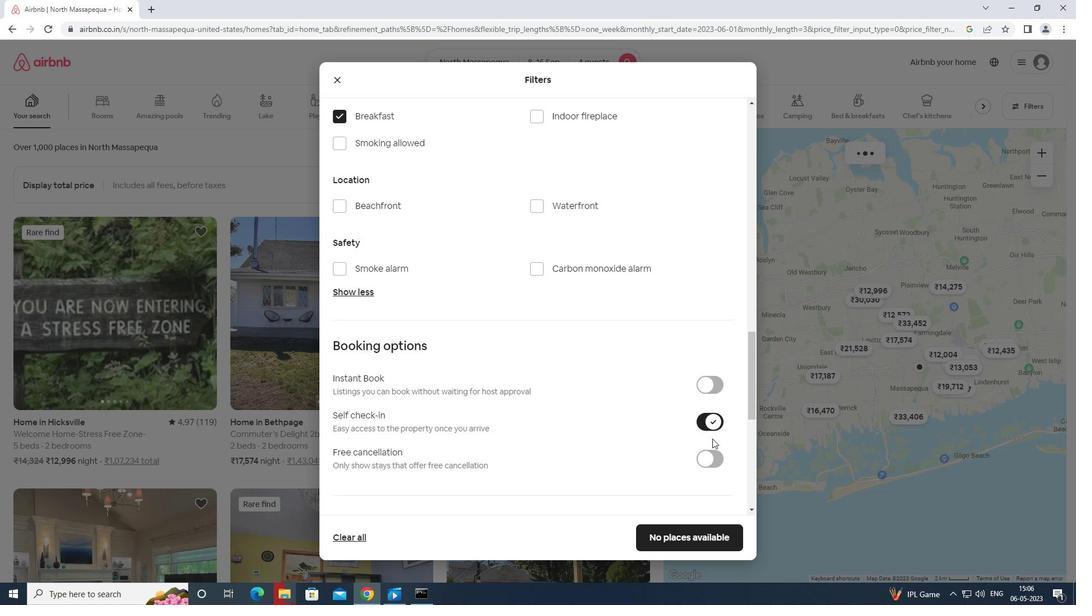 
Action: Mouse moved to (712, 440)
Screenshot: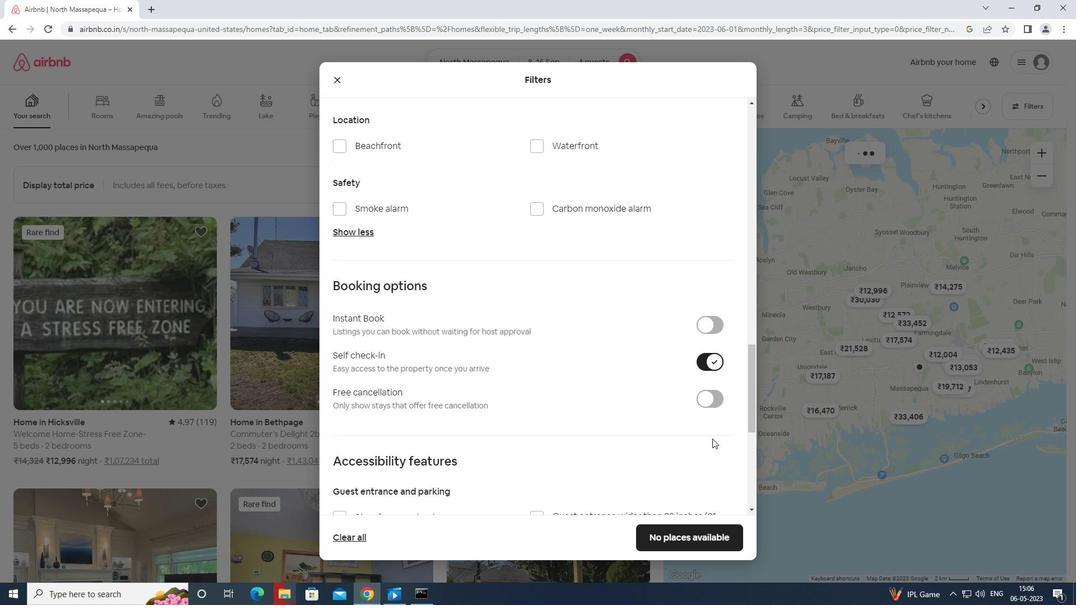
Action: Mouse scrolled (712, 439) with delta (0, 0)
Screenshot: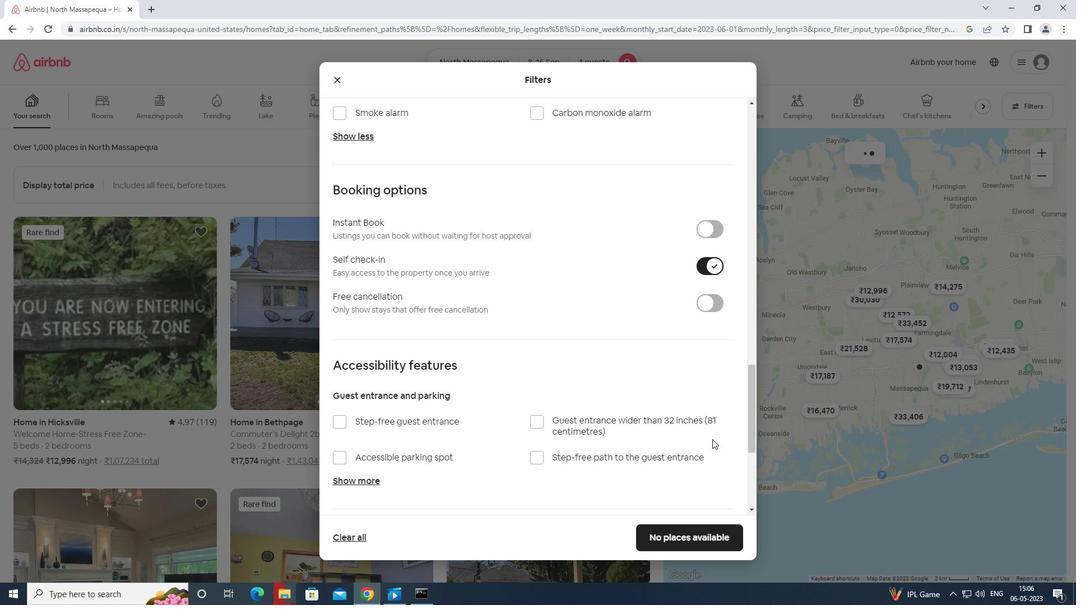 
Action: Mouse moved to (712, 441)
Screenshot: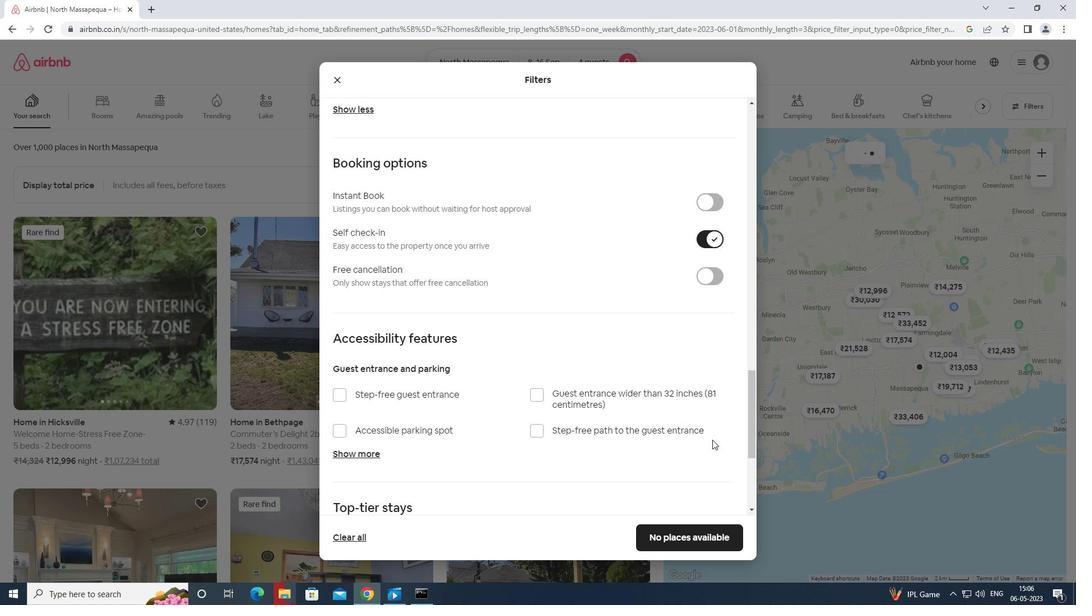 
Action: Mouse scrolled (712, 440) with delta (0, 0)
Screenshot: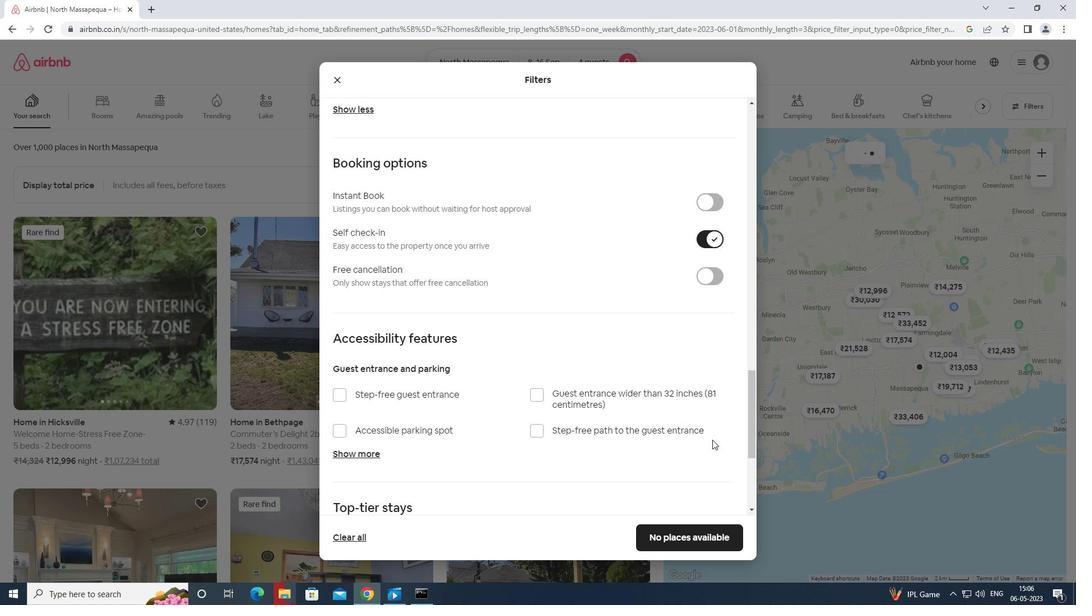 
Action: Mouse moved to (709, 446)
Screenshot: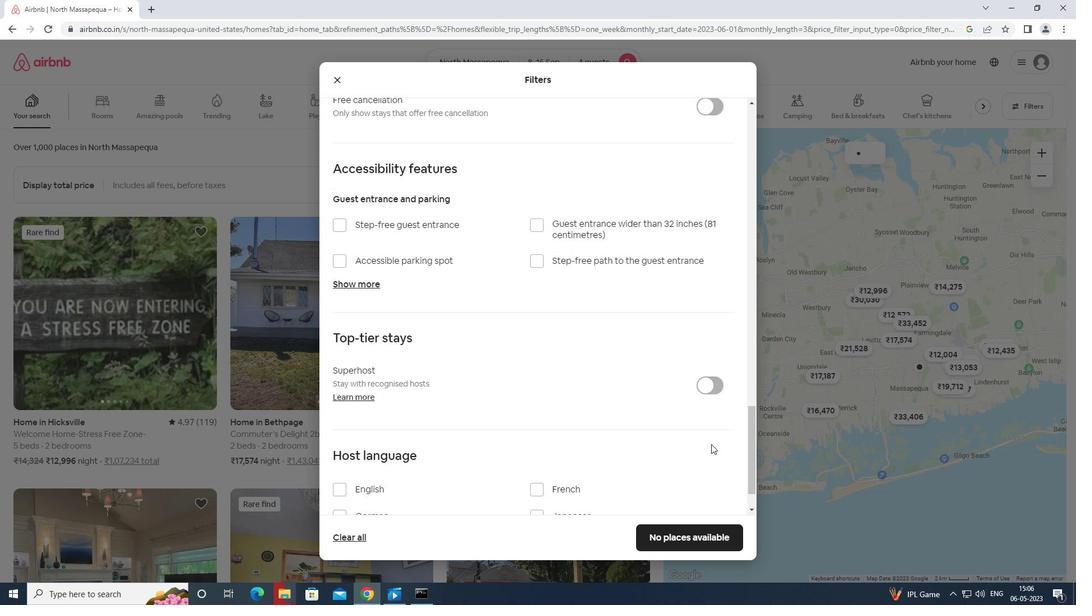 
Action: Mouse scrolled (709, 445) with delta (0, 0)
Screenshot: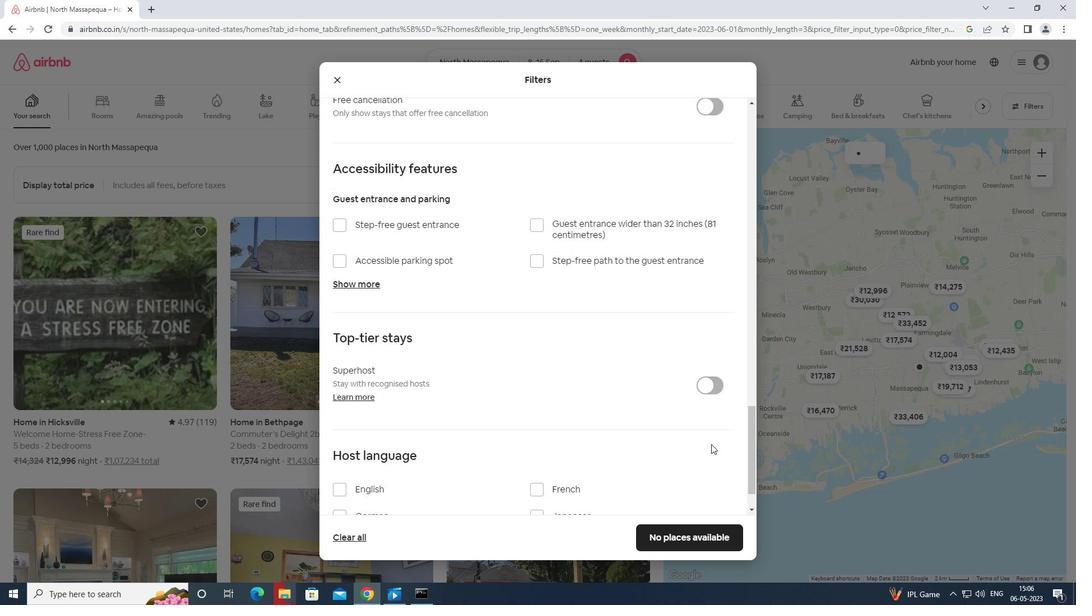 
Action: Mouse moved to (709, 446)
Screenshot: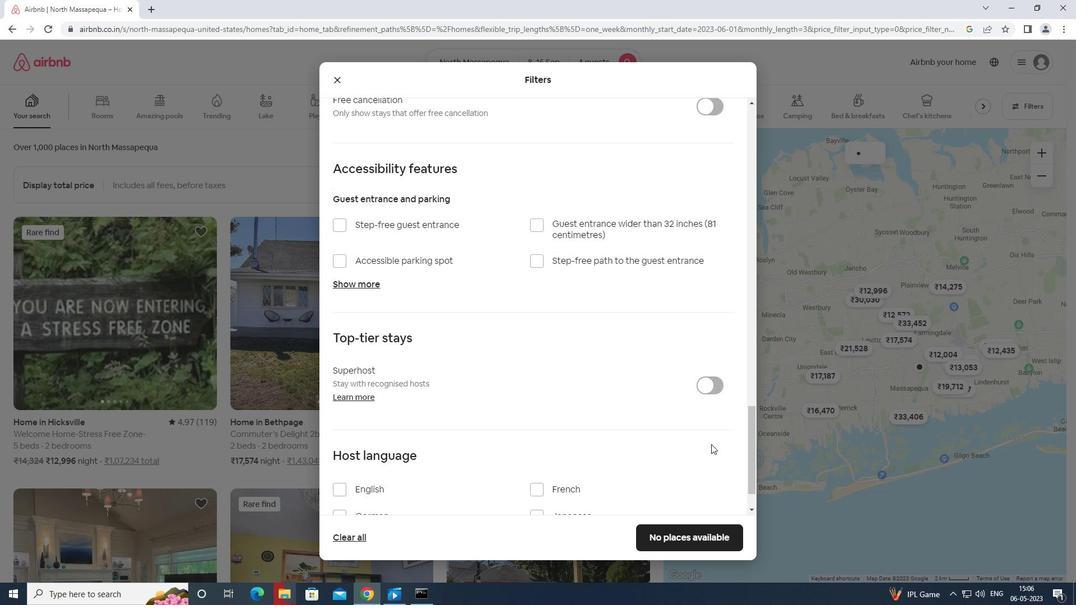
Action: Mouse scrolled (709, 446) with delta (0, 0)
Screenshot: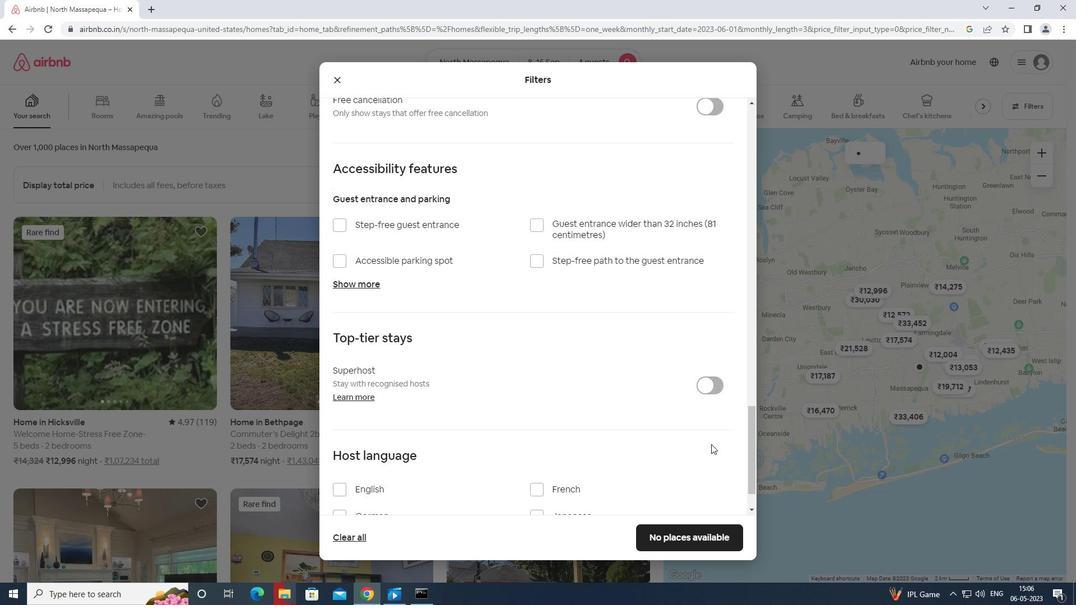 
Action: Mouse scrolled (709, 446) with delta (0, 0)
Screenshot: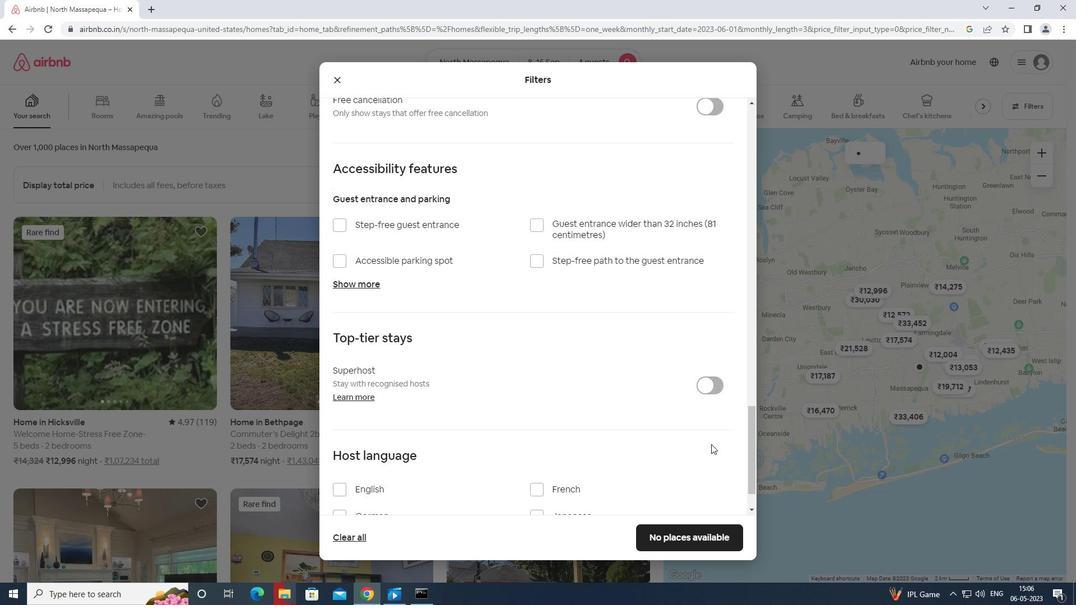 
Action: Mouse moved to (341, 434)
Screenshot: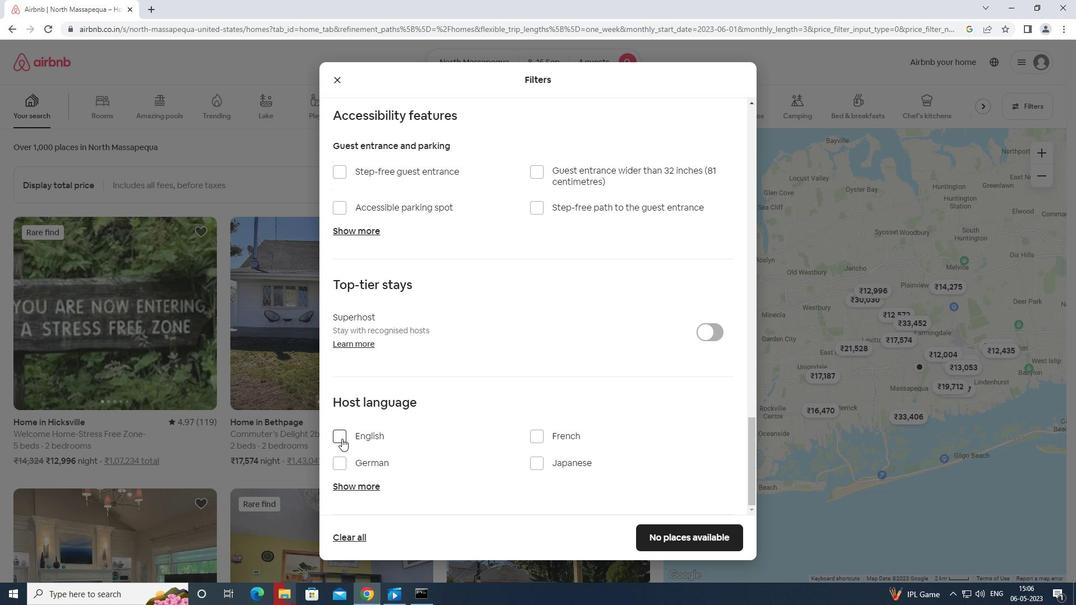 
Action: Mouse pressed left at (341, 434)
Screenshot: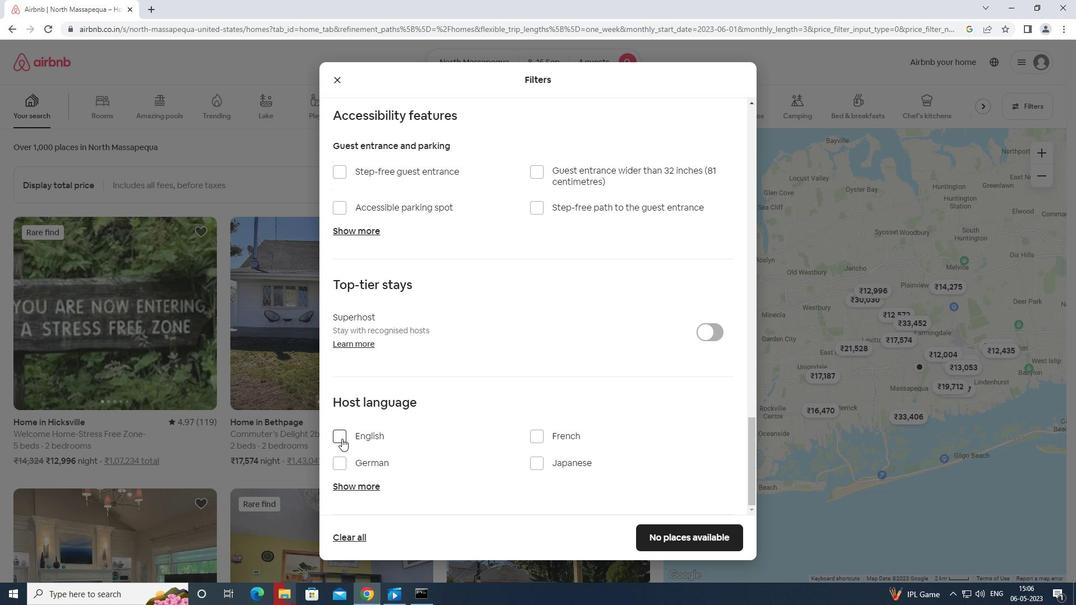 
Action: Mouse moved to (690, 537)
Screenshot: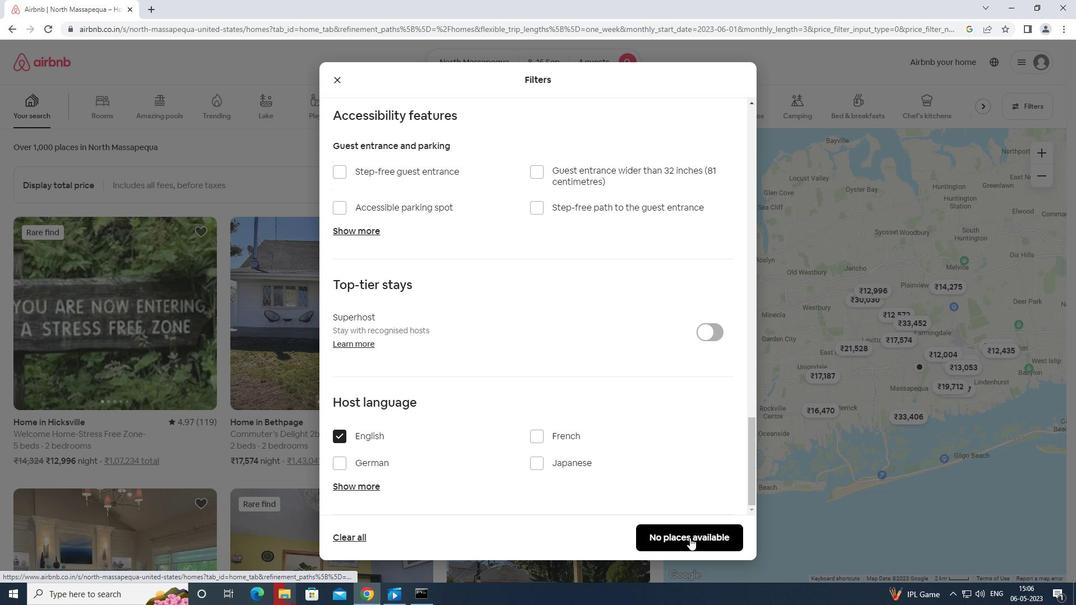 
Action: Mouse pressed left at (690, 537)
Screenshot: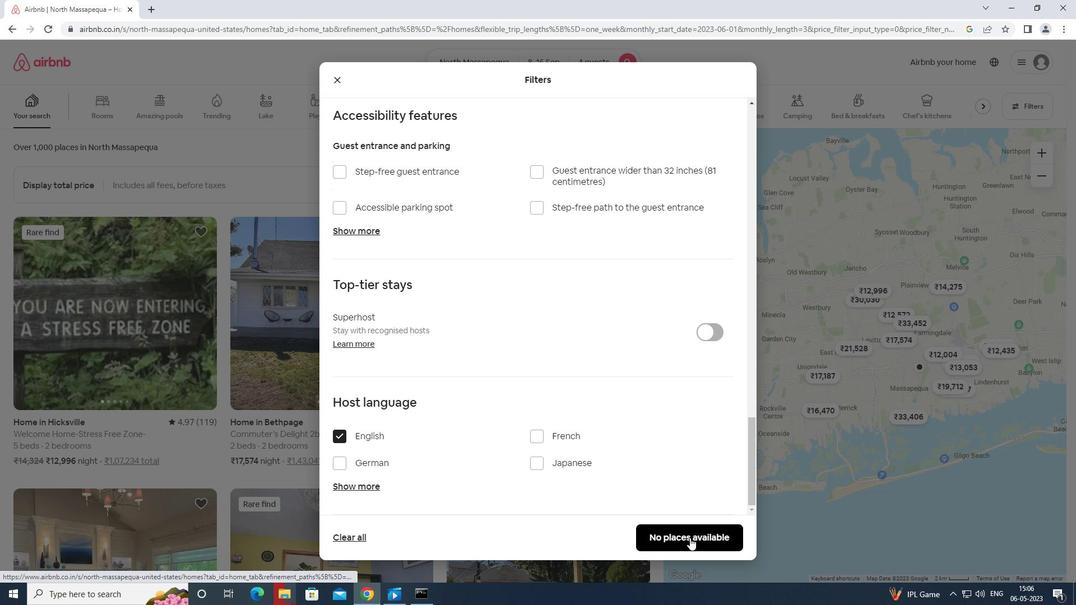 
Action: Mouse moved to (691, 537)
Screenshot: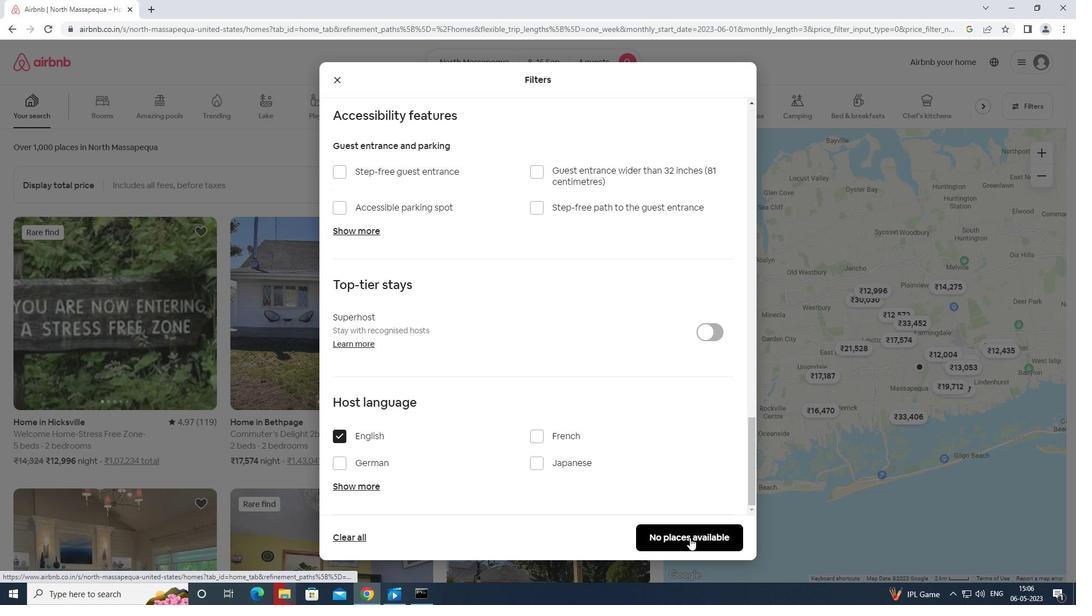 
